 Task: Look for space in Yashan, China from 2nd June, 2023 to 15th June, 2023 for 2 adults and 1 pet in price range Rs.10000 to Rs.15000. Place can be entire place with 1  bedroom having 1 bed and 1 bathroom. Property type can be house, flat, guest house, hotel. Amenities needed are: washing machine. Booking option can be shelf check-in. Required host language is Chinese (Simplified).
Action: Mouse moved to (442, 181)
Screenshot: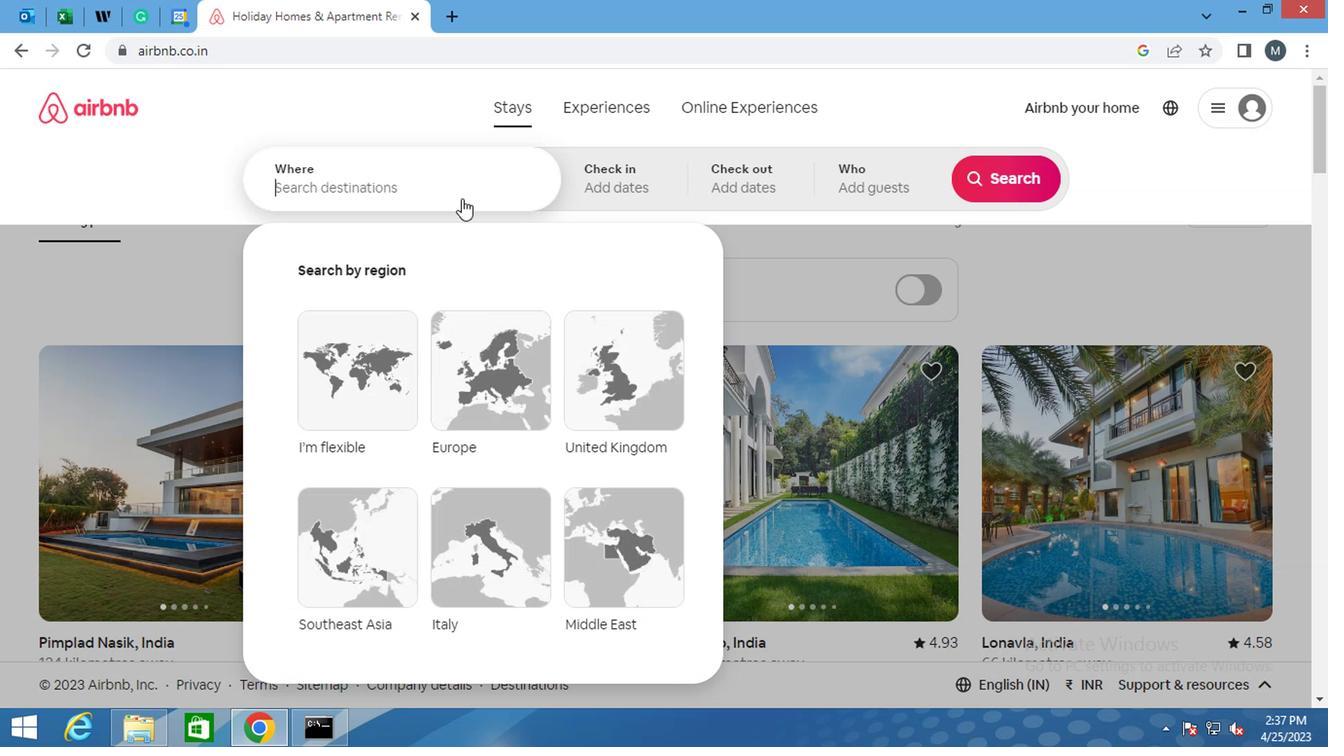 
Action: Mouse pressed left at (442, 181)
Screenshot: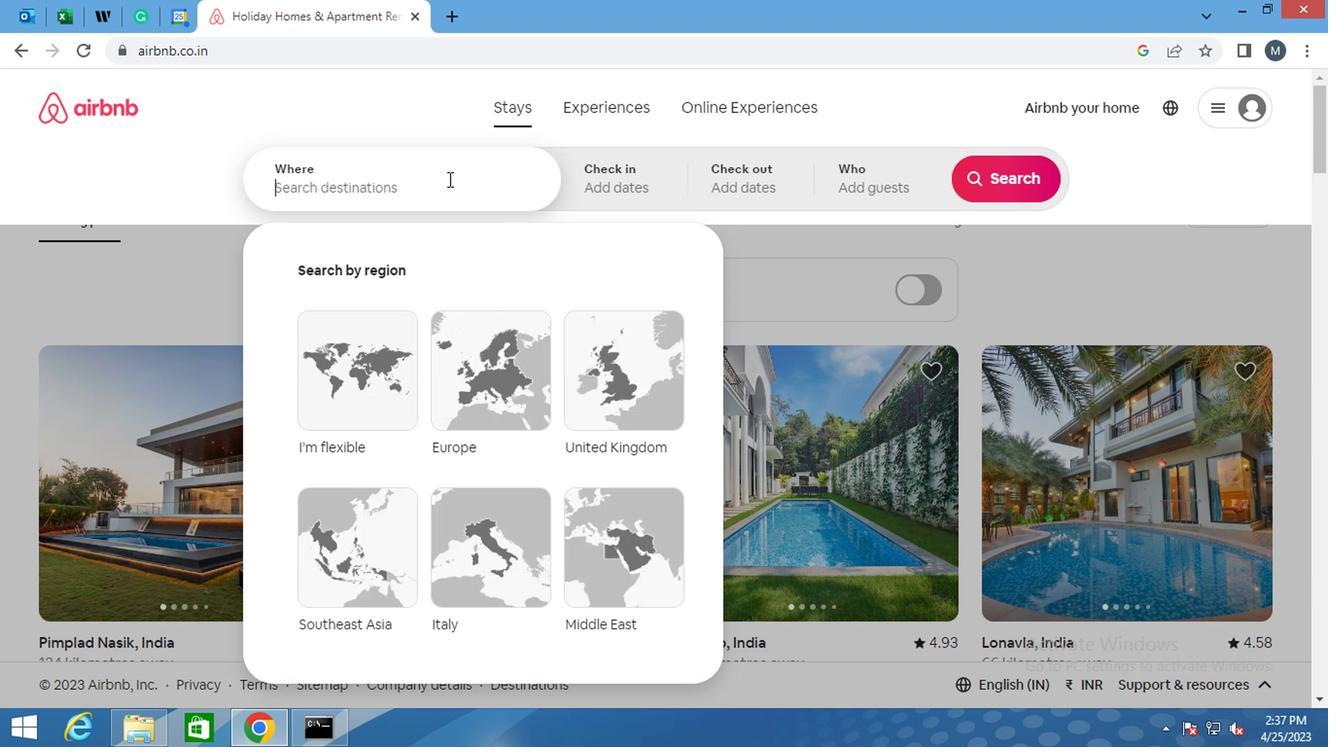 
Action: Mouse moved to (442, 191)
Screenshot: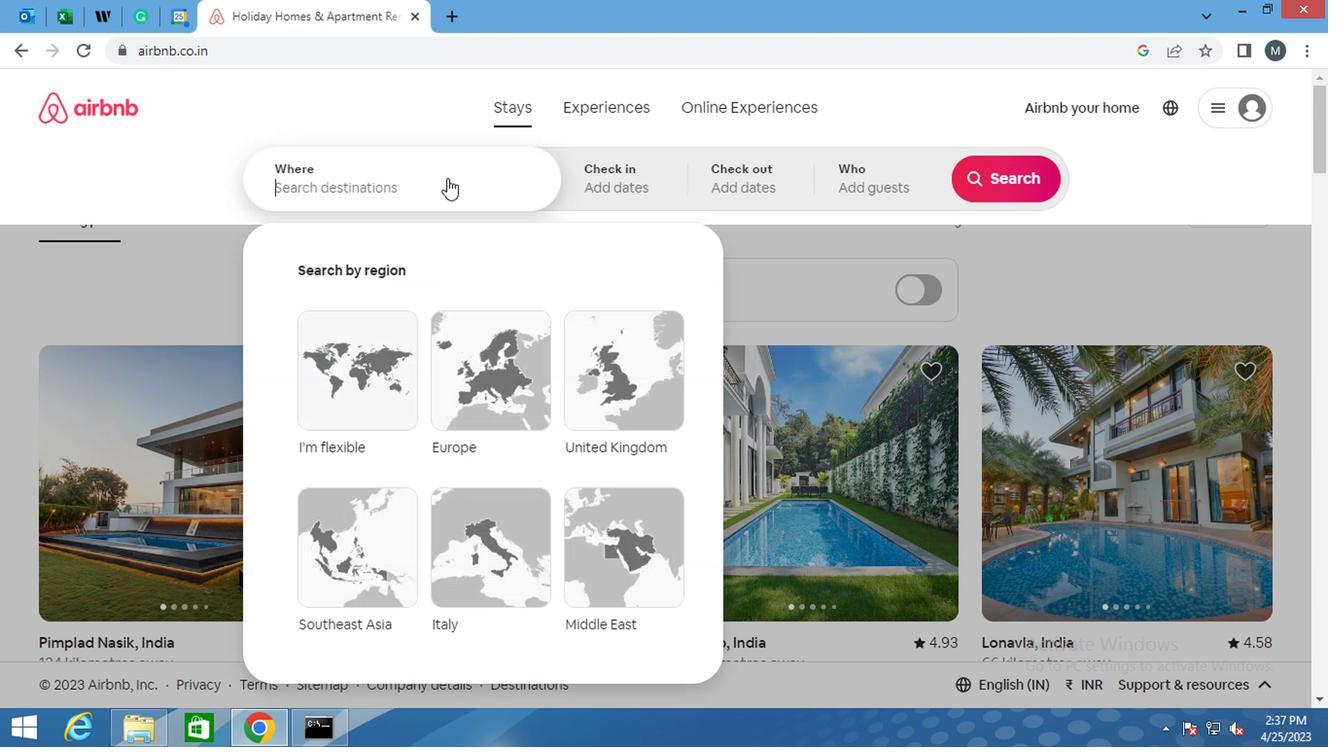 
Action: Key pressed <Key.shift>YASHAN,<Key.shift>CHINA
Screenshot: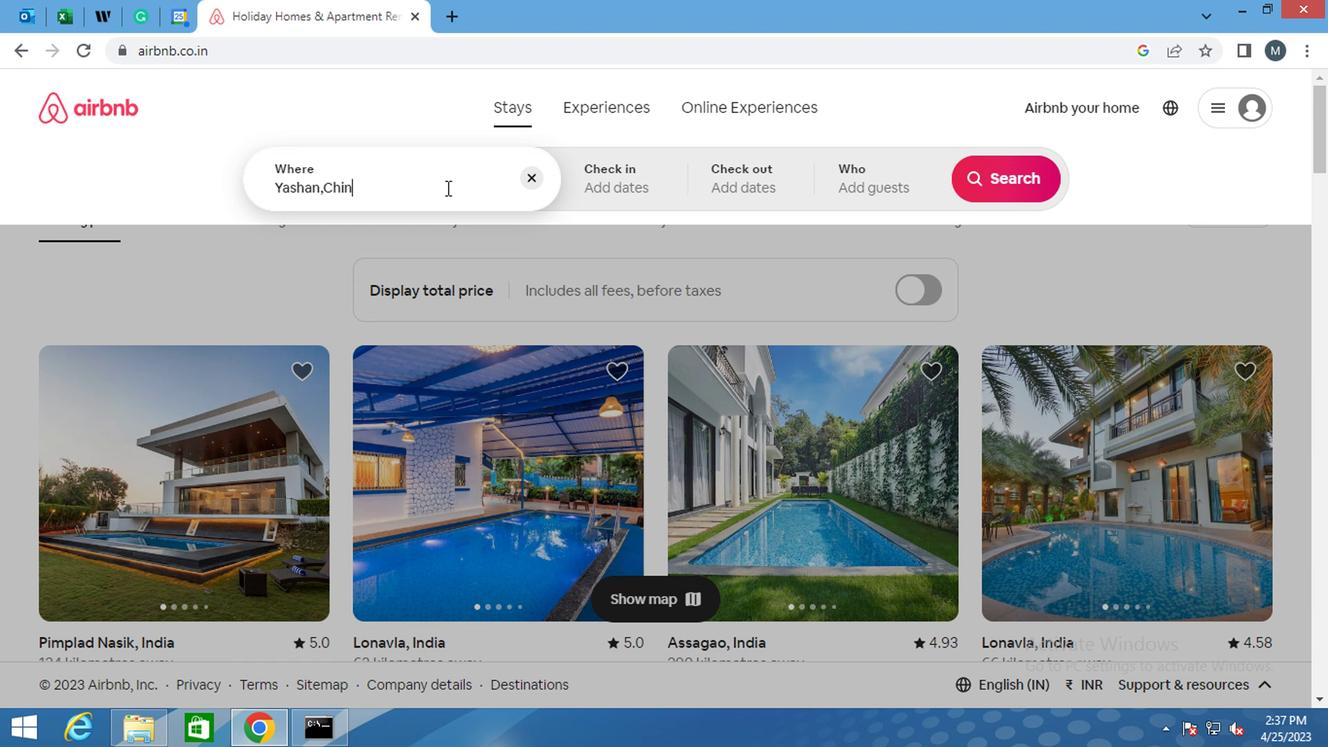 
Action: Mouse moved to (583, 190)
Screenshot: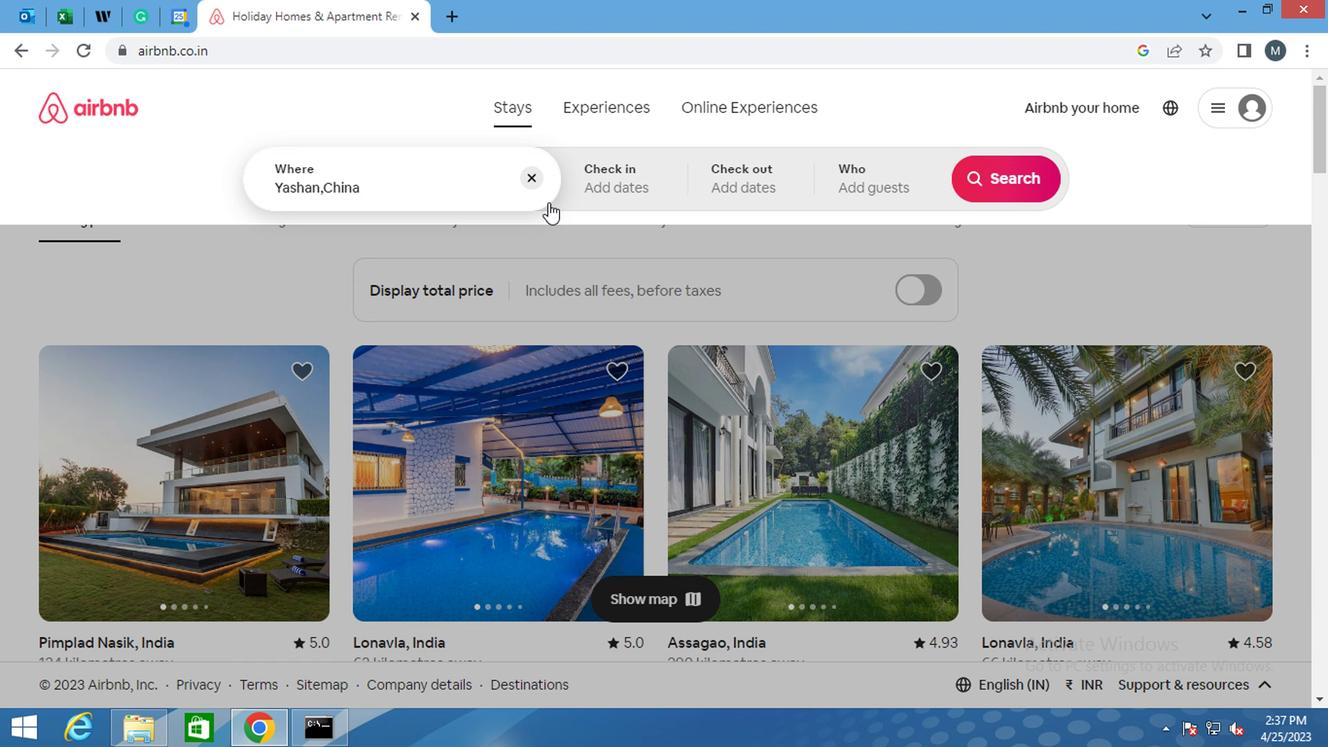 
Action: Mouse pressed left at (583, 190)
Screenshot: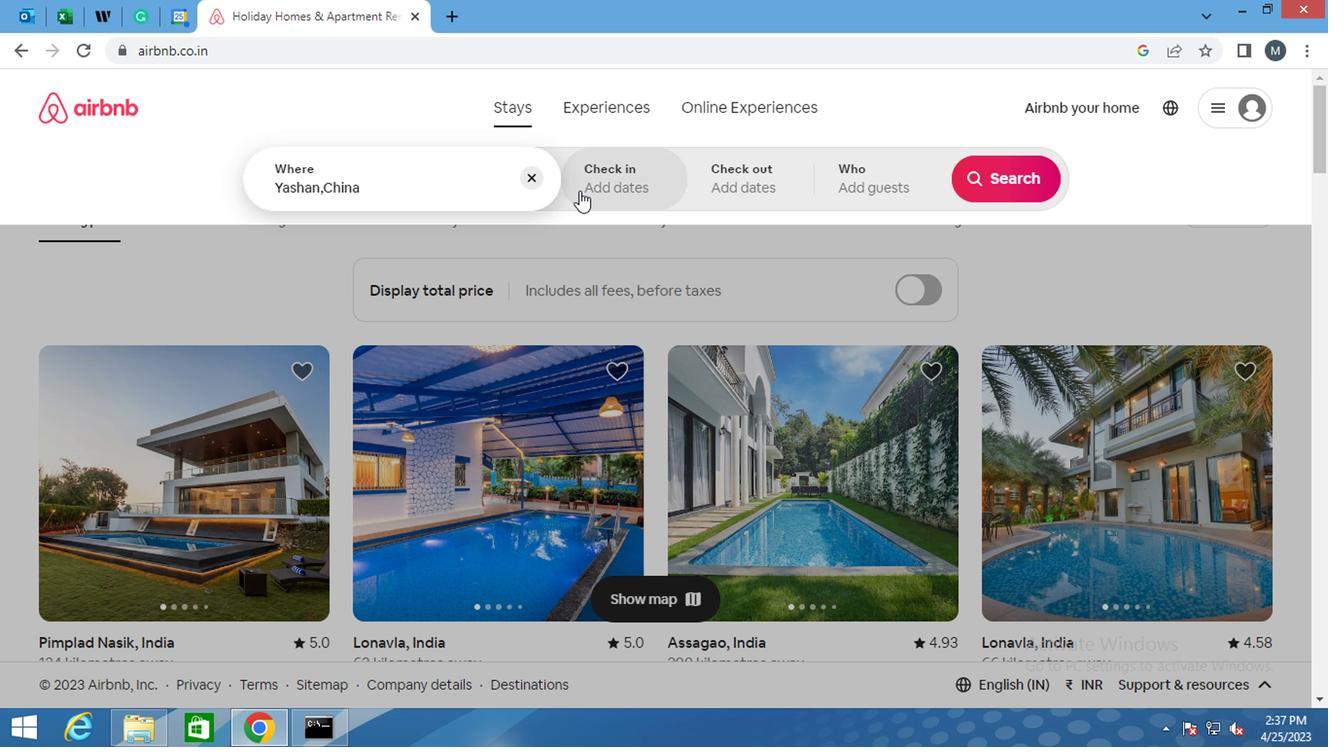
Action: Mouse moved to (979, 334)
Screenshot: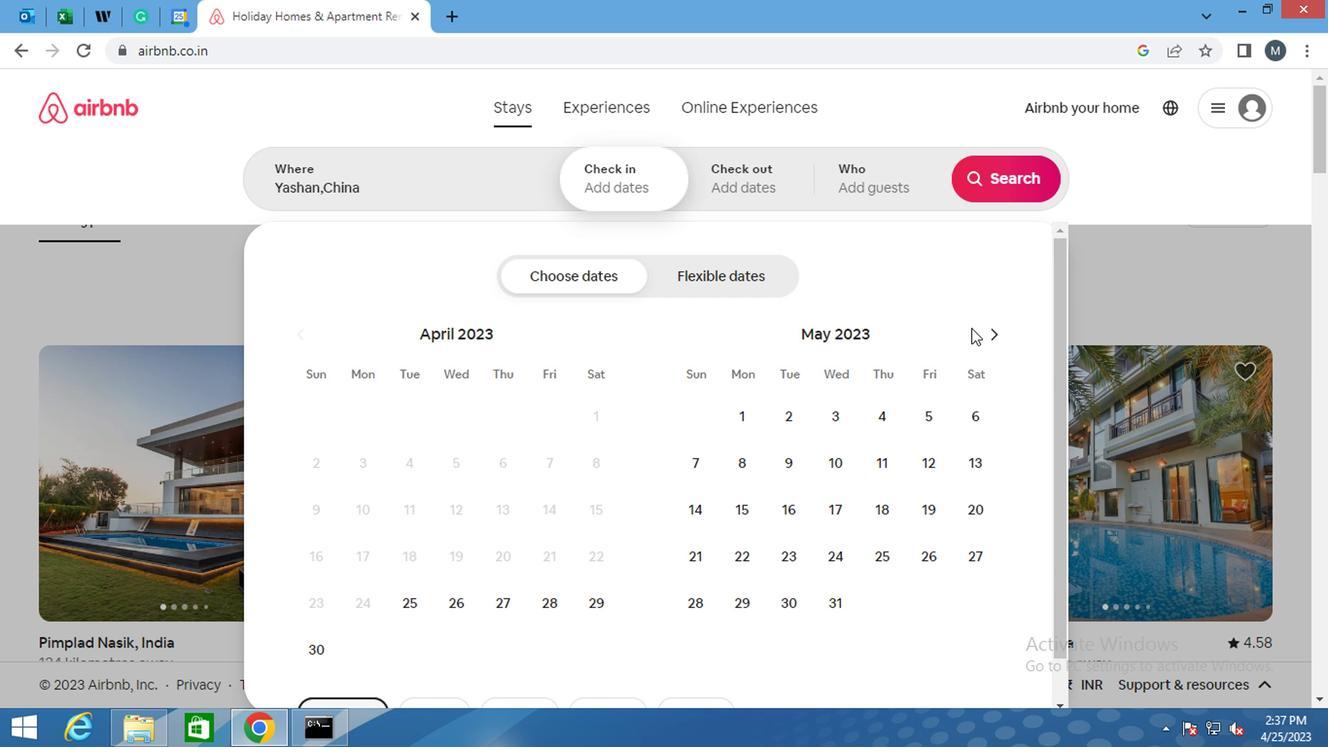 
Action: Mouse pressed left at (979, 334)
Screenshot: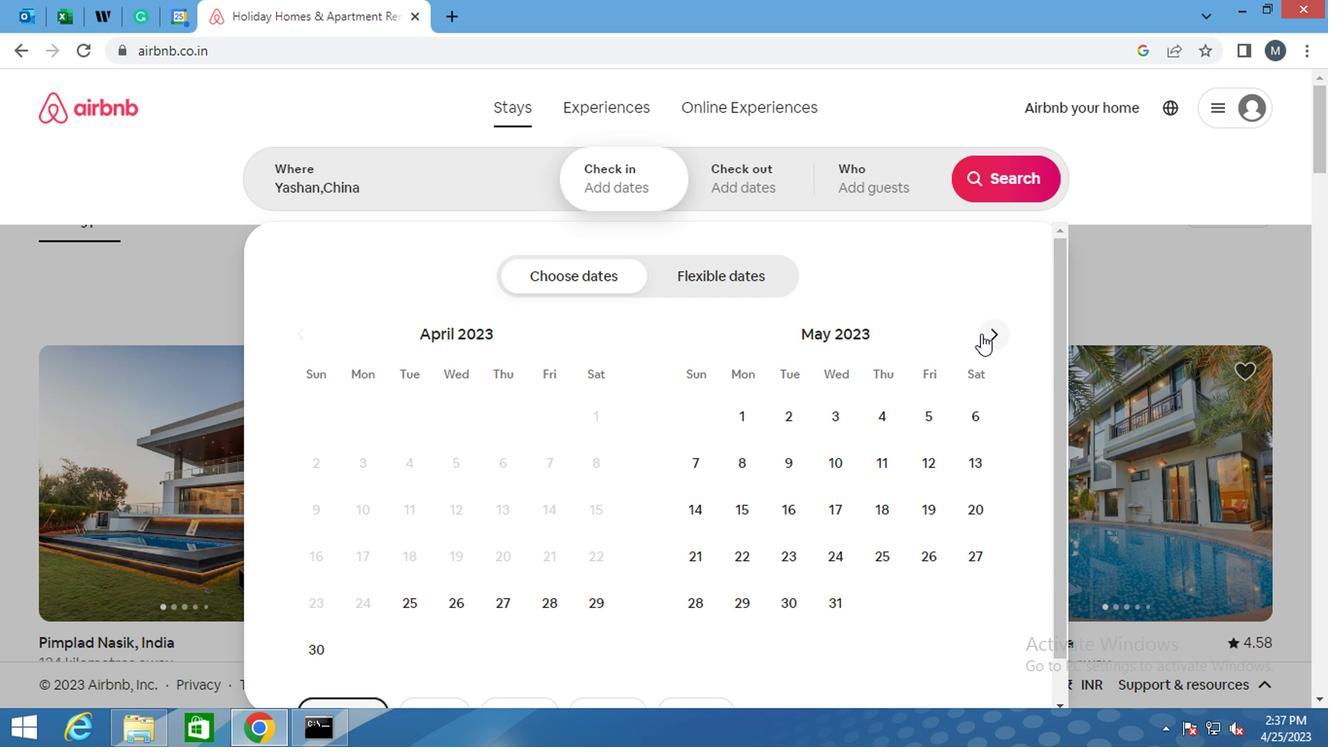 
Action: Mouse moved to (980, 334)
Screenshot: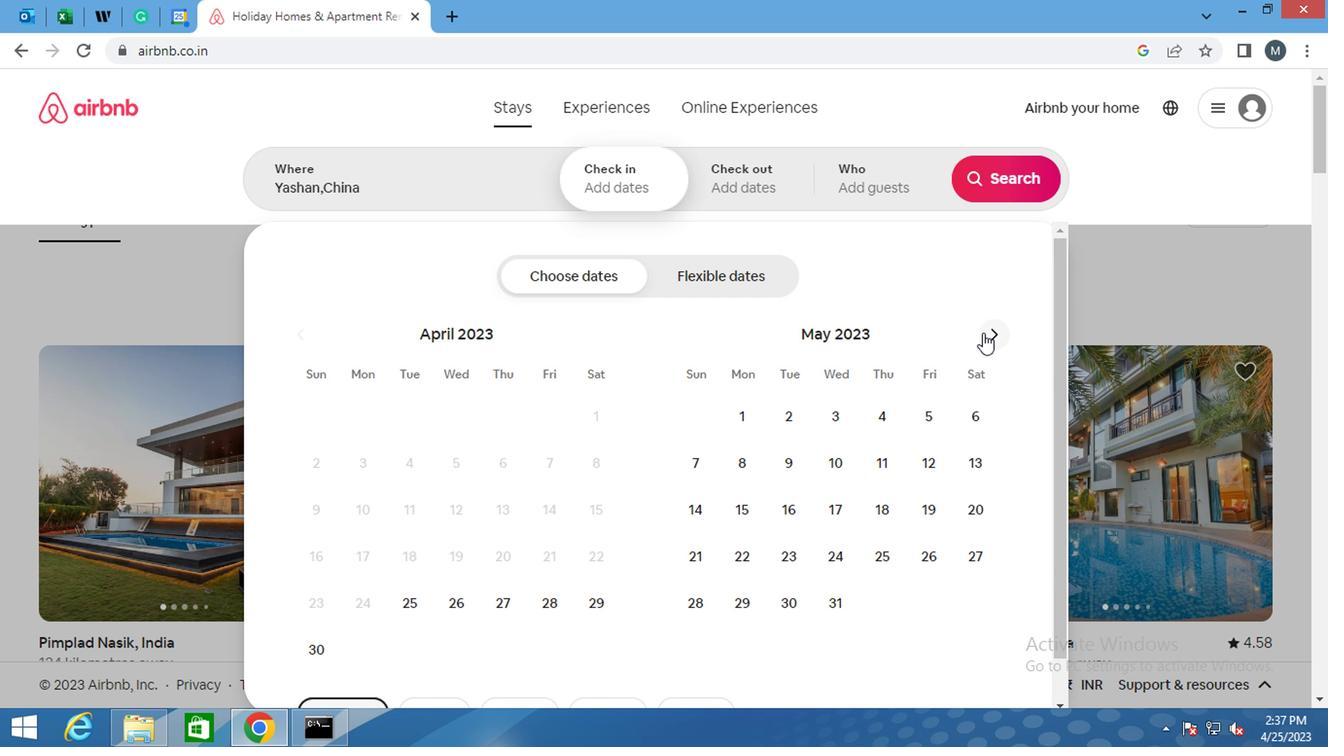 
Action: Mouse pressed left at (980, 334)
Screenshot: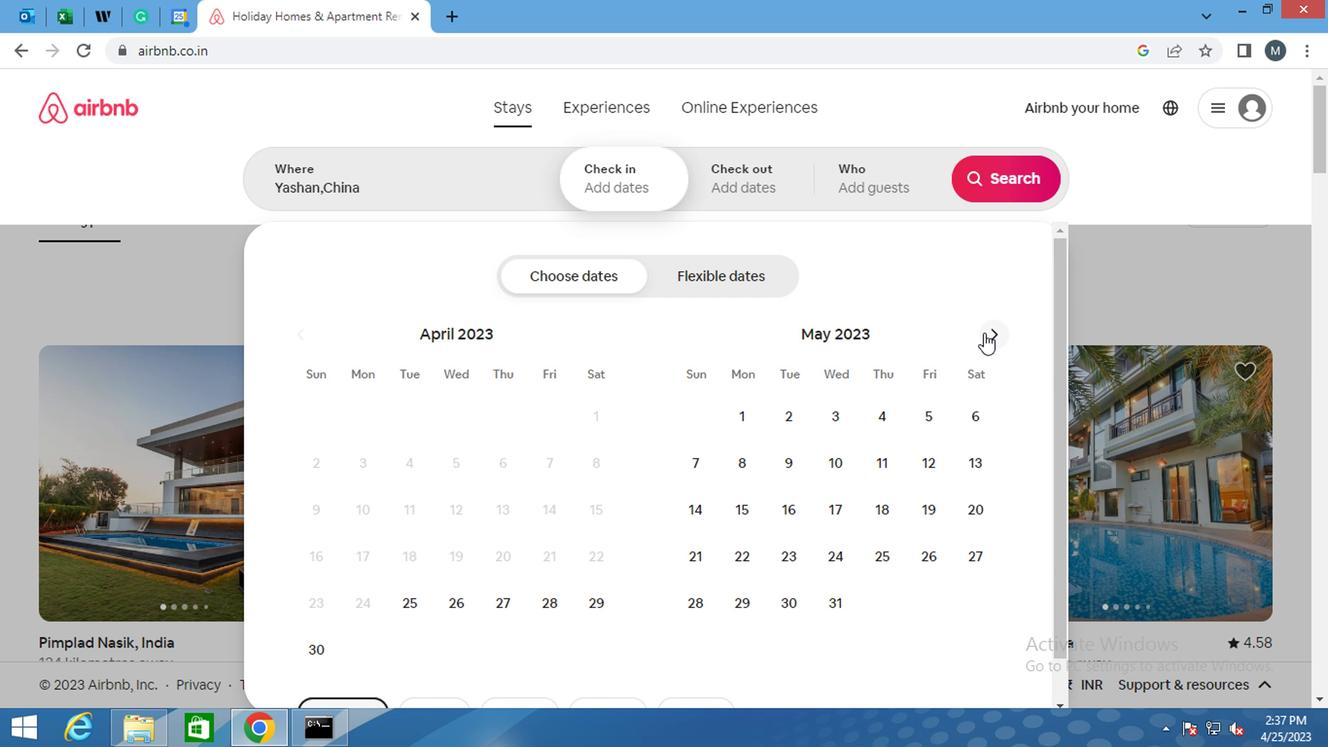 
Action: Mouse moved to (543, 410)
Screenshot: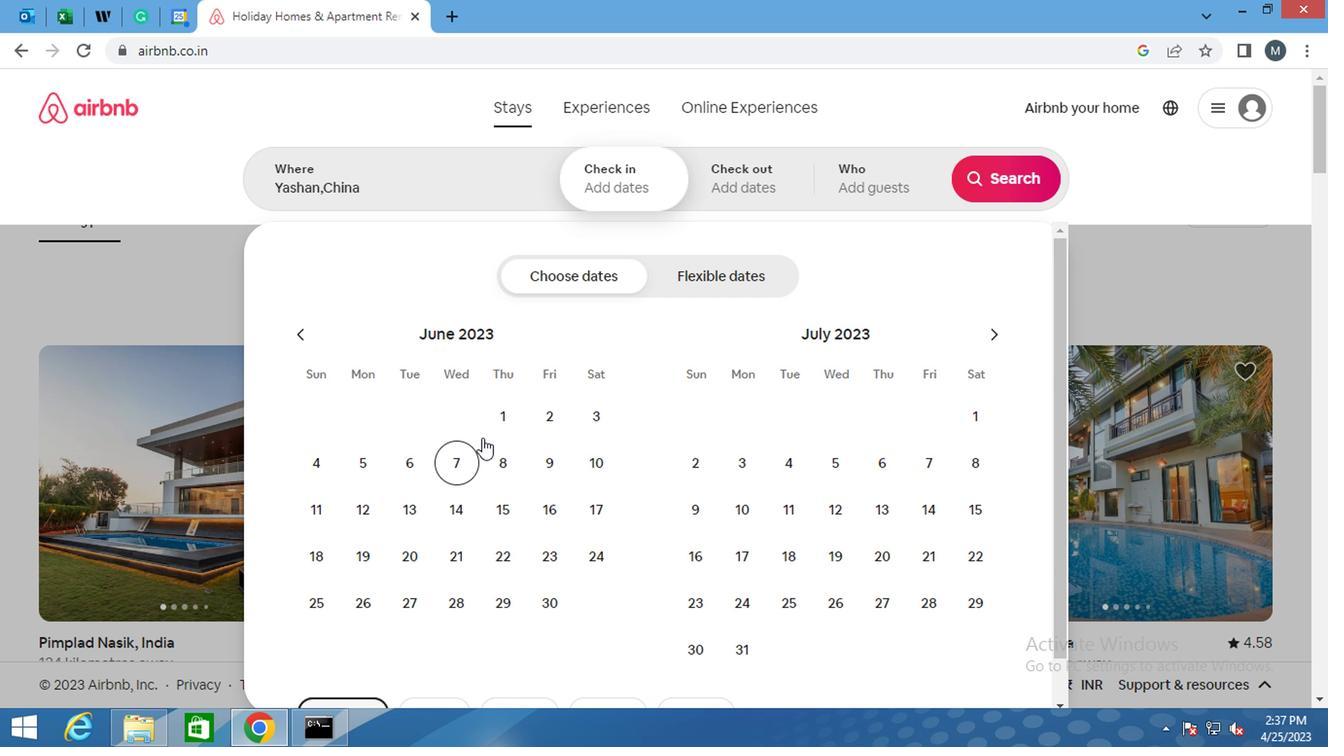 
Action: Mouse pressed left at (543, 410)
Screenshot: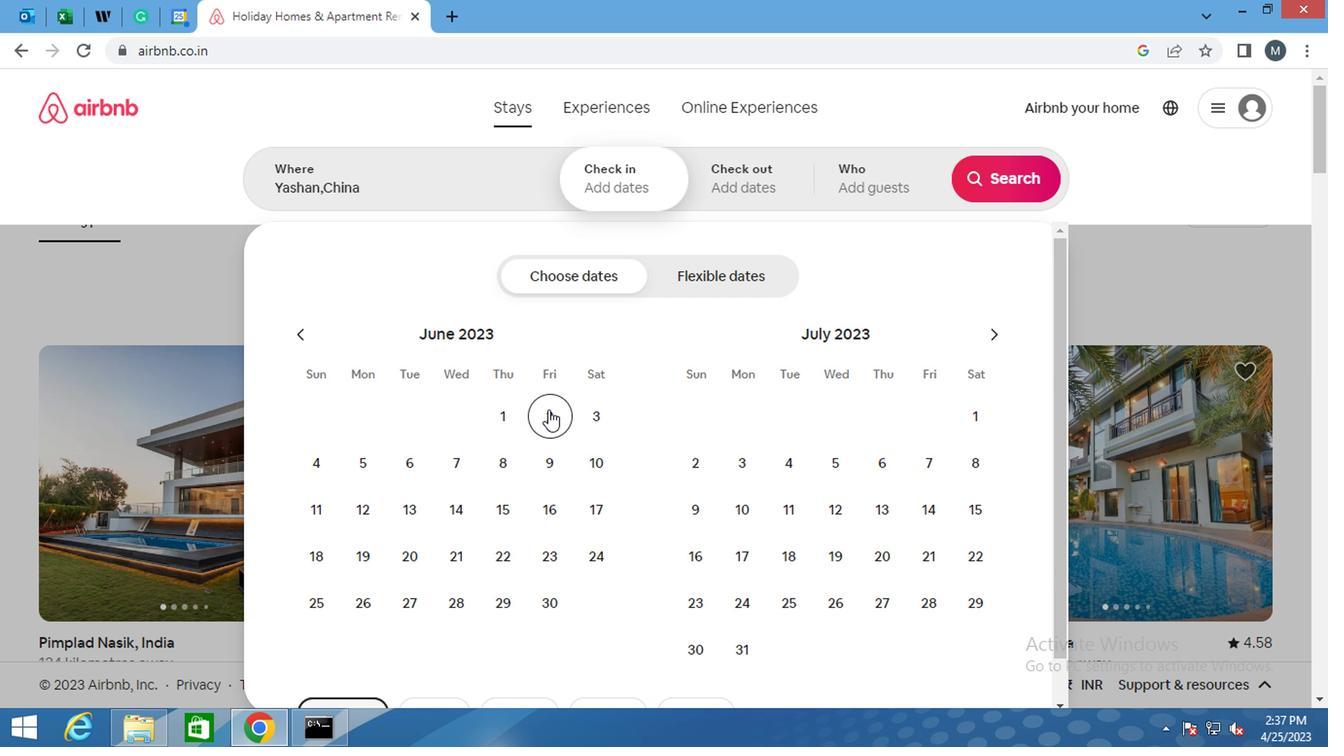 
Action: Mouse moved to (498, 509)
Screenshot: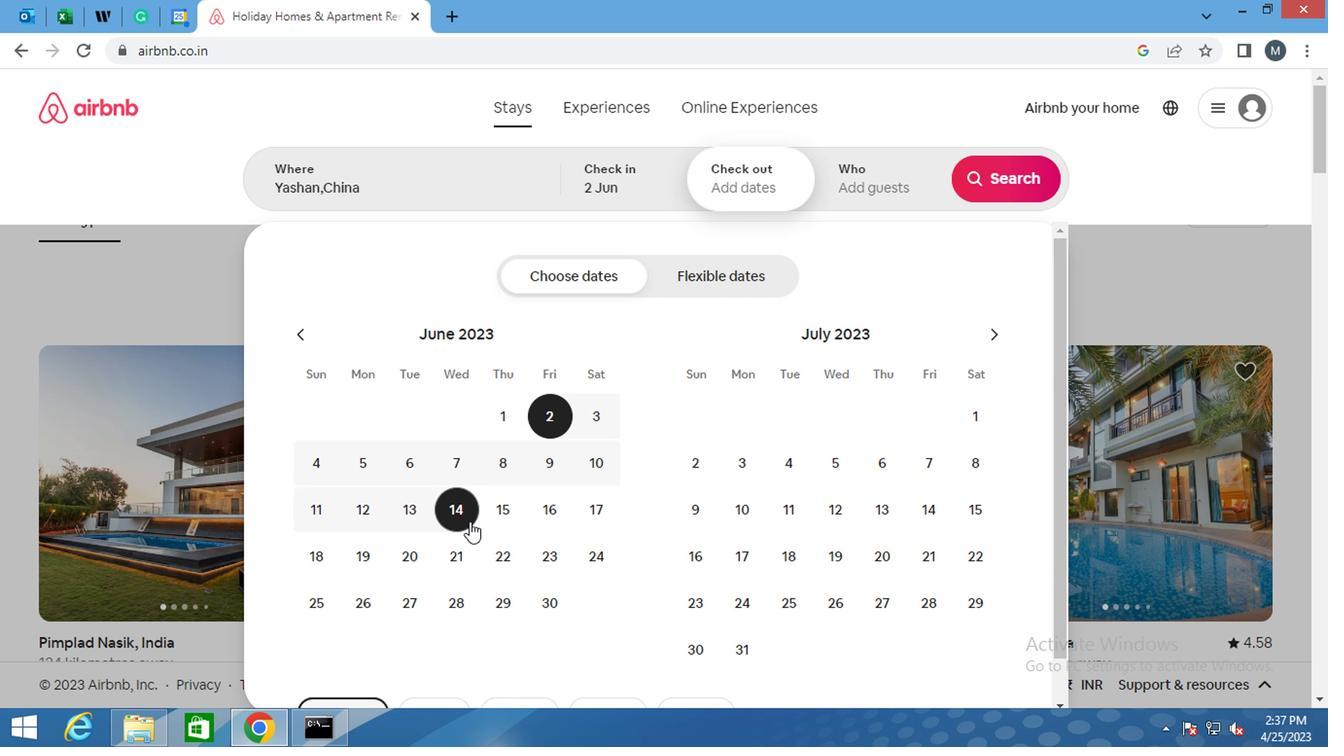 
Action: Mouse pressed left at (498, 509)
Screenshot: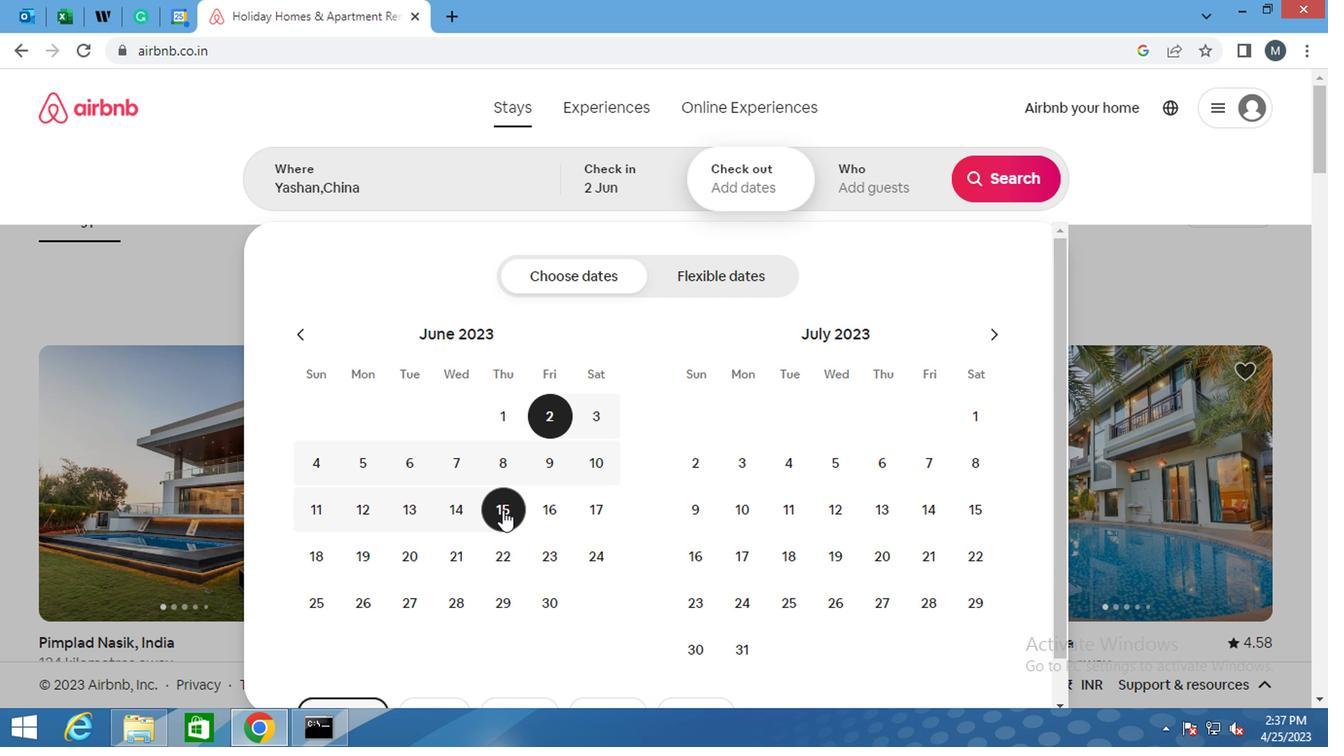 
Action: Mouse moved to (844, 189)
Screenshot: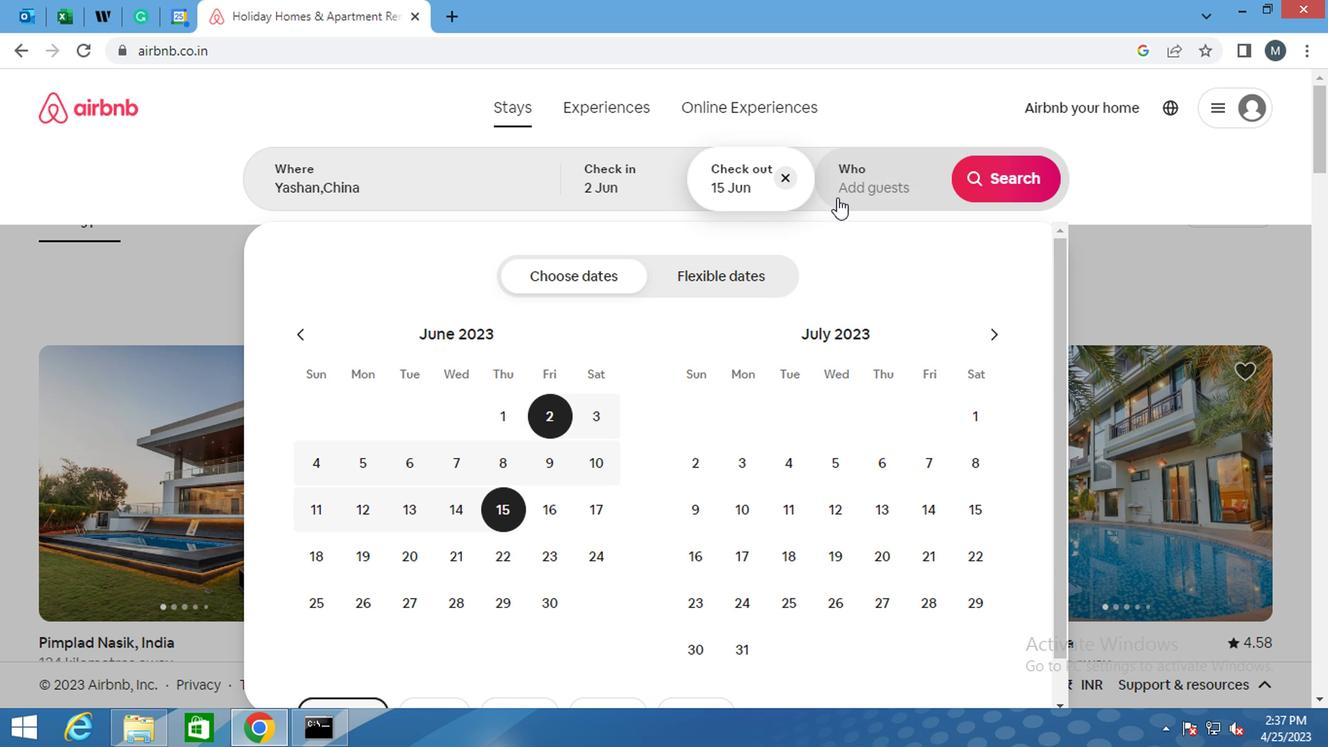 
Action: Mouse pressed left at (844, 189)
Screenshot: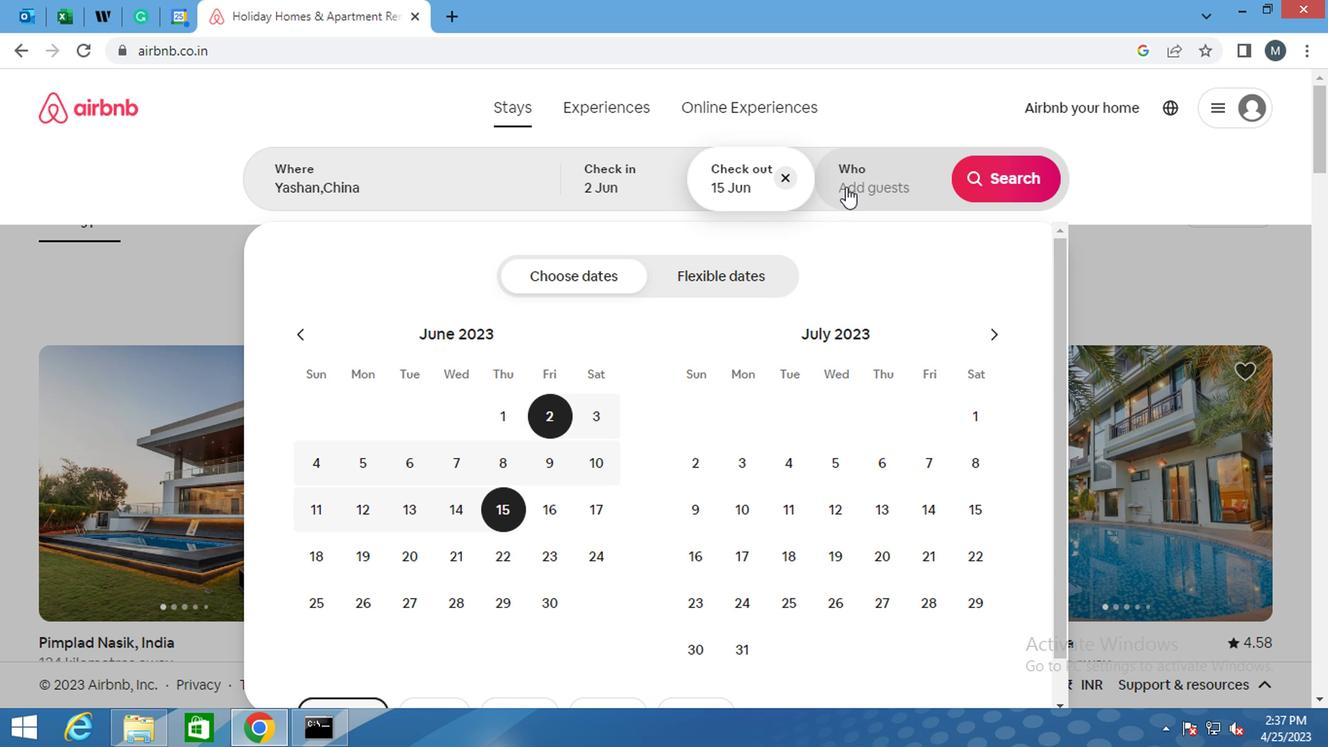 
Action: Mouse moved to (1001, 279)
Screenshot: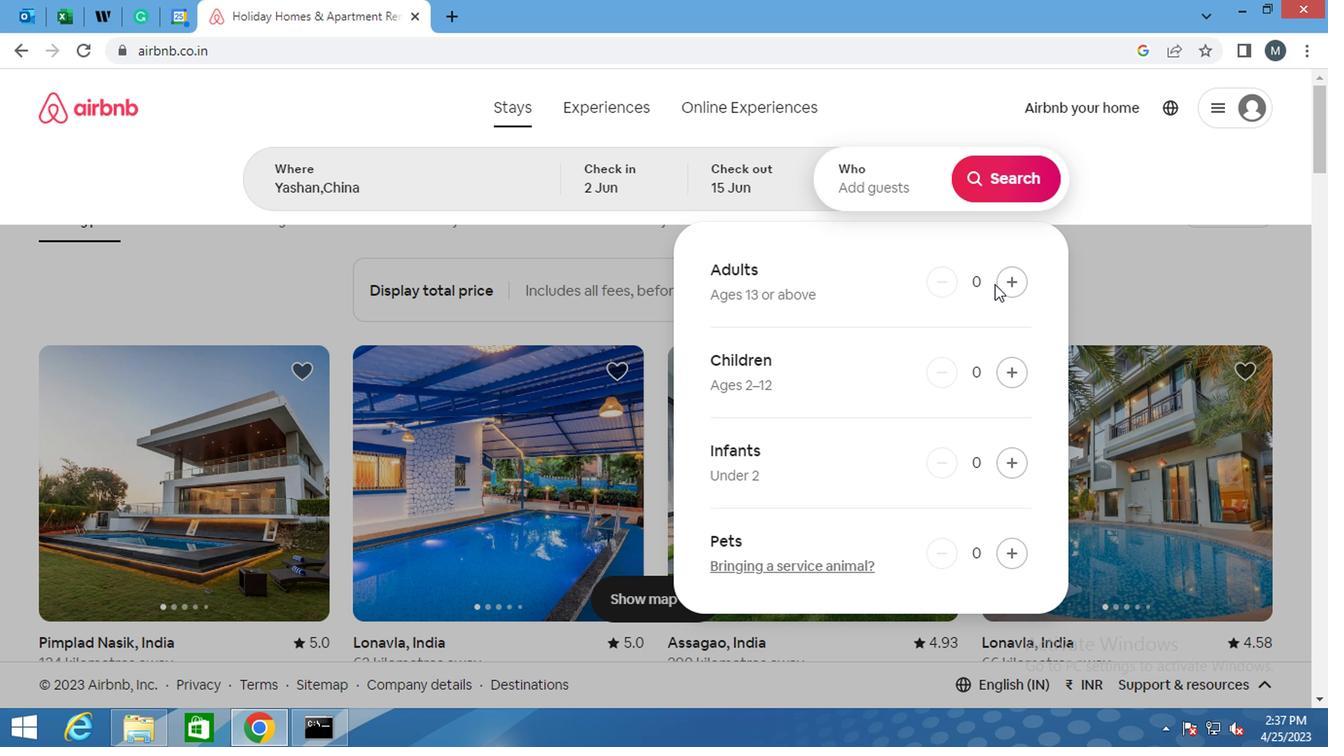 
Action: Mouse pressed left at (1001, 279)
Screenshot: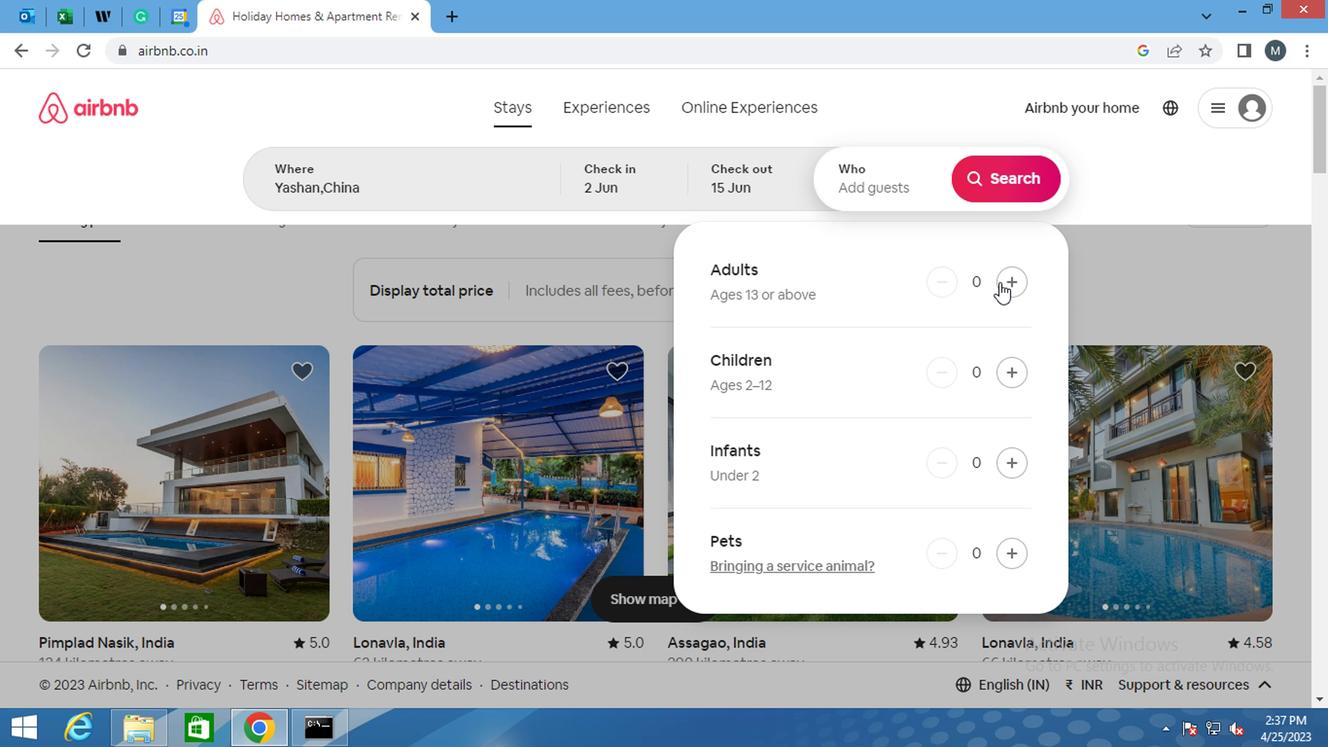 
Action: Mouse pressed left at (1001, 279)
Screenshot: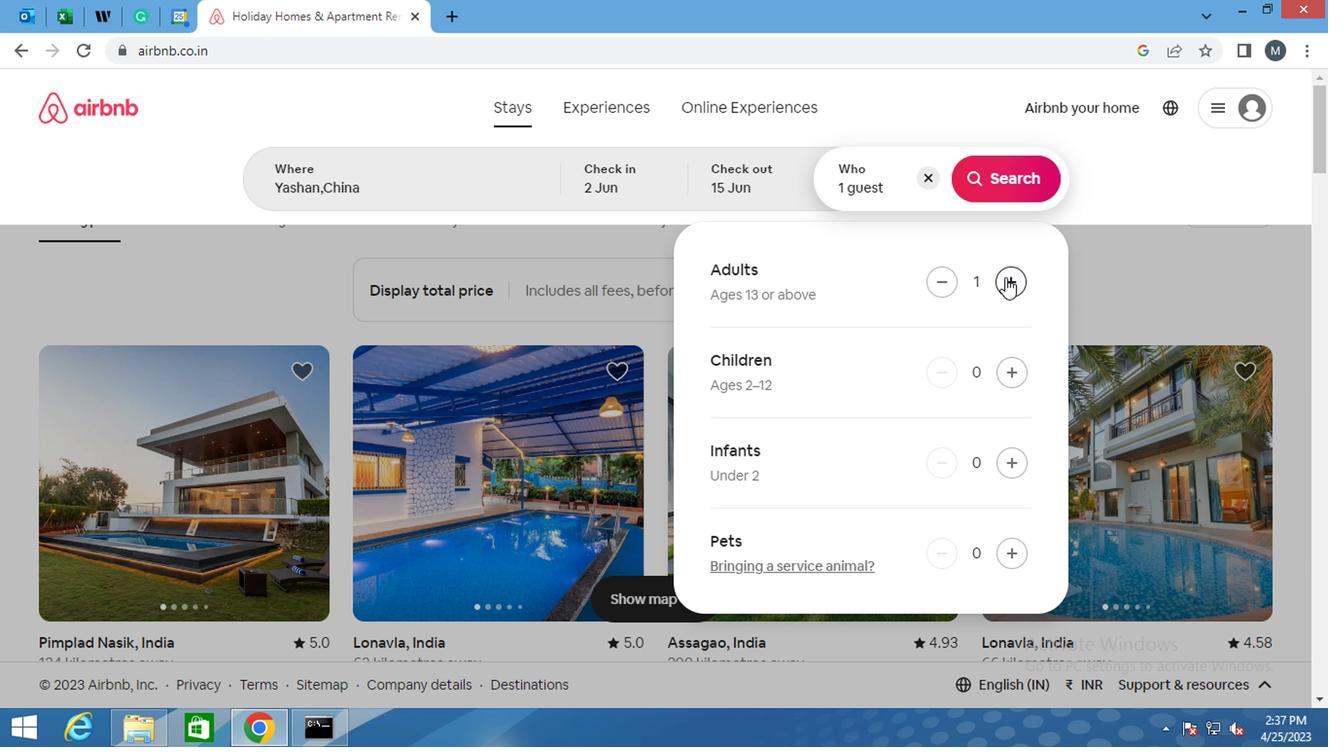 
Action: Mouse moved to (970, 296)
Screenshot: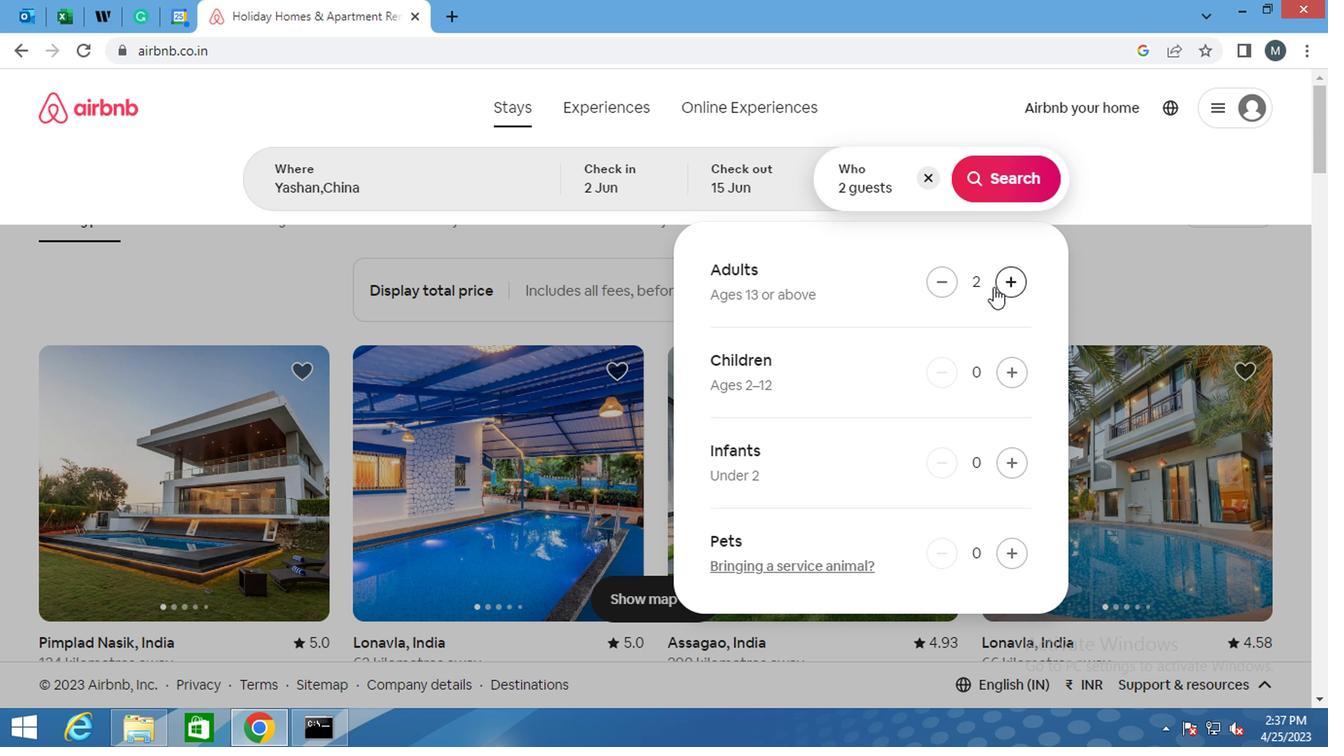 
Action: Mouse scrolled (970, 296) with delta (0, 0)
Screenshot: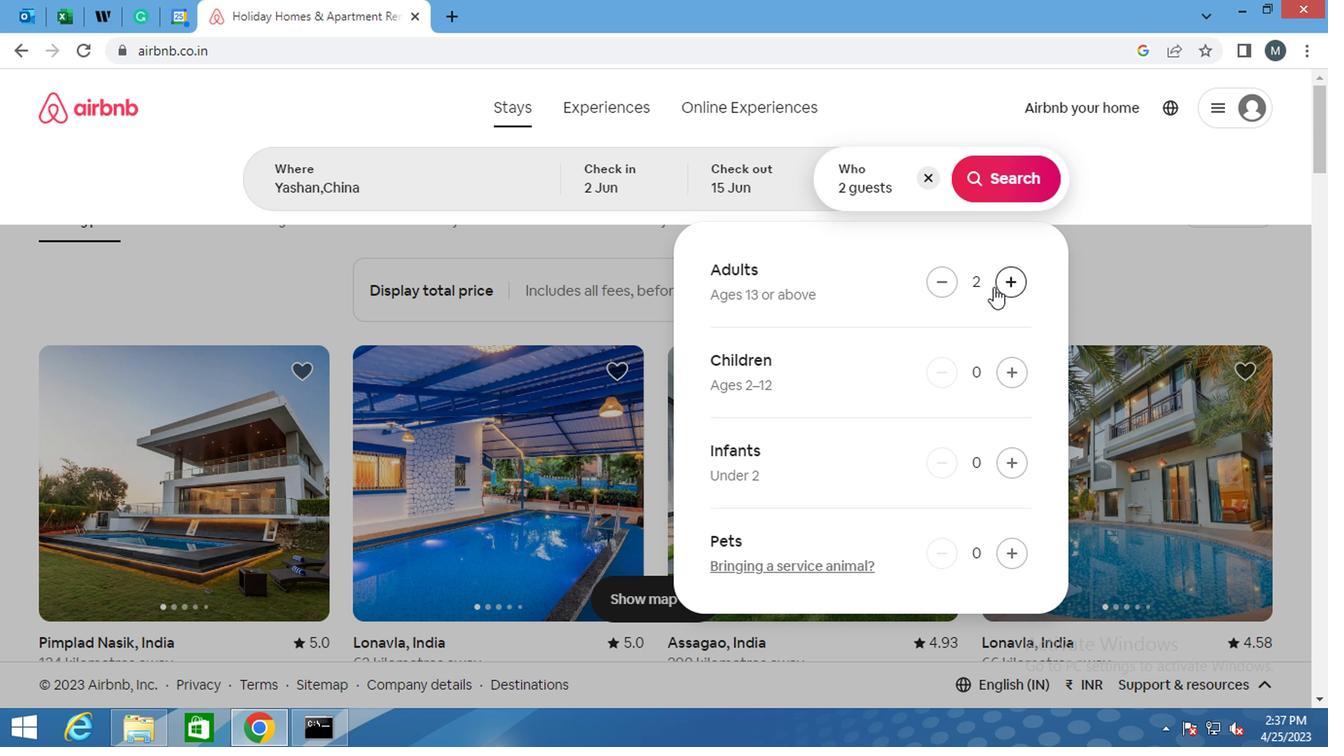 
Action: Mouse moved to (965, 301)
Screenshot: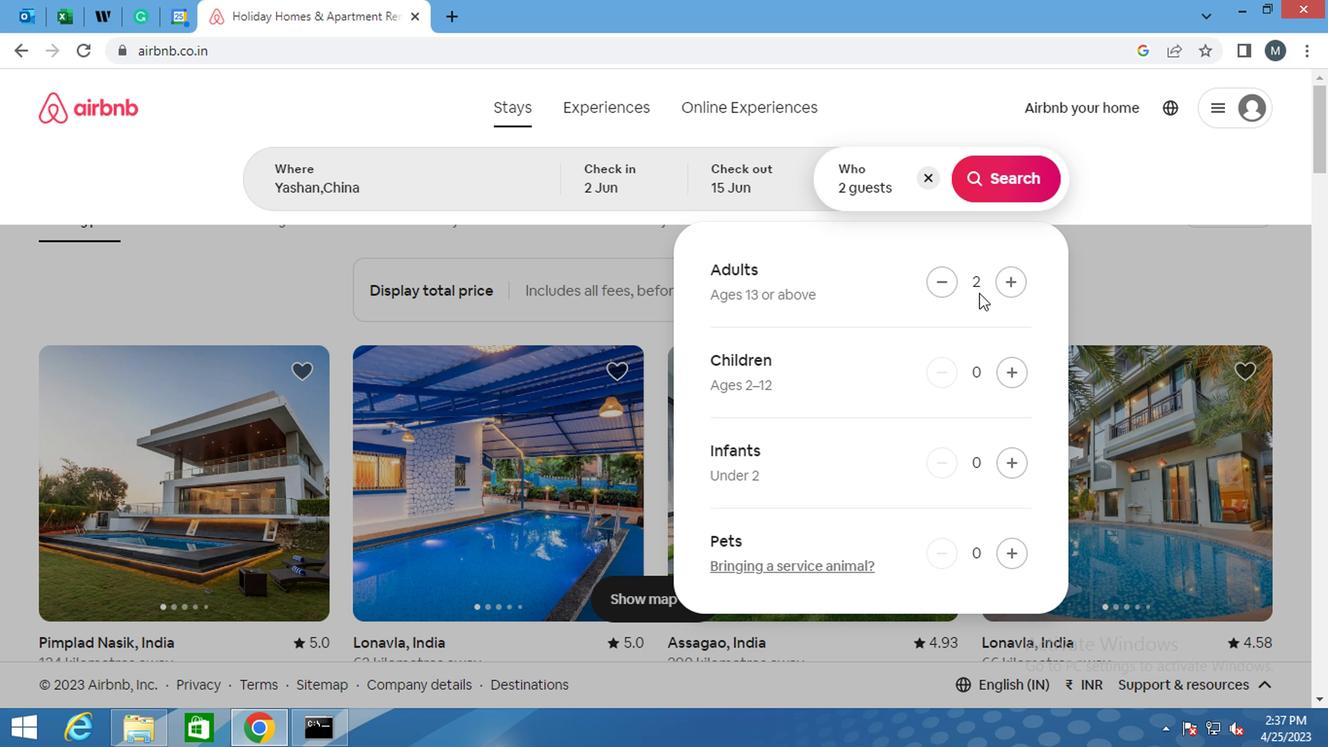 
Action: Mouse scrolled (965, 300) with delta (0, 0)
Screenshot: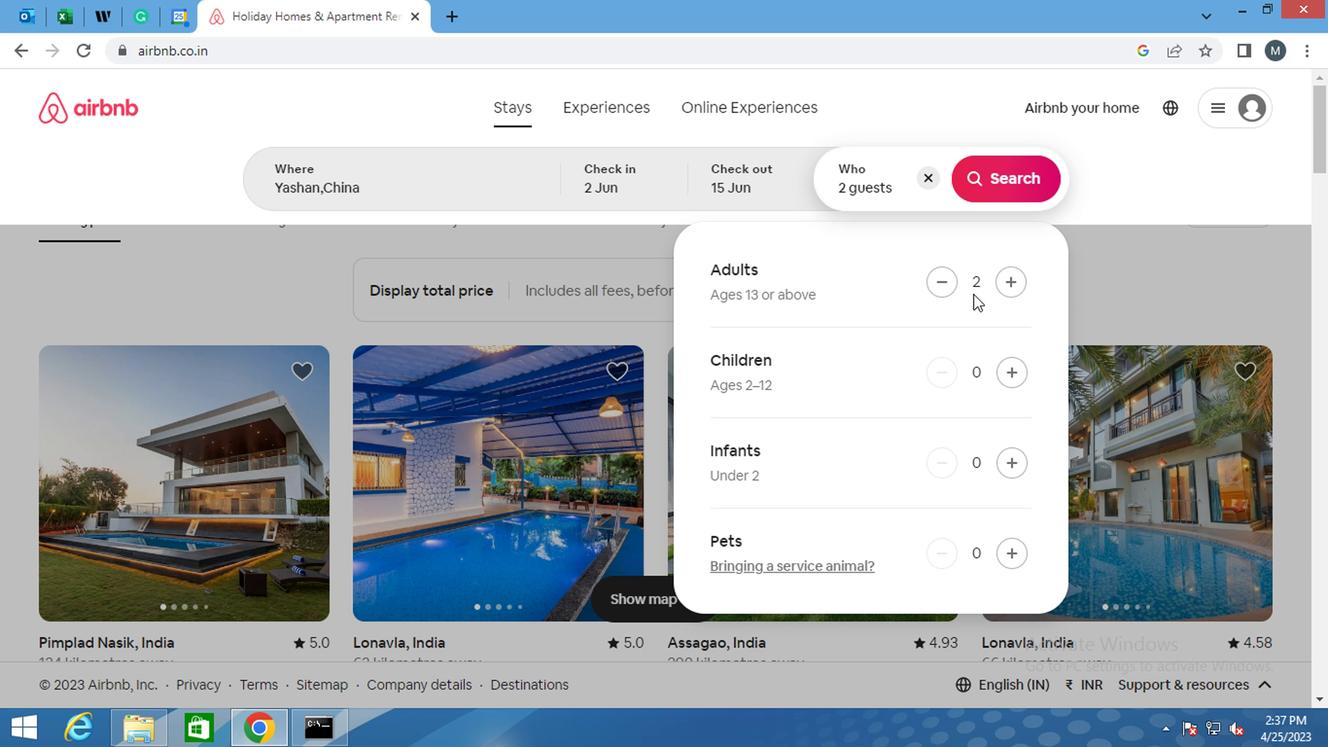 
Action: Mouse moved to (918, 376)
Screenshot: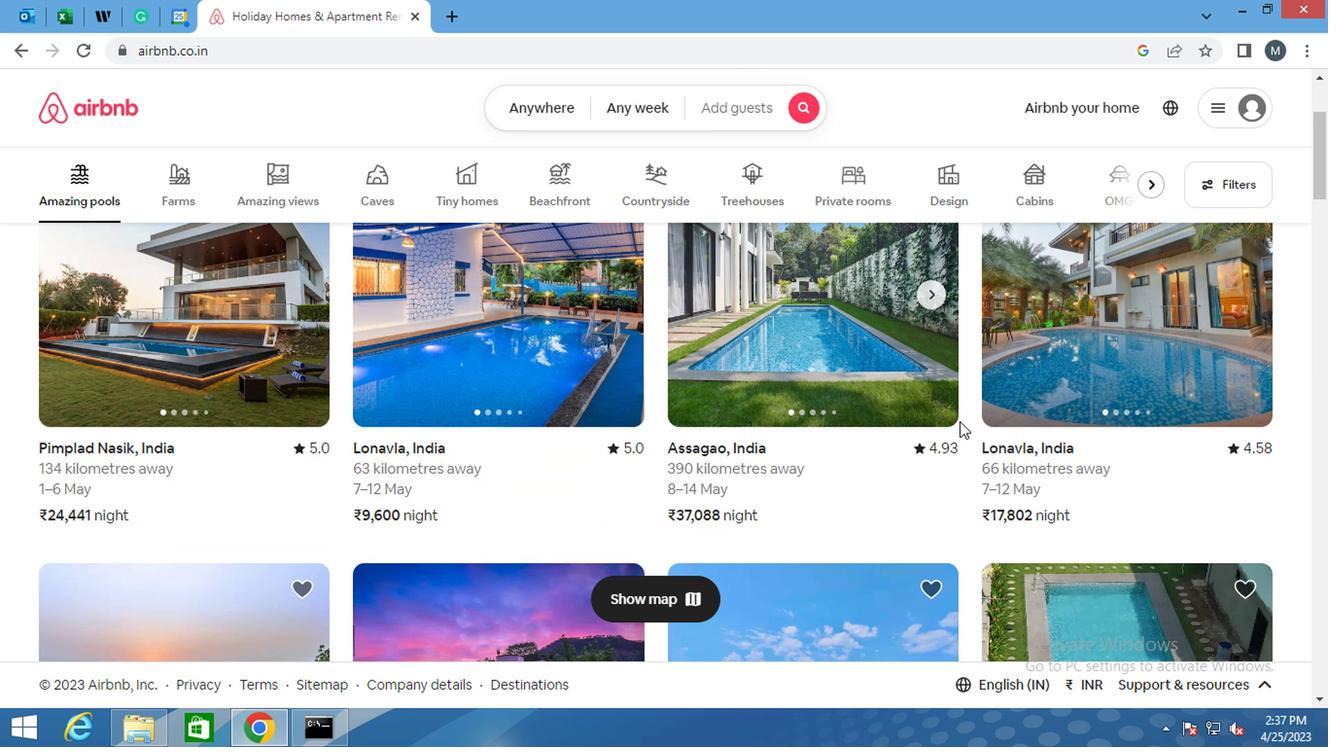 
Action: Mouse scrolled (918, 377) with delta (0, 1)
Screenshot: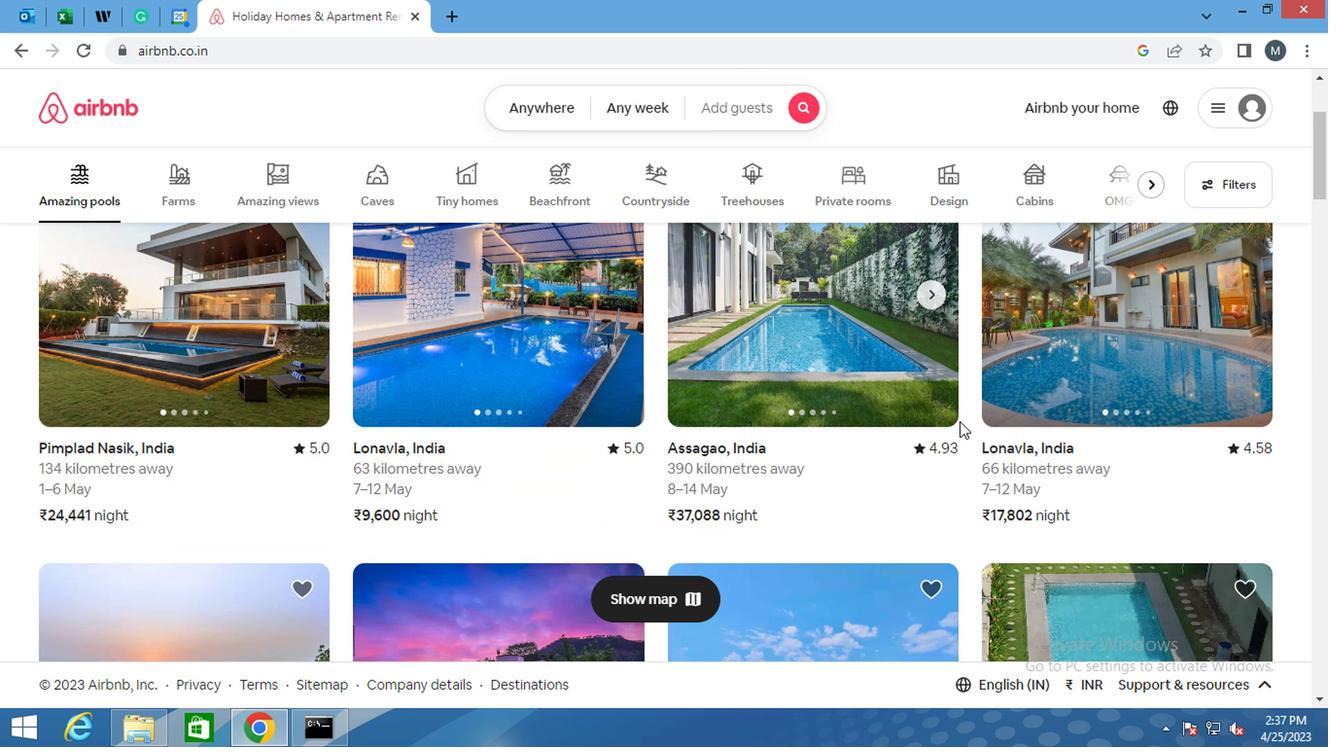 
Action: Mouse scrolled (918, 377) with delta (0, 1)
Screenshot: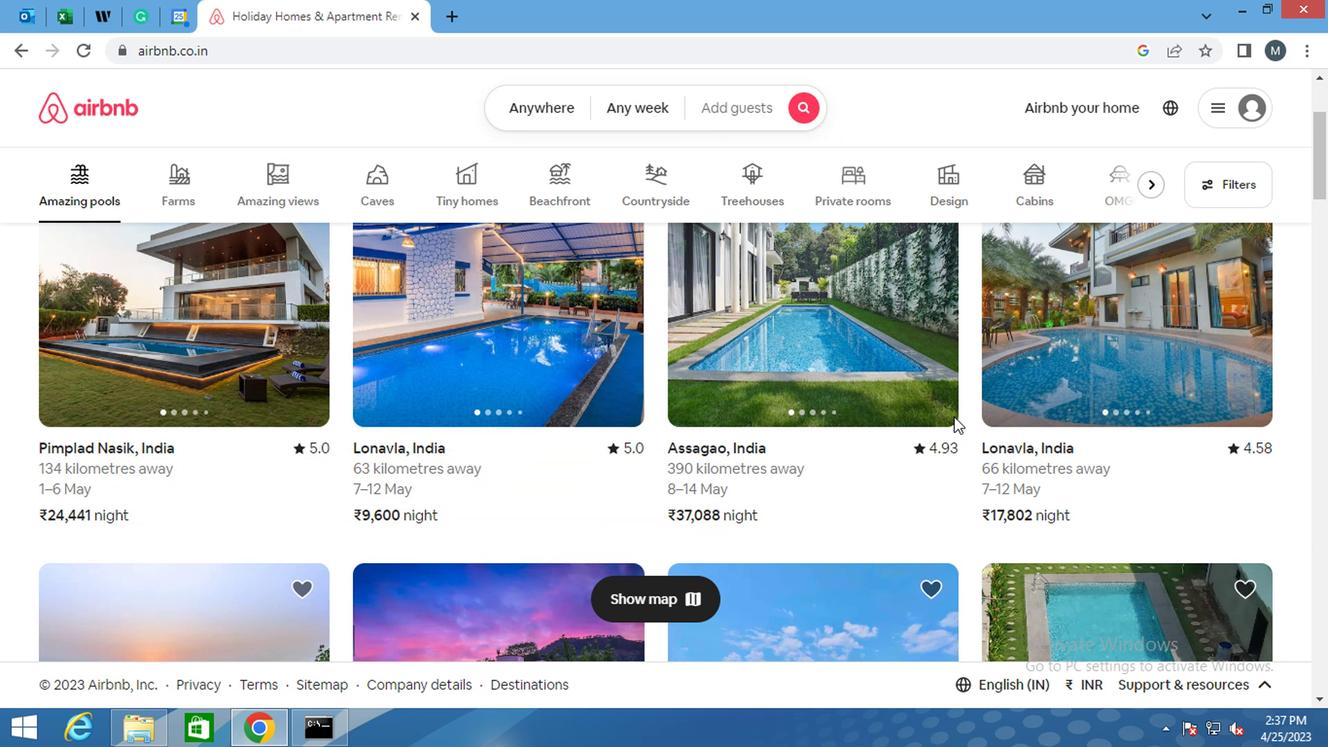 
Action: Mouse moved to (899, 329)
Screenshot: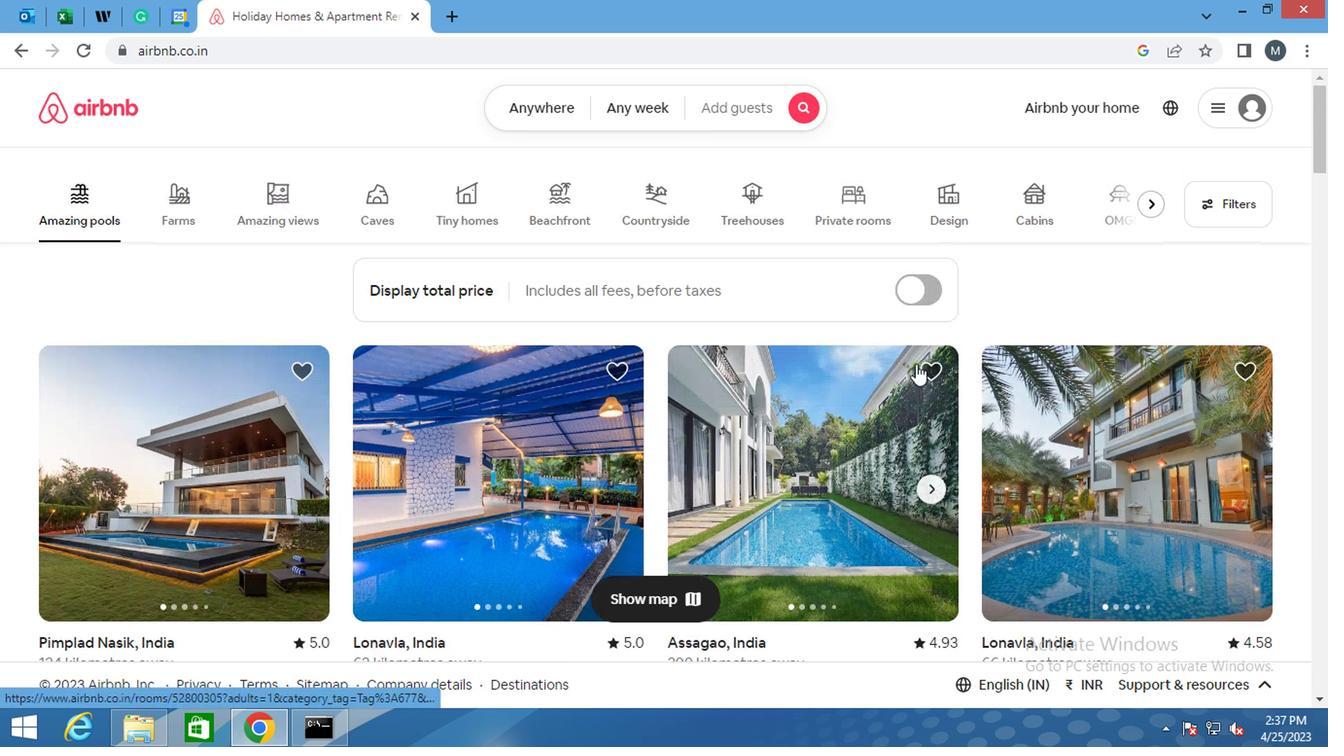 
Action: Mouse scrolled (899, 330) with delta (0, 1)
Screenshot: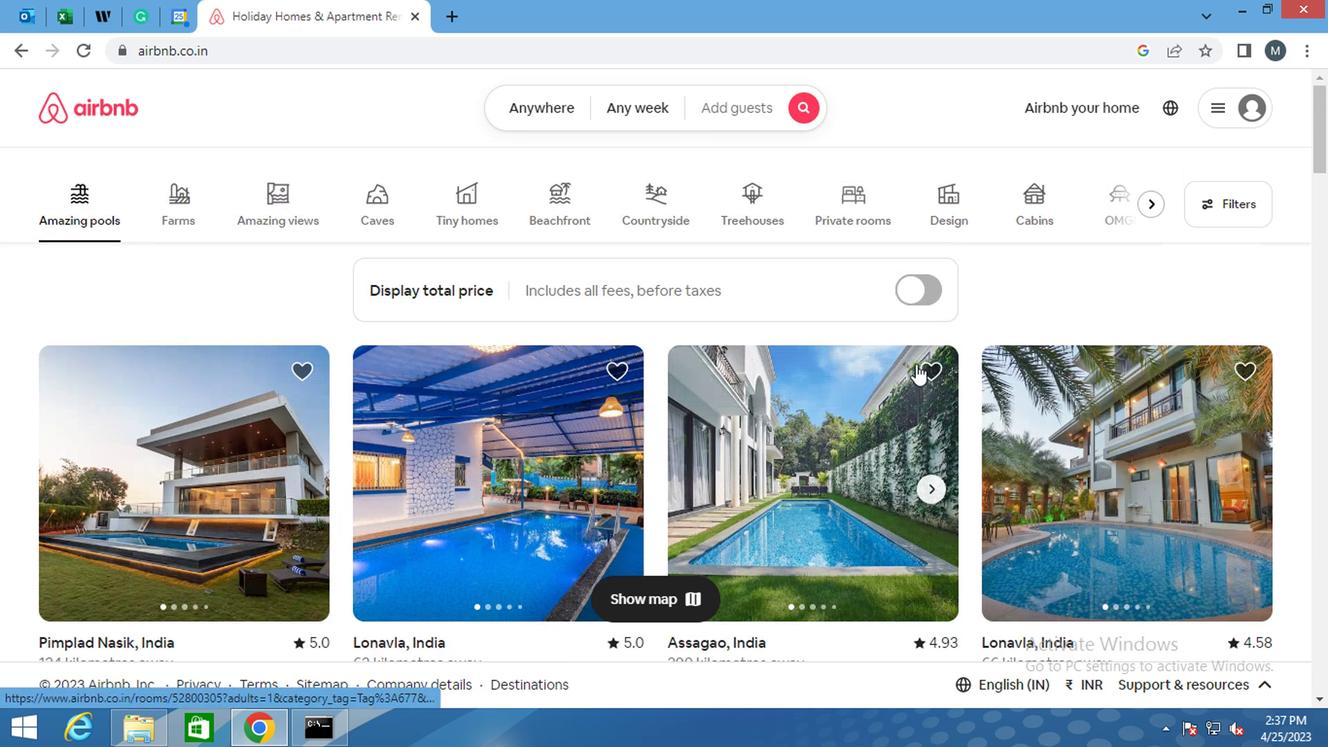 
Action: Mouse moved to (898, 328)
Screenshot: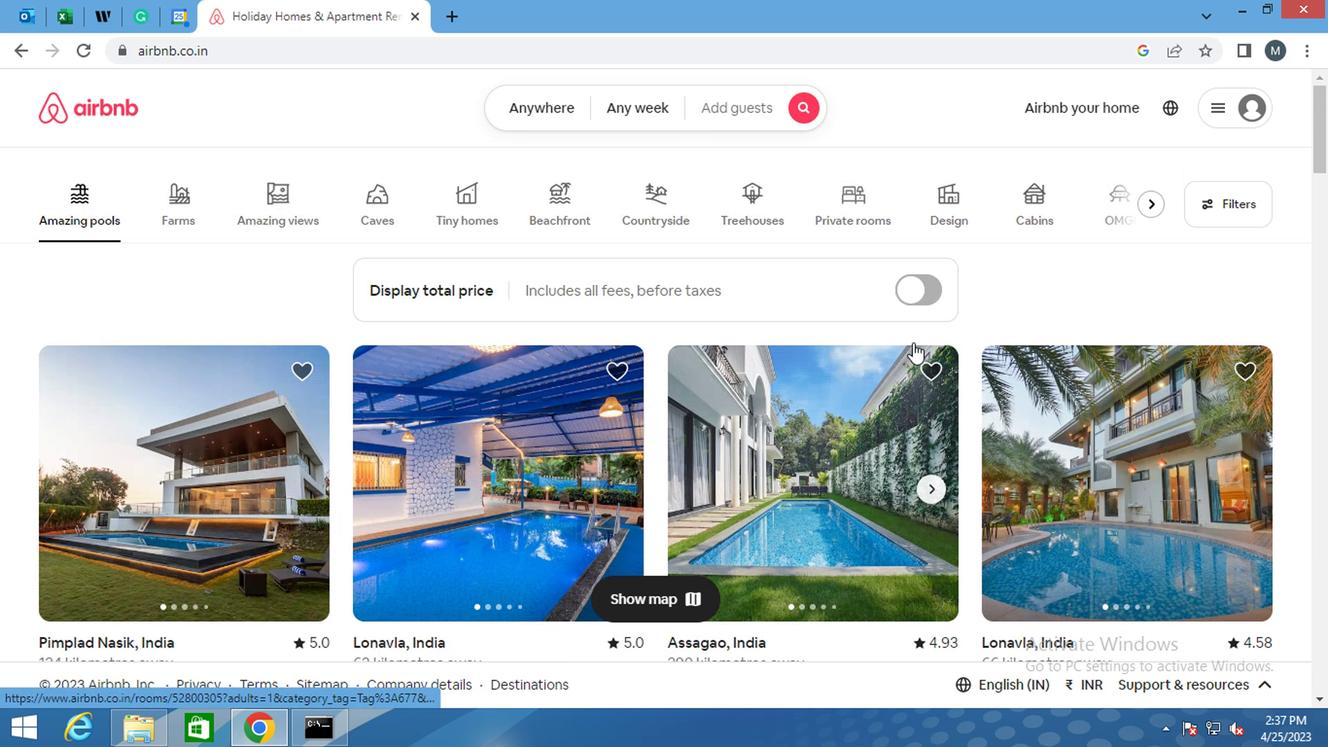 
Action: Mouse scrolled (898, 329) with delta (0, 0)
Screenshot: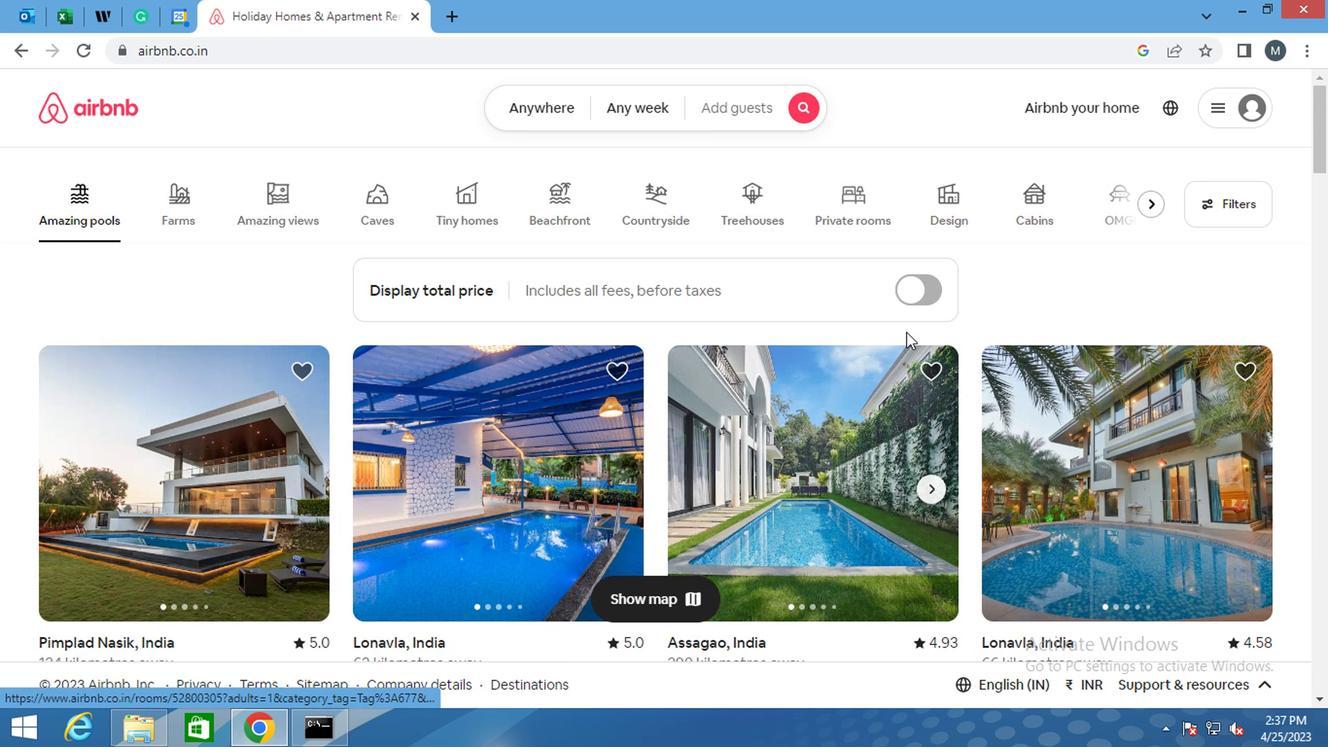 
Action: Mouse moved to (721, 123)
Screenshot: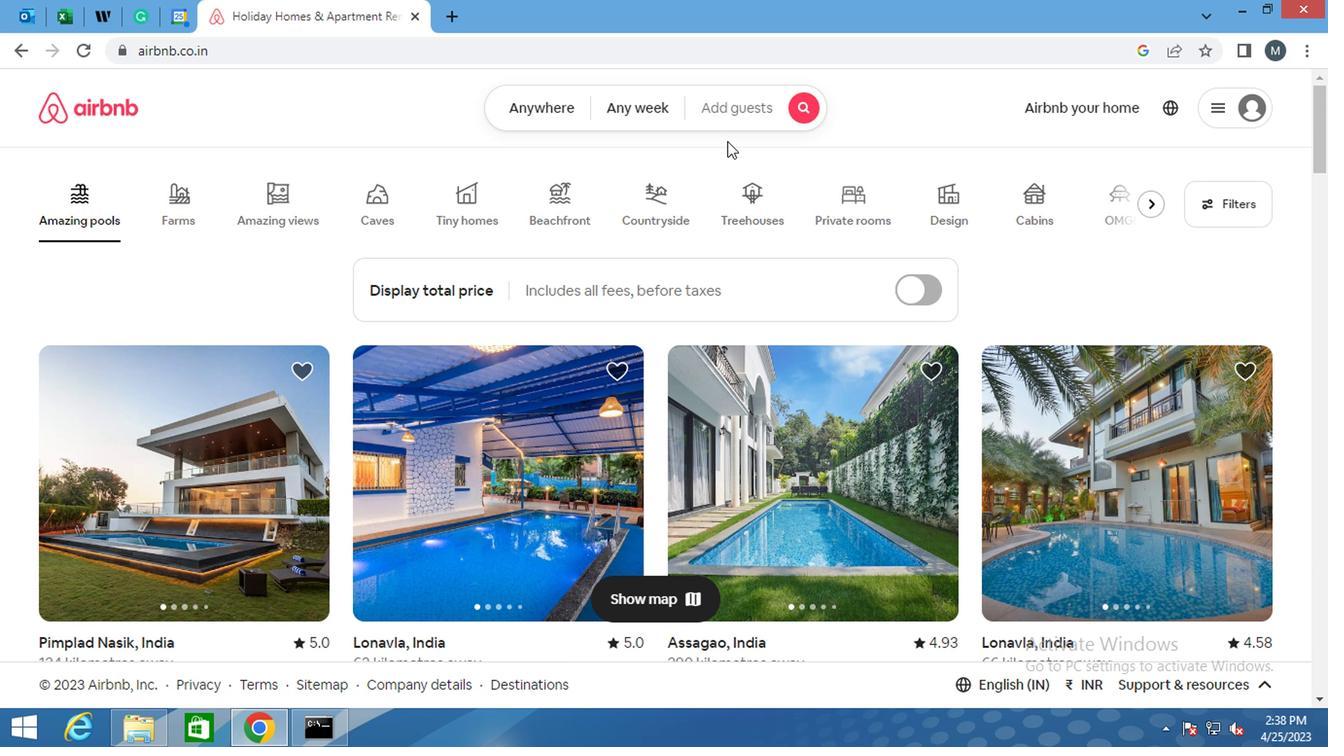 
Action: Mouse pressed left at (721, 123)
Screenshot: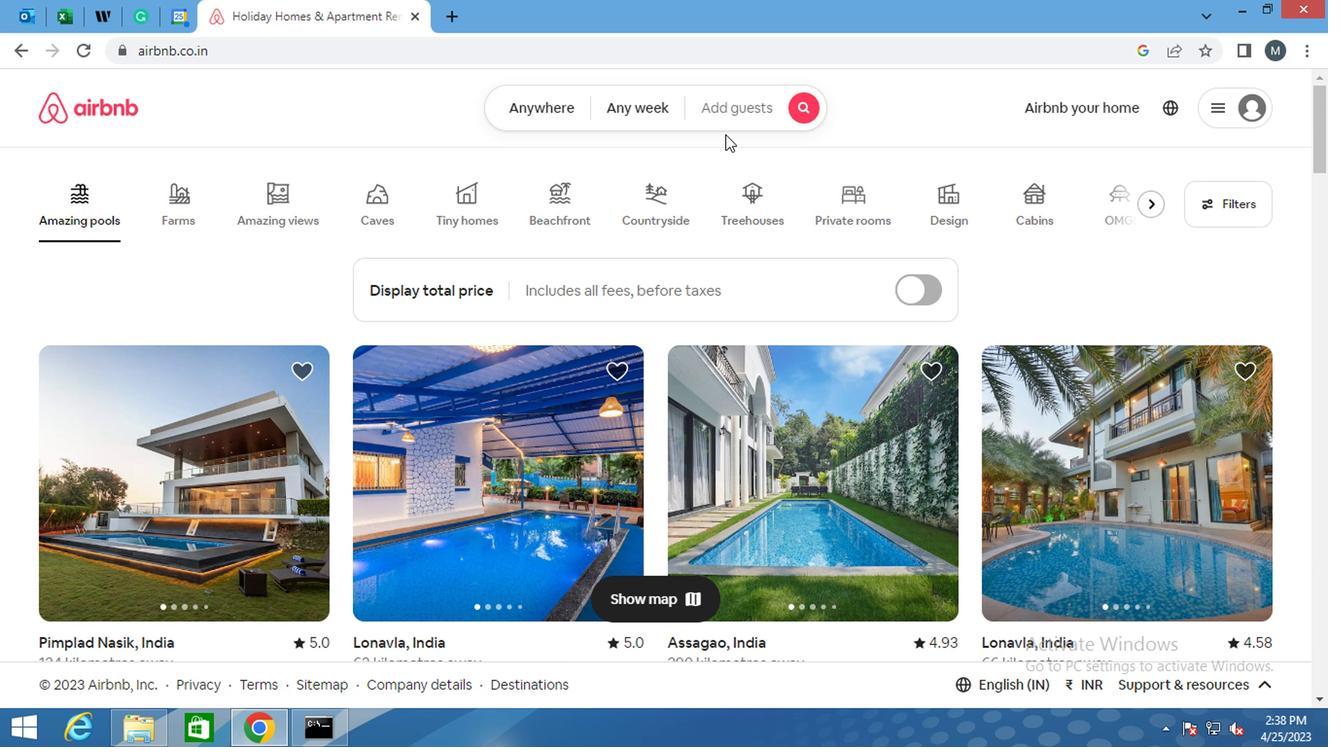 
Action: Mouse moved to (997, 552)
Screenshot: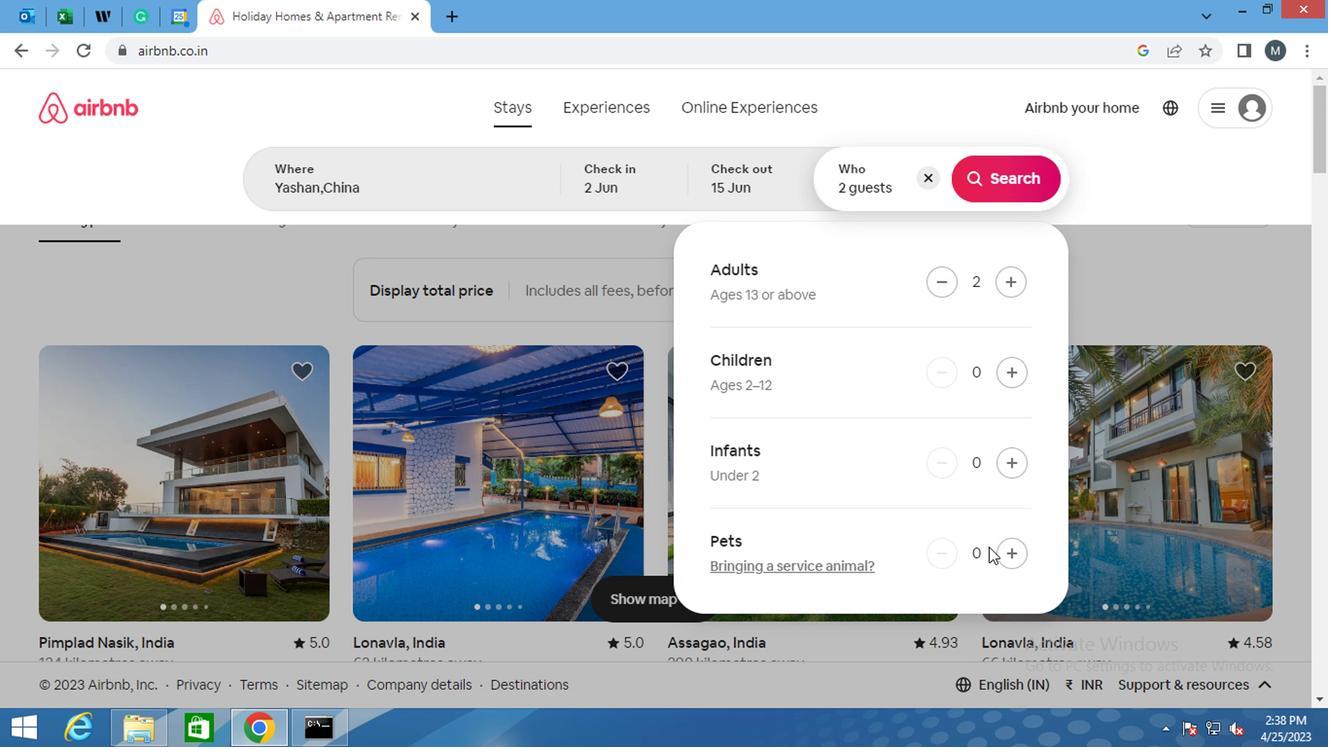 
Action: Mouse pressed left at (997, 552)
Screenshot: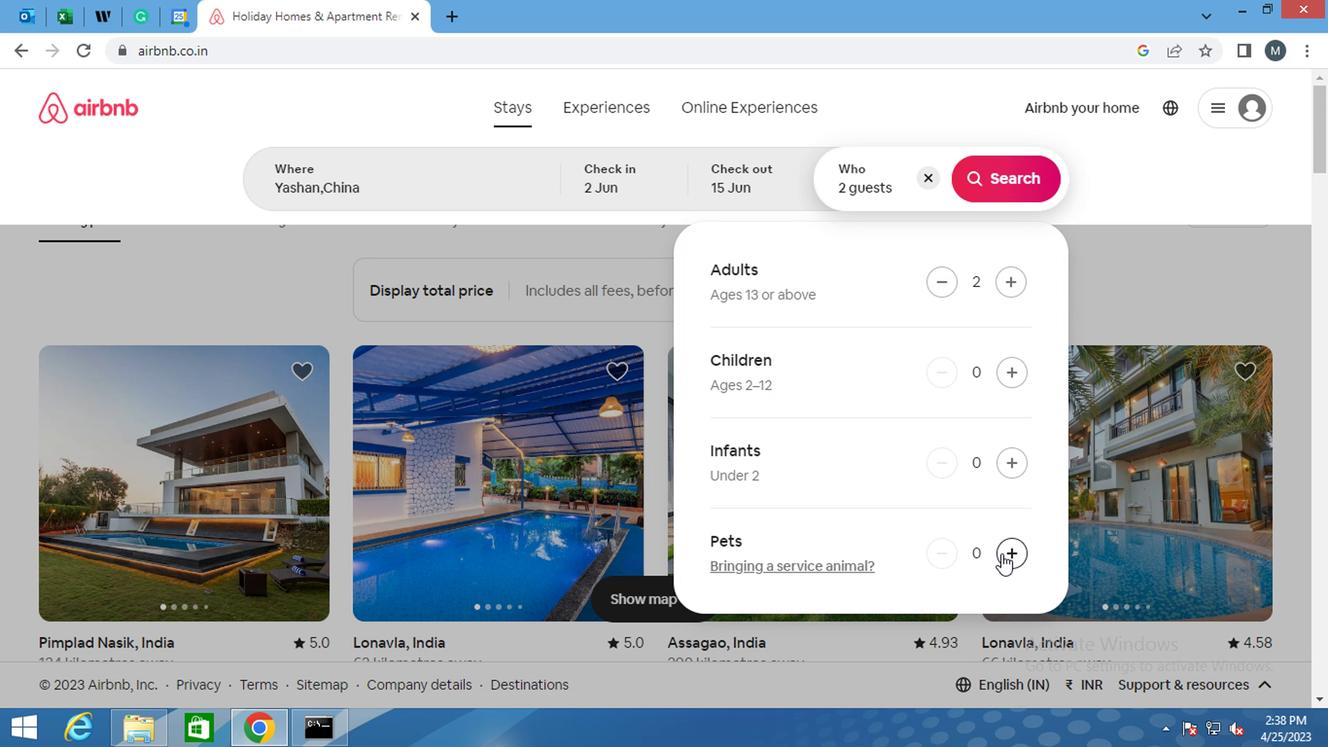 
Action: Mouse moved to (975, 179)
Screenshot: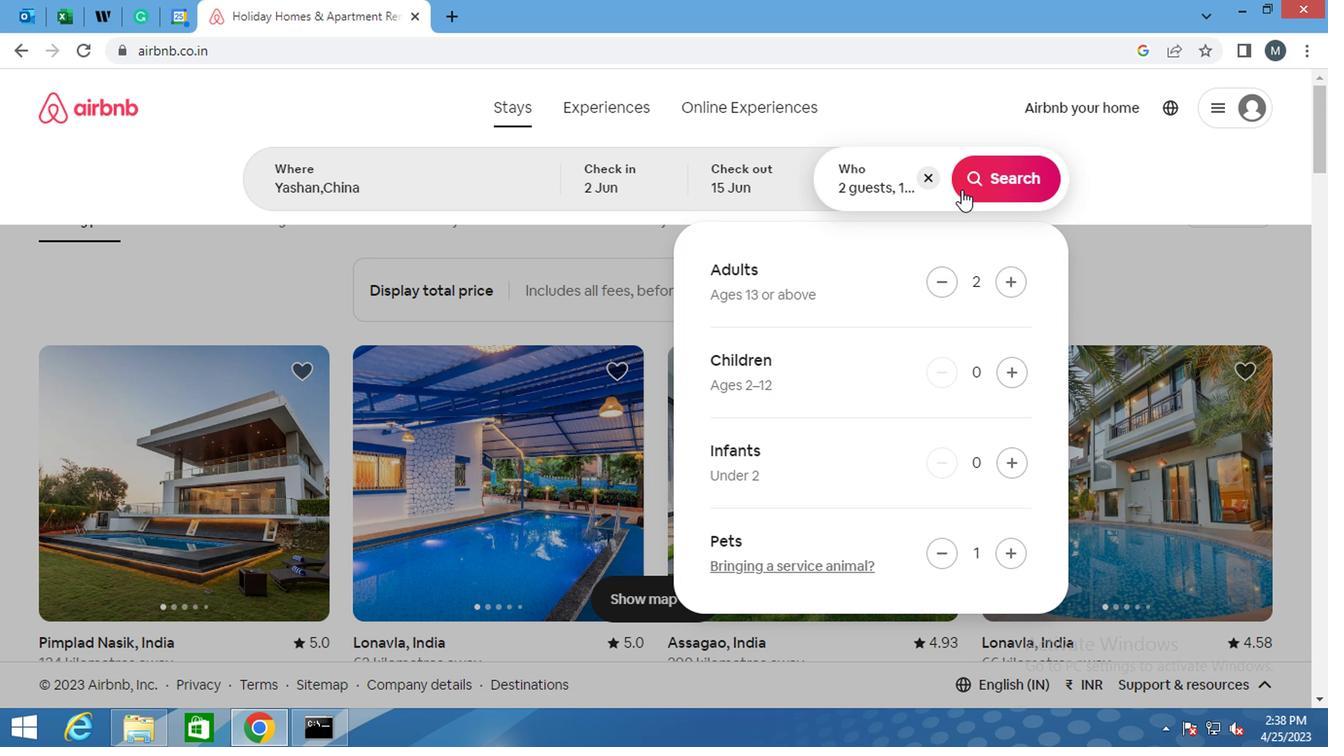 
Action: Mouse pressed left at (975, 179)
Screenshot: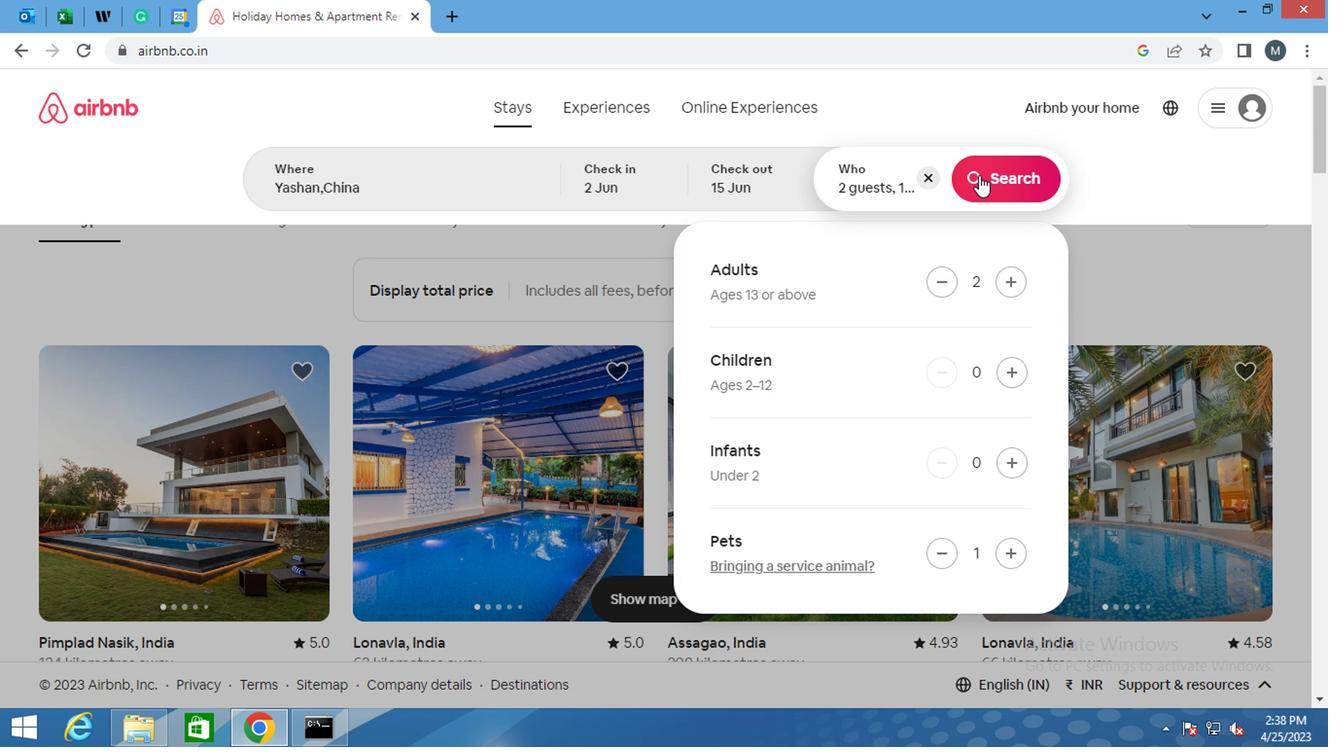 
Action: Mouse moved to (1228, 199)
Screenshot: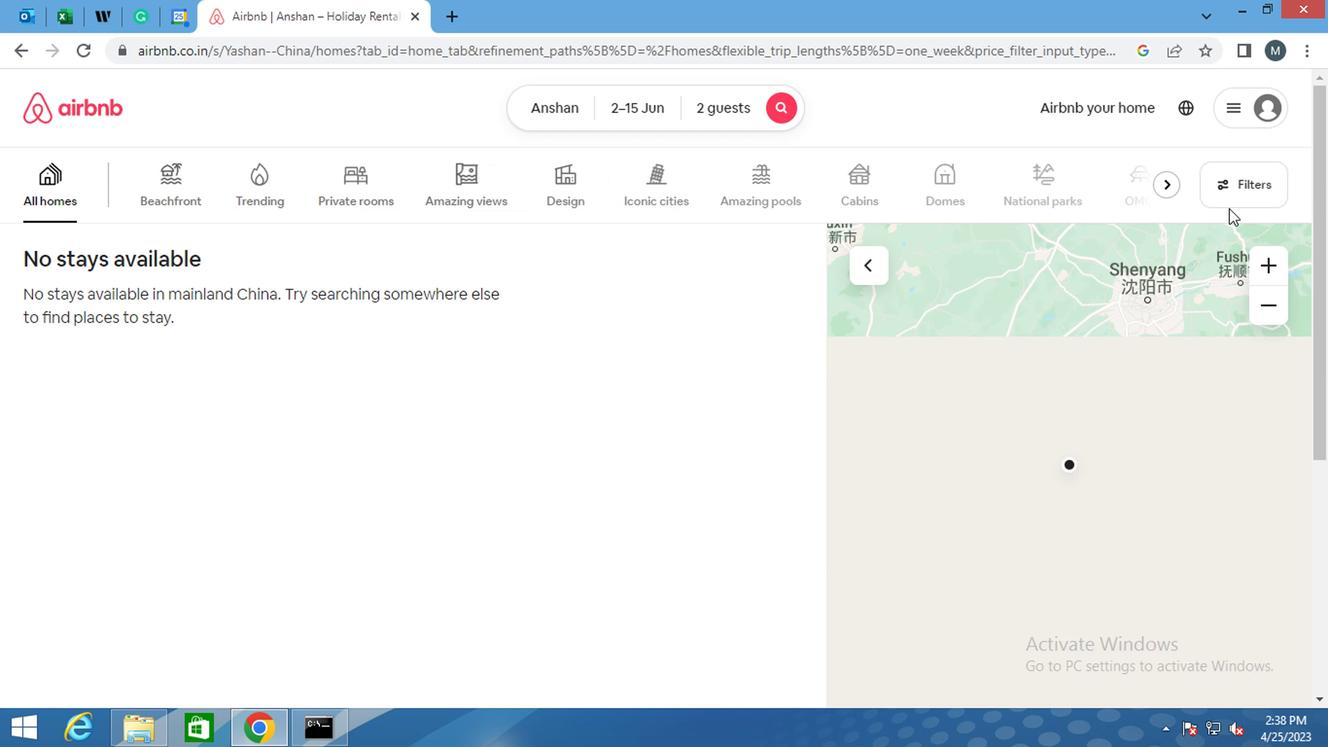 
Action: Mouse pressed left at (1228, 199)
Screenshot: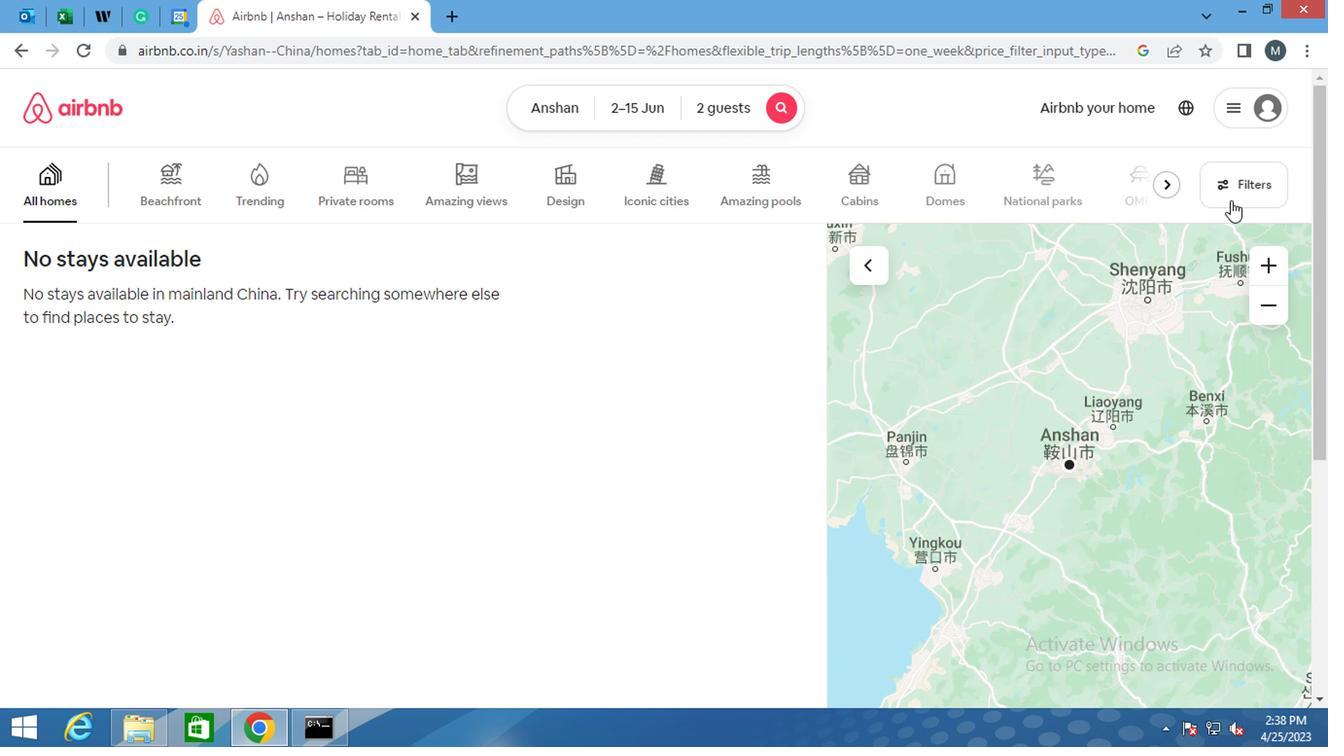 
Action: Mouse moved to (433, 303)
Screenshot: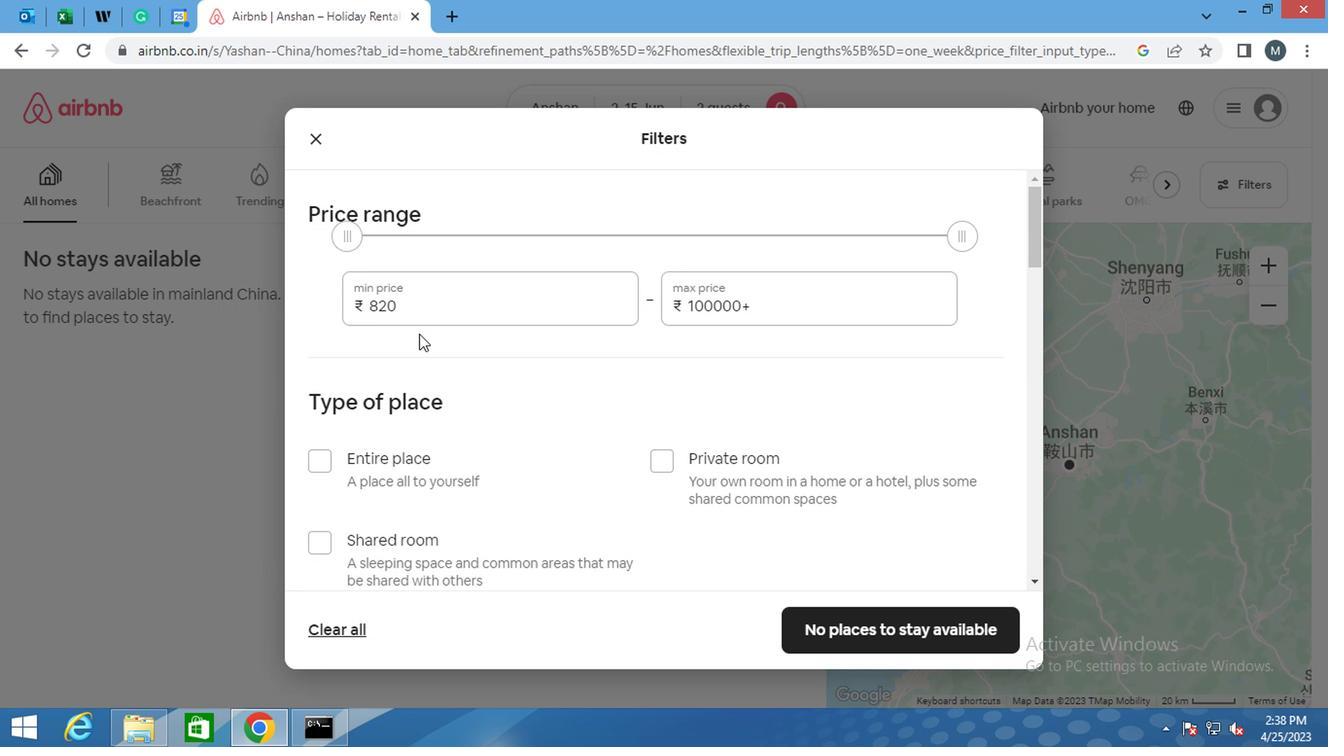 
Action: Mouse pressed left at (433, 303)
Screenshot: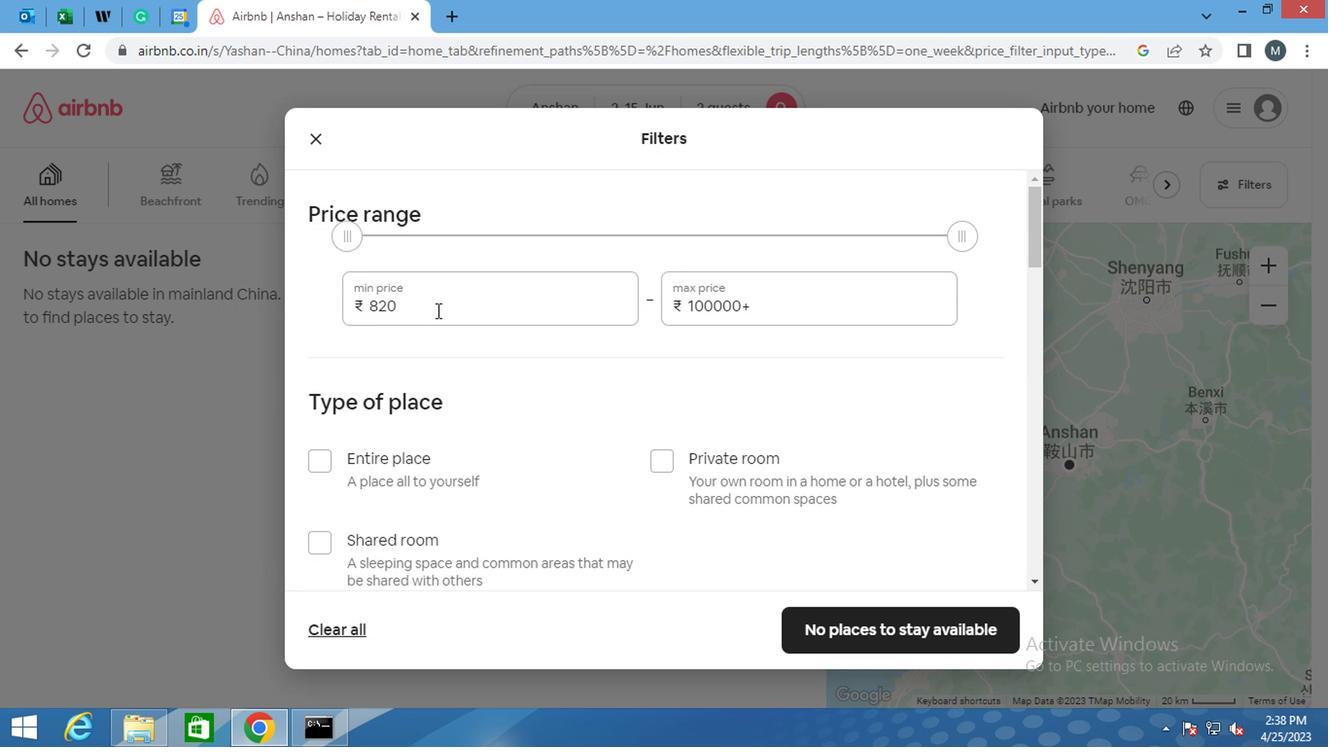 
Action: Mouse moved to (435, 303)
Screenshot: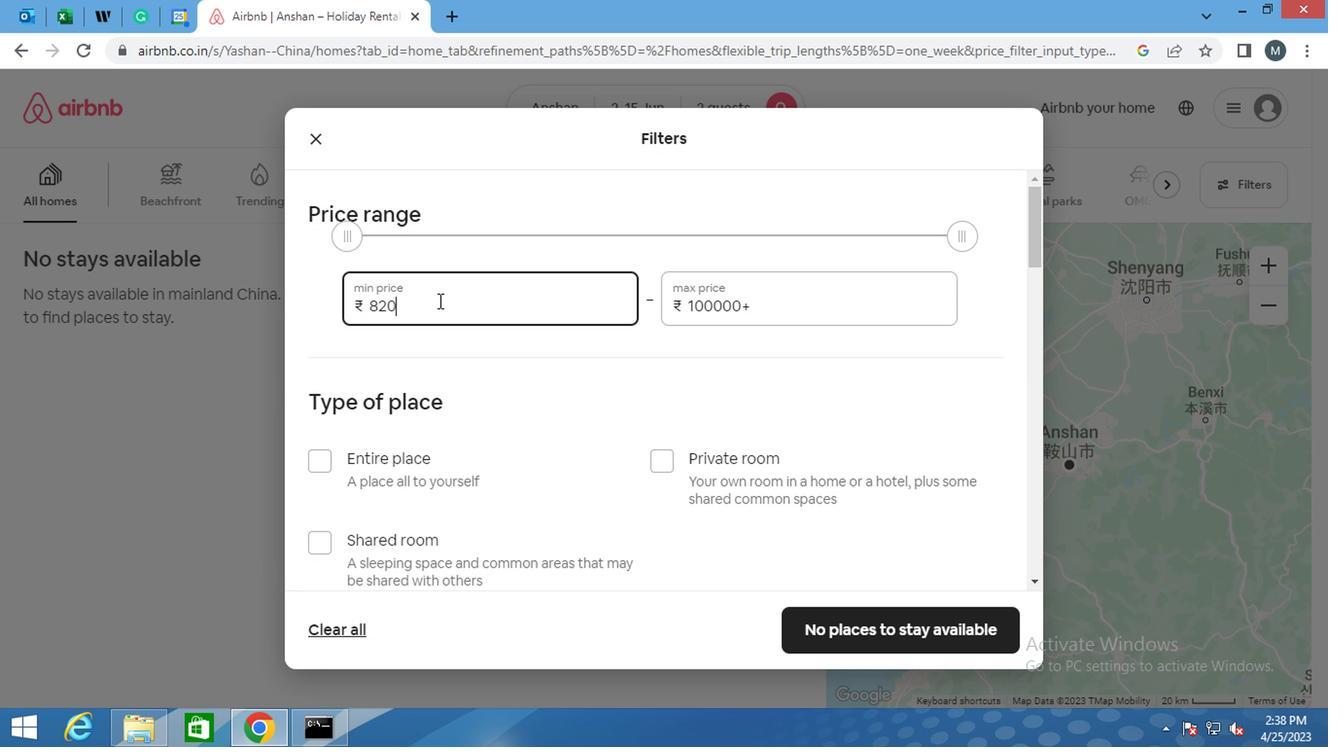 
Action: Key pressed <Key.backspace>
Screenshot: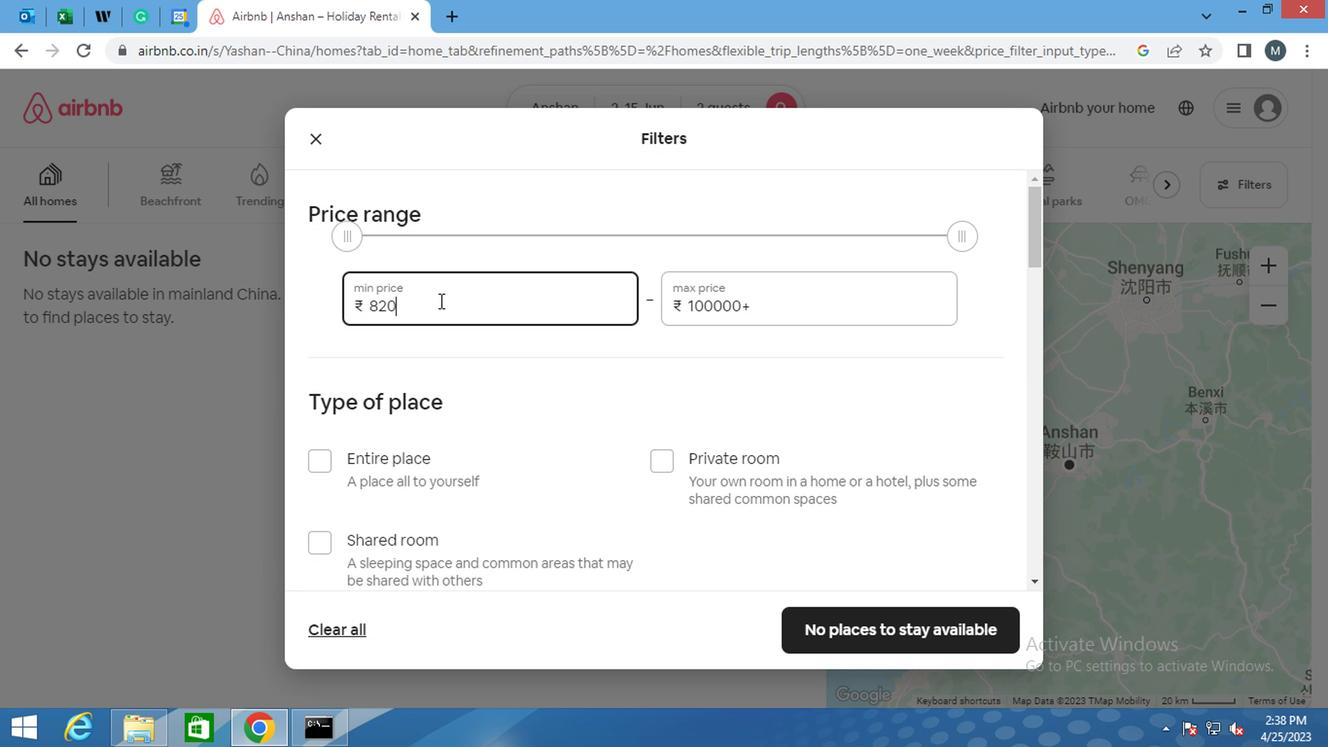 
Action: Mouse moved to (433, 303)
Screenshot: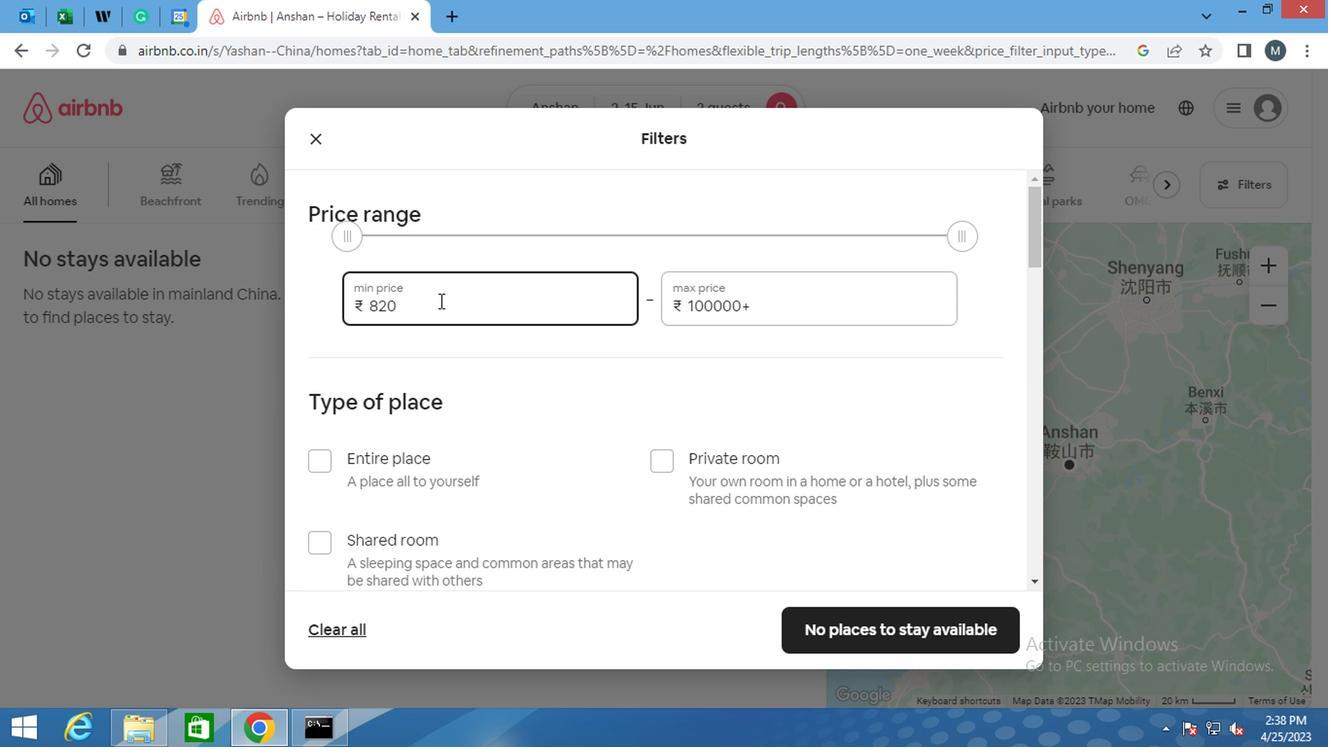 
Action: Key pressed <Key.backspace>
Screenshot: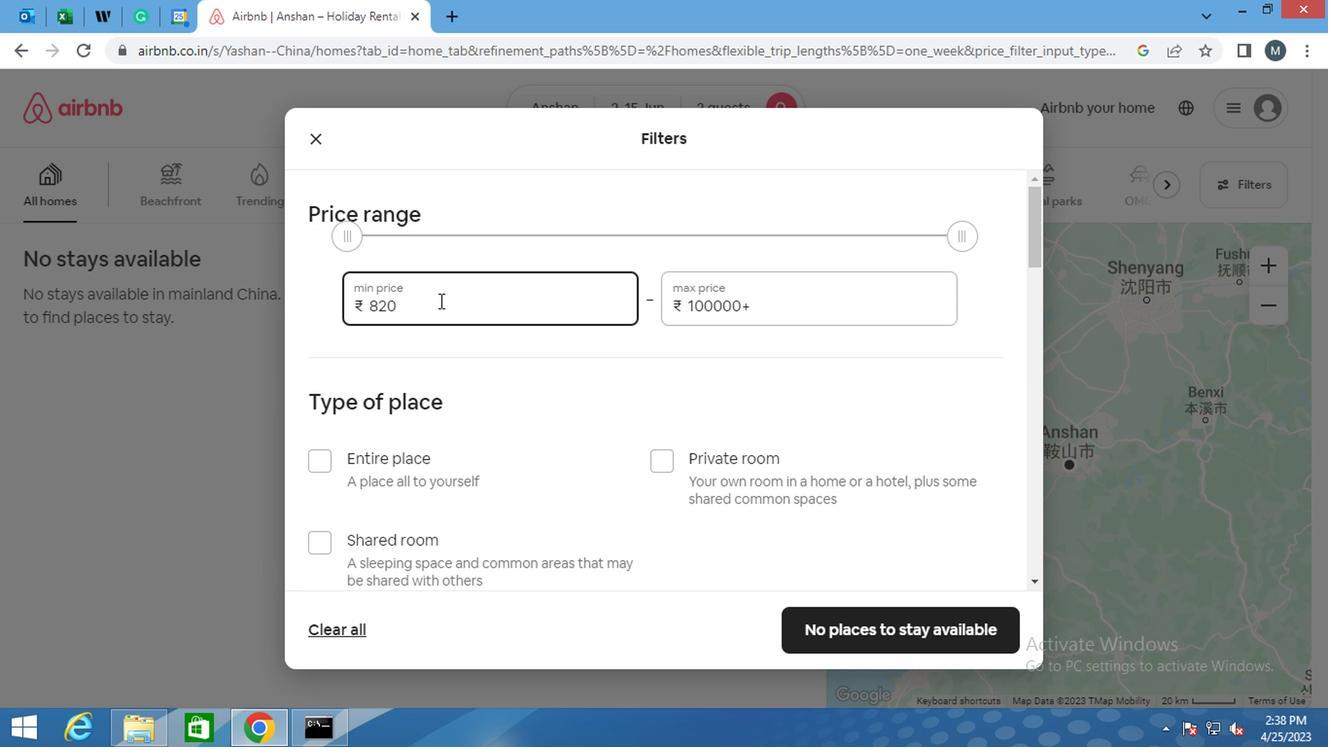
Action: Mouse moved to (432, 305)
Screenshot: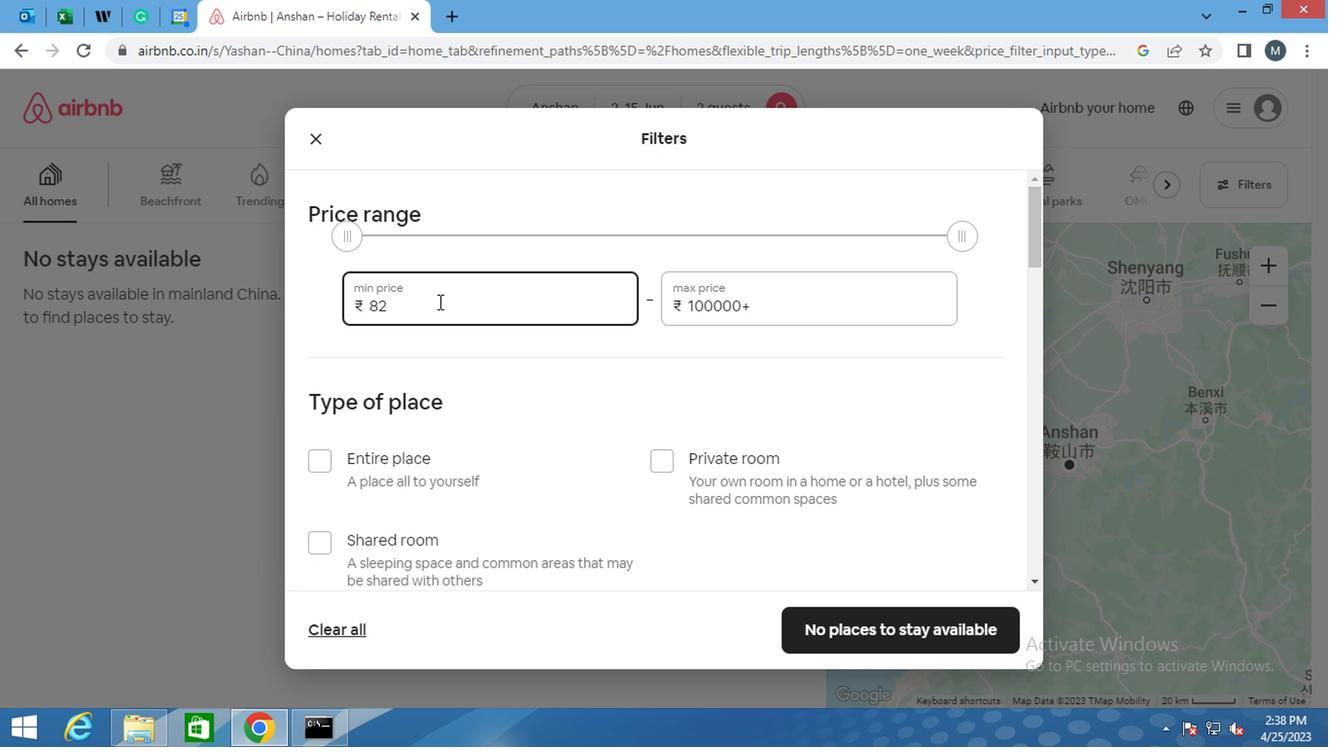 
Action: Key pressed <Key.backspace>
Screenshot: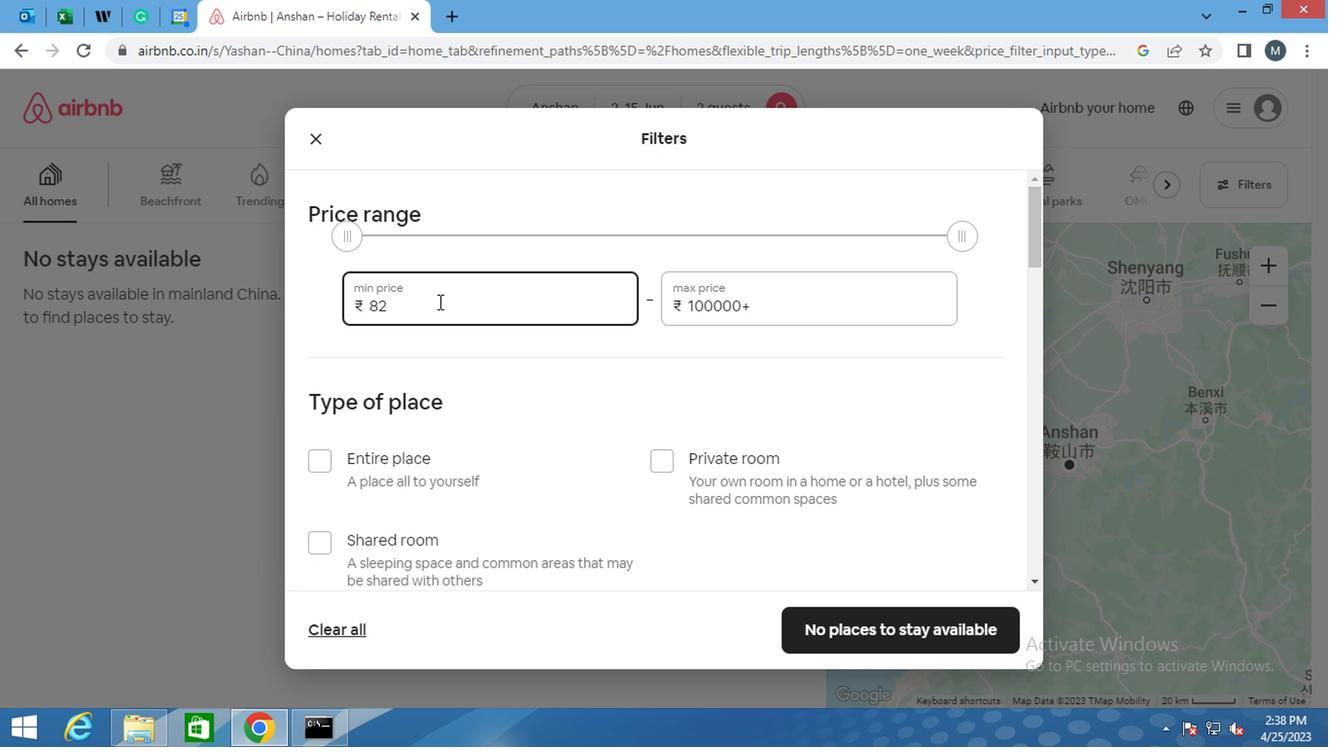 
Action: Mouse moved to (424, 312)
Screenshot: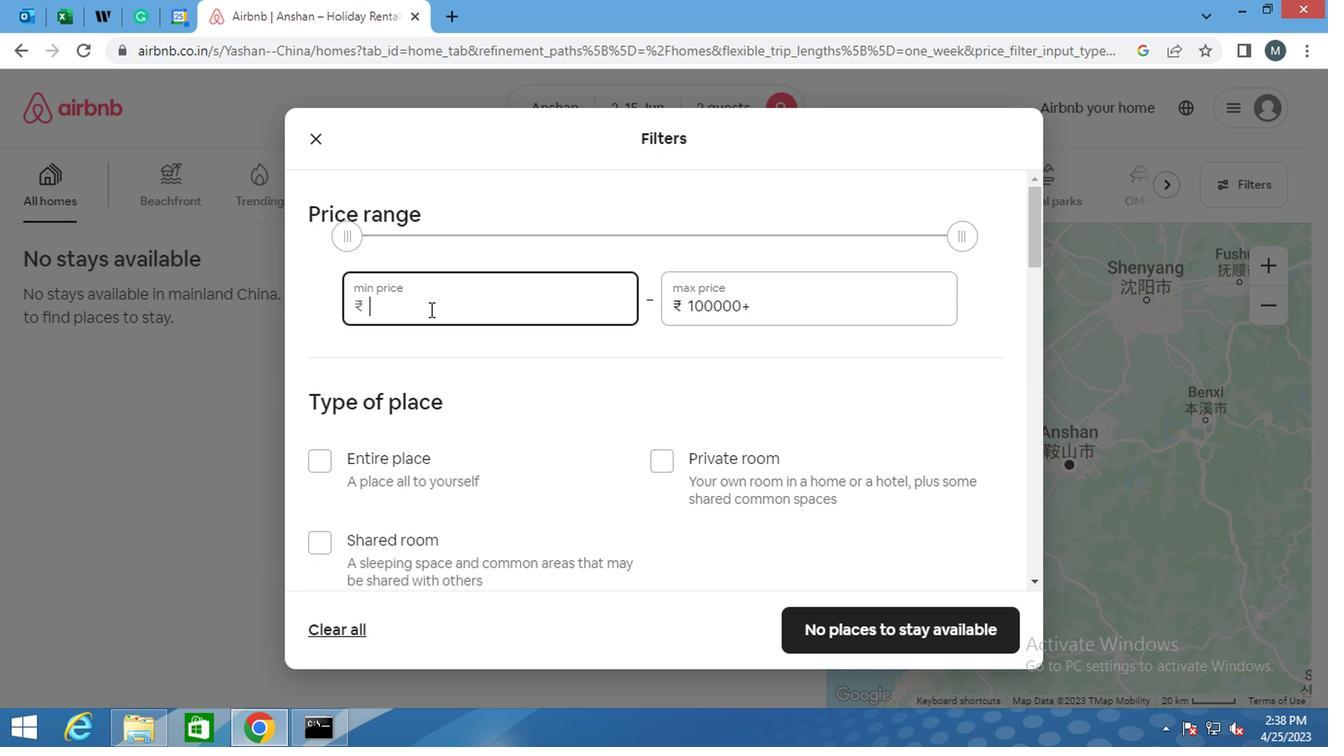 
Action: Key pressed 1
Screenshot: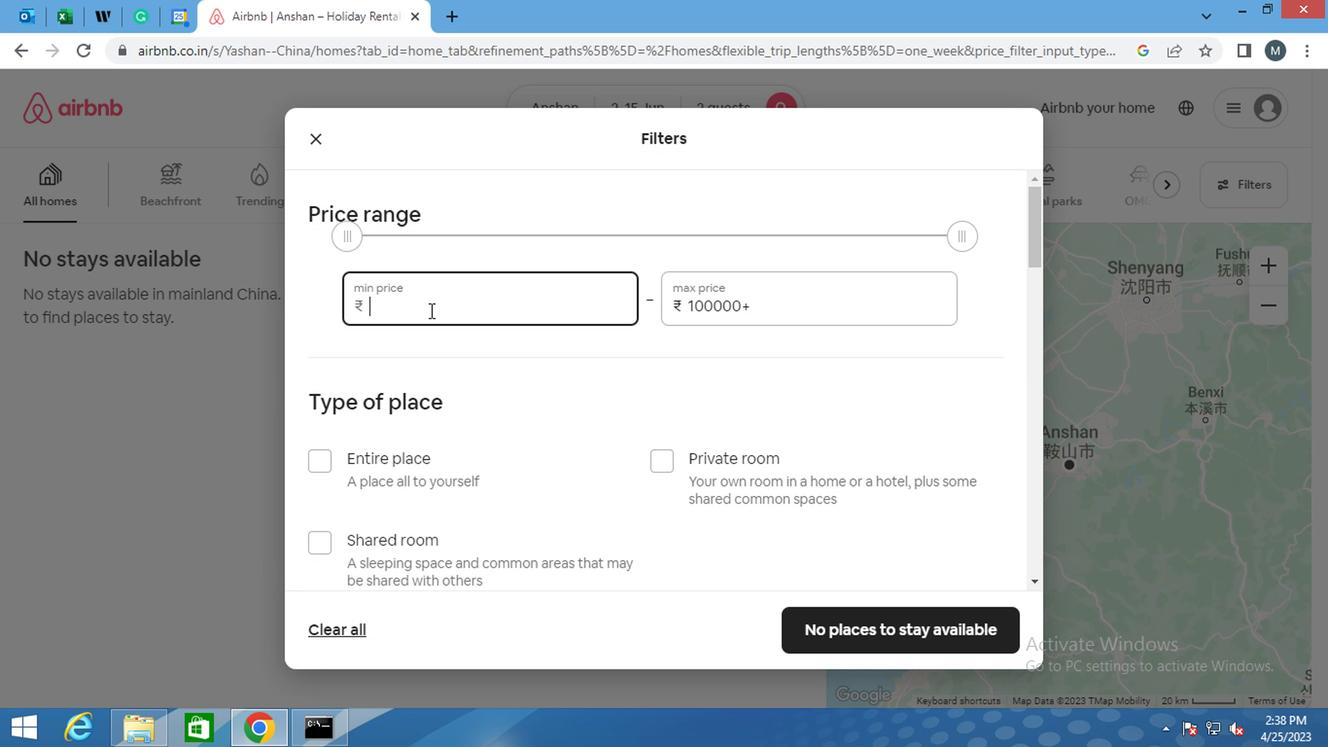 
Action: Mouse moved to (420, 316)
Screenshot: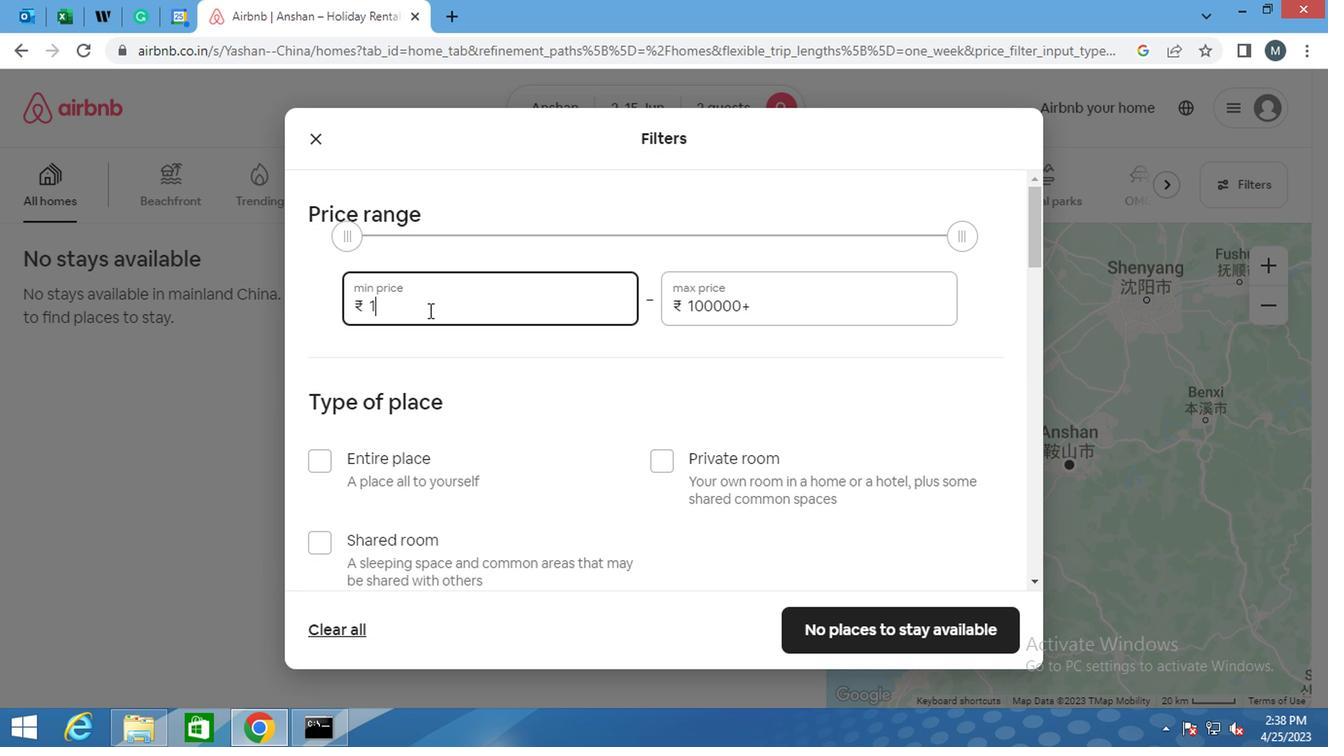 
Action: Key pressed 0000
Screenshot: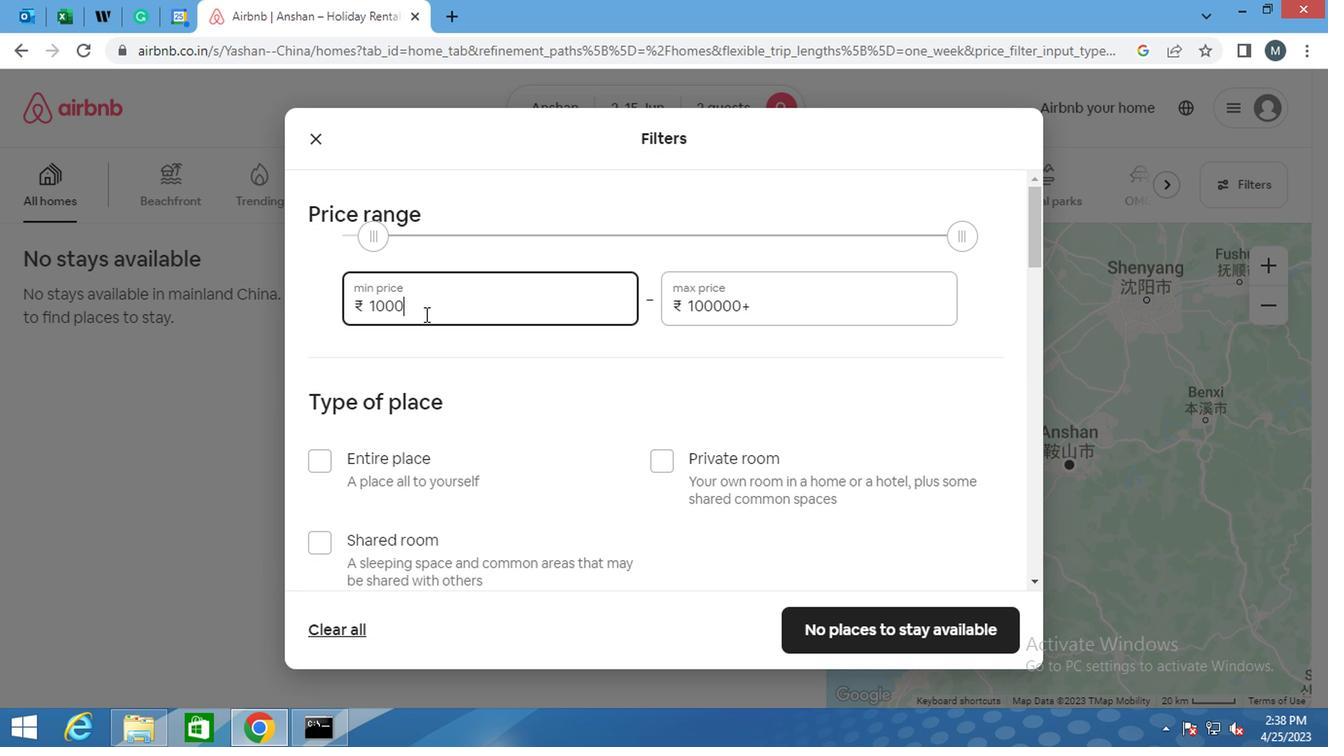 
Action: Mouse moved to (744, 313)
Screenshot: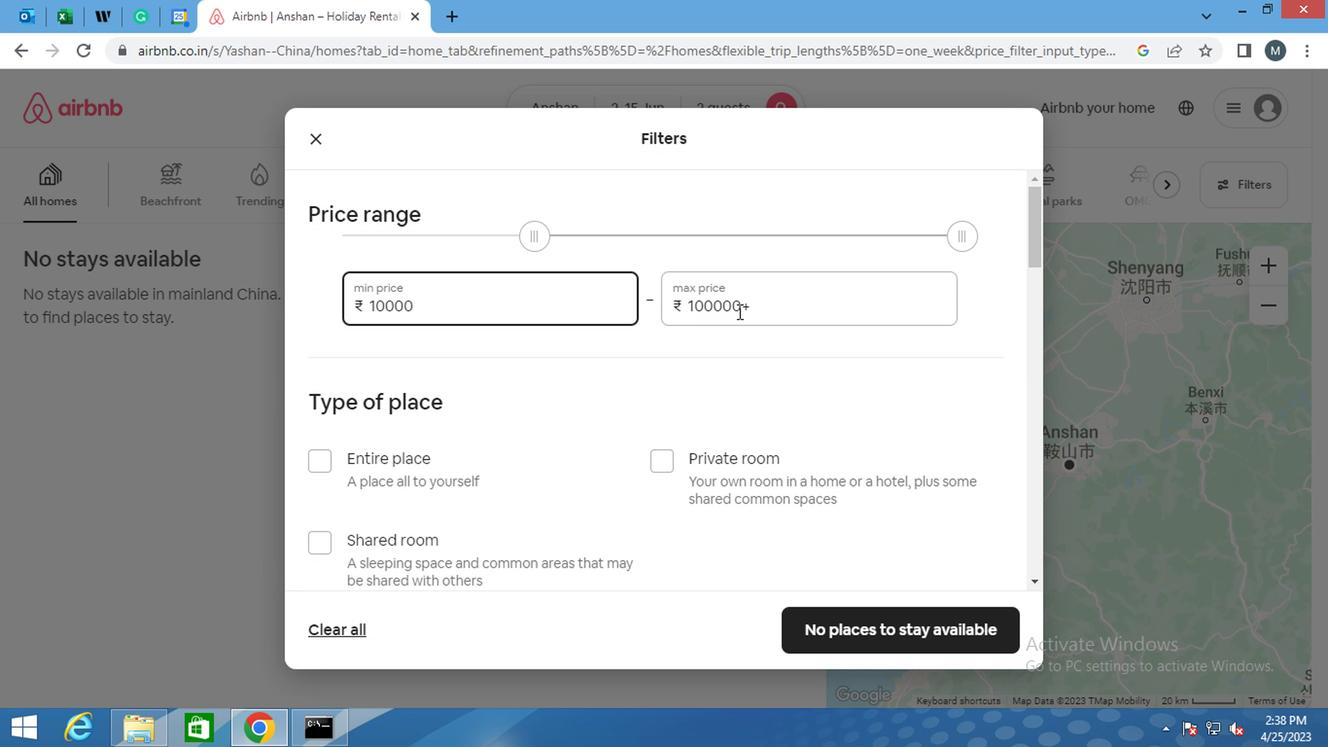 
Action: Mouse pressed left at (744, 313)
Screenshot: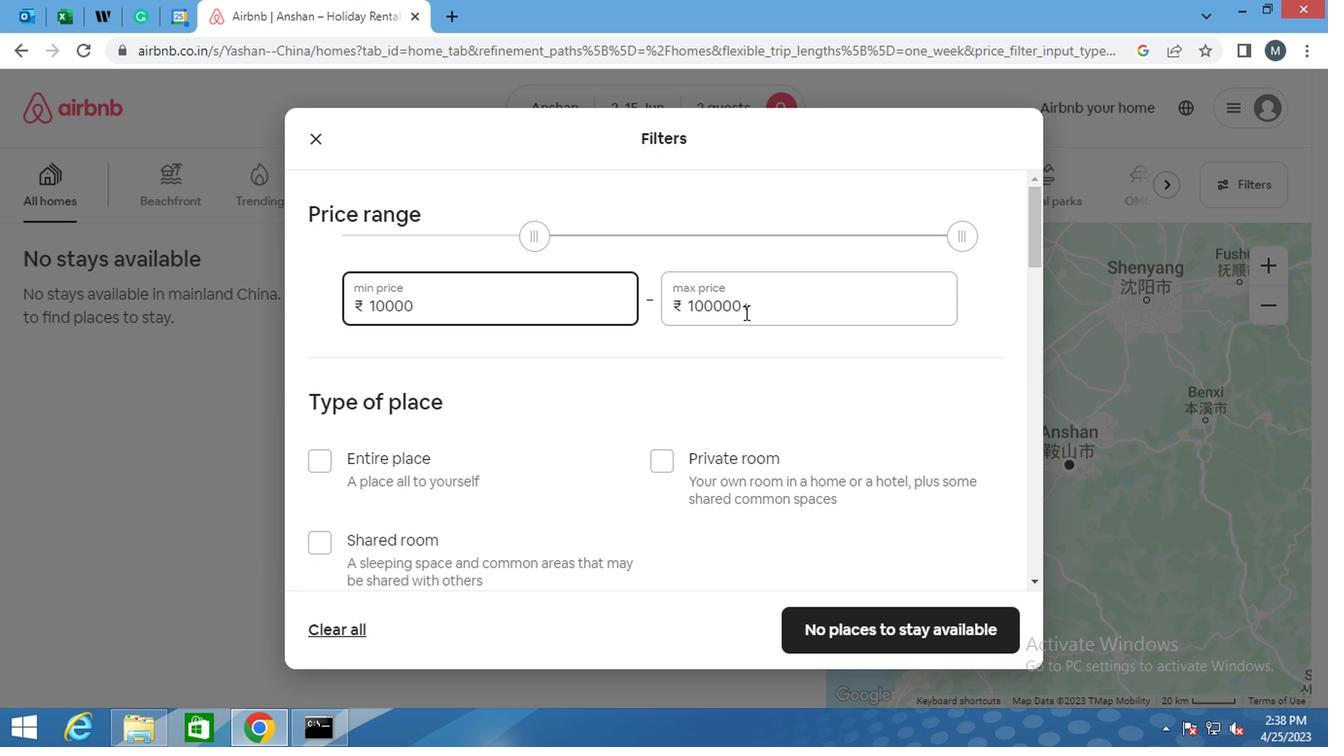 
Action: Mouse moved to (754, 314)
Screenshot: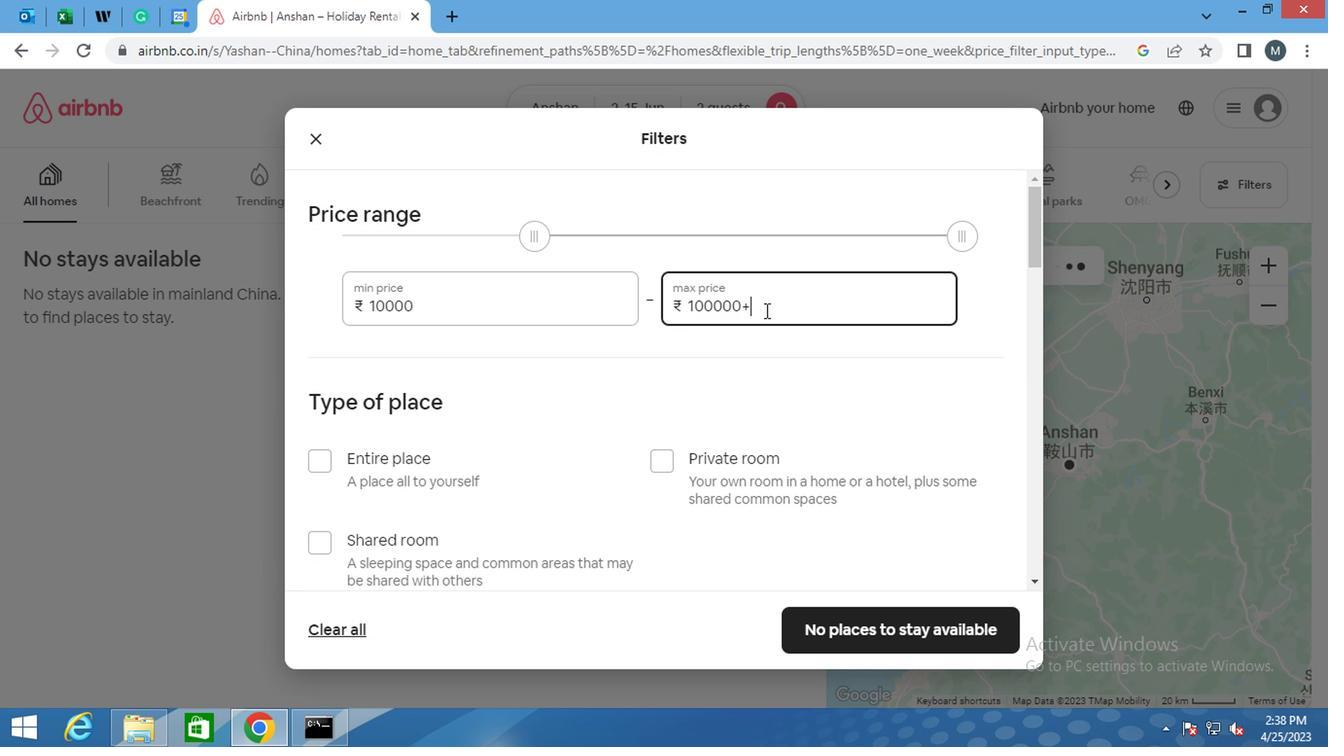 
Action: Key pressed <Key.backspace>
Screenshot: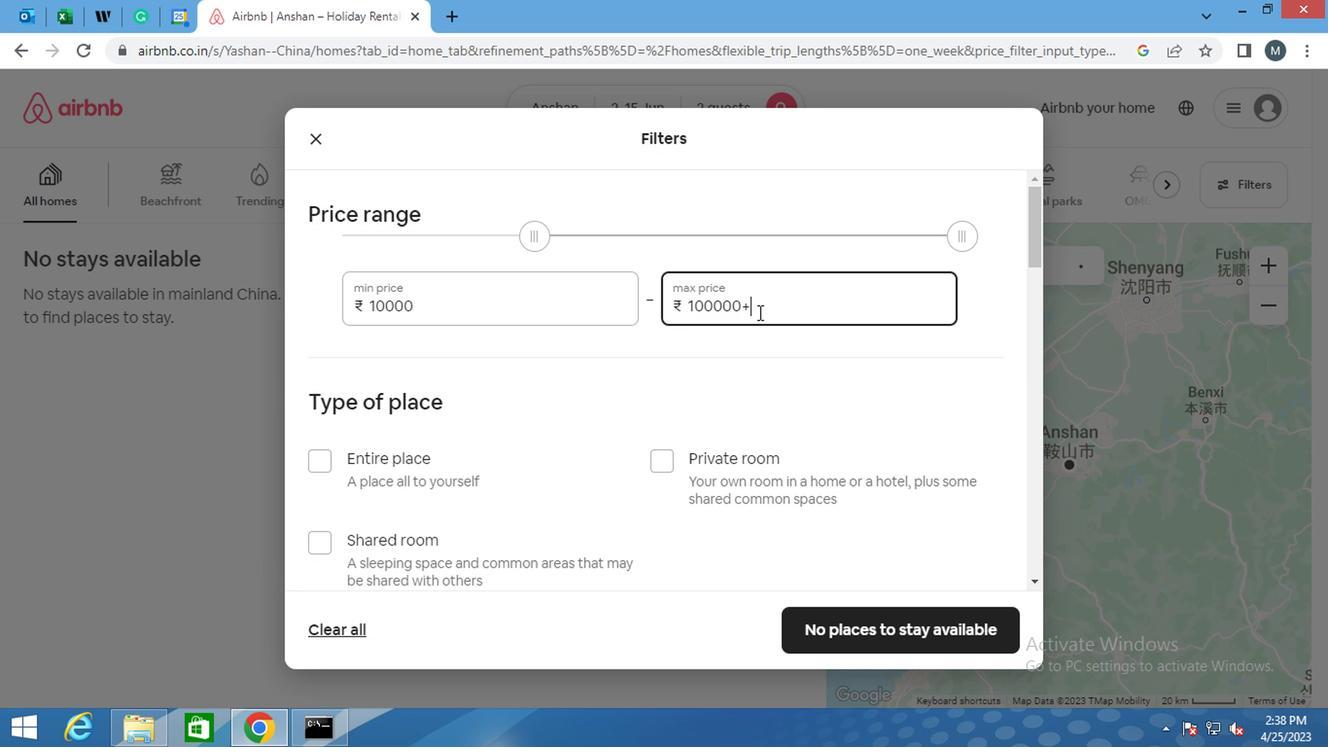 
Action: Mouse moved to (751, 314)
Screenshot: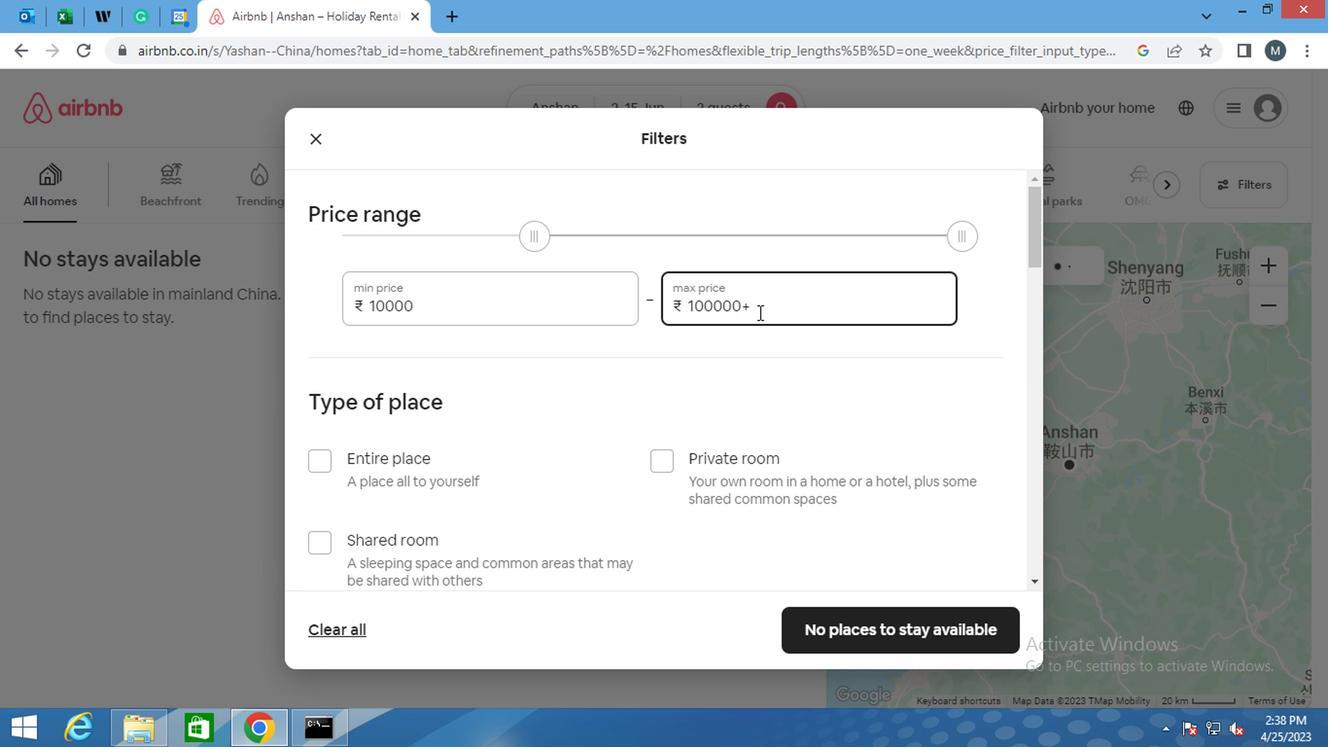 
Action: Key pressed <Key.backspace>
Screenshot: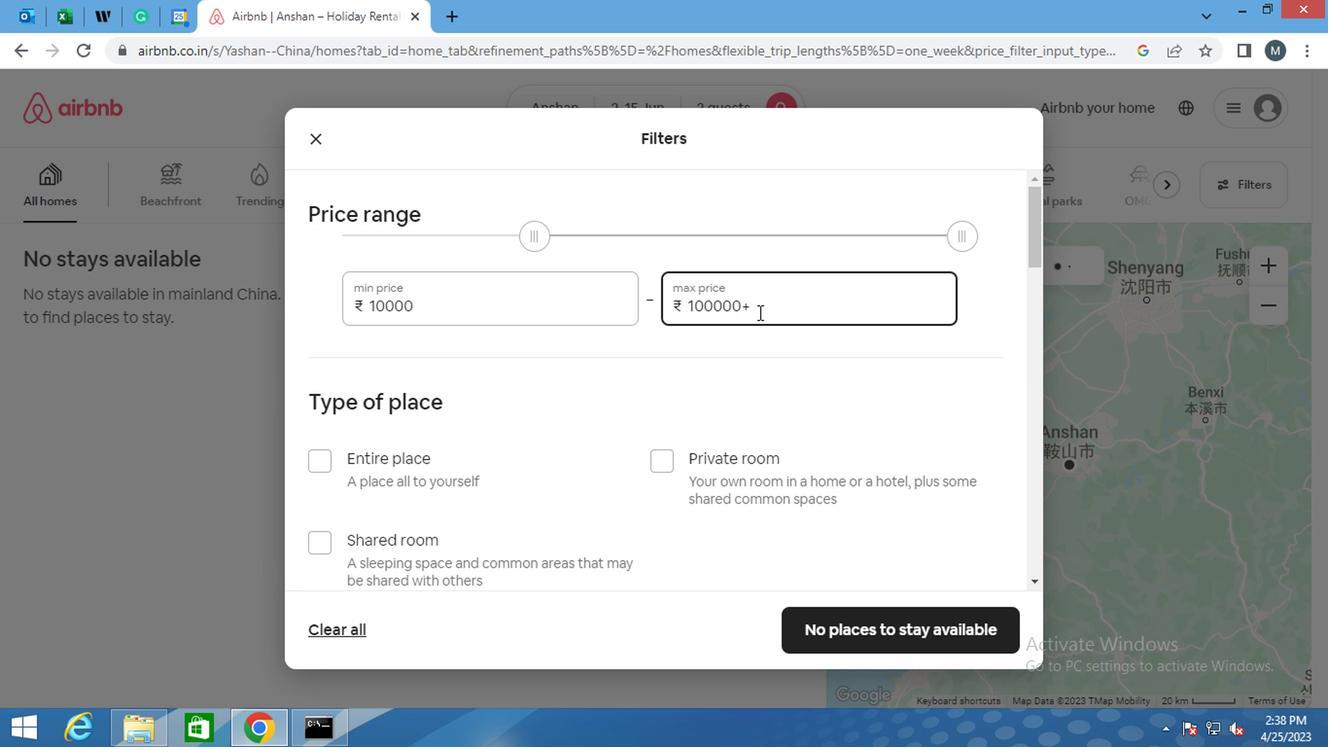 
Action: Mouse moved to (750, 314)
Screenshot: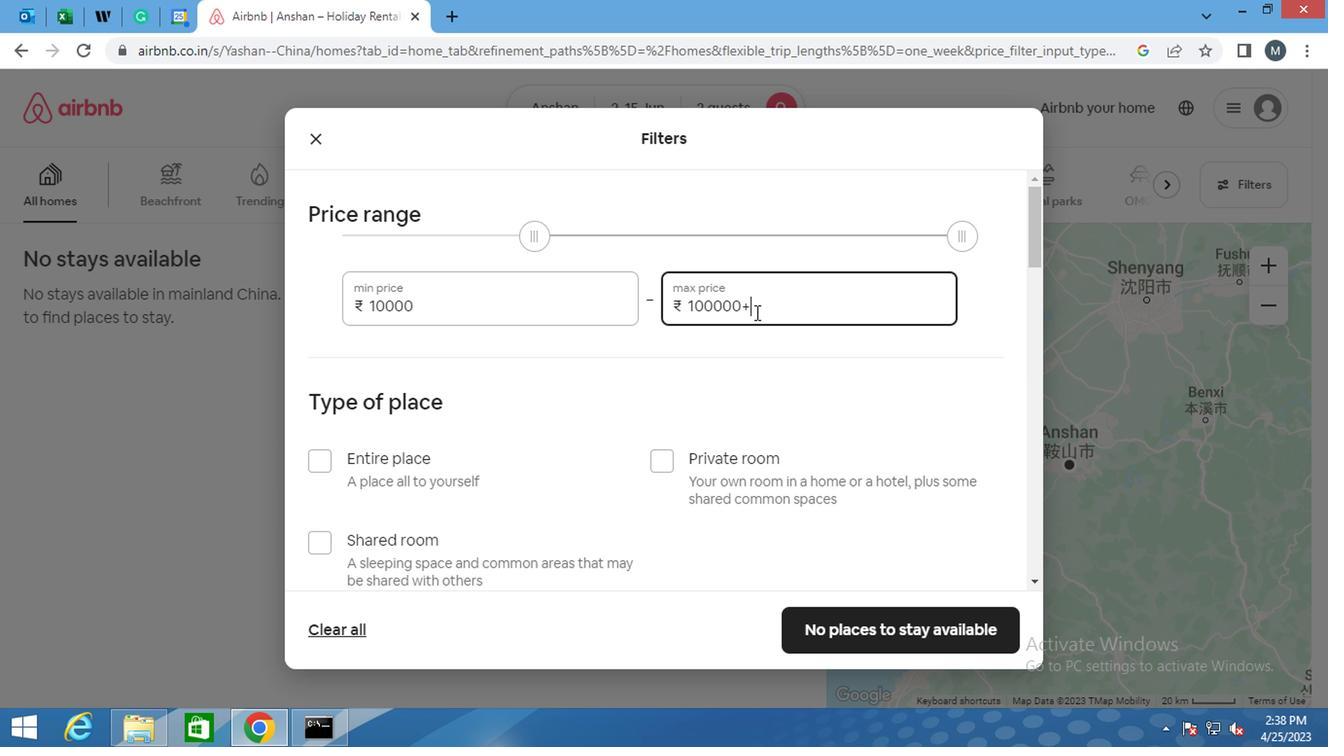 
Action: Key pressed <Key.backspace>
Screenshot: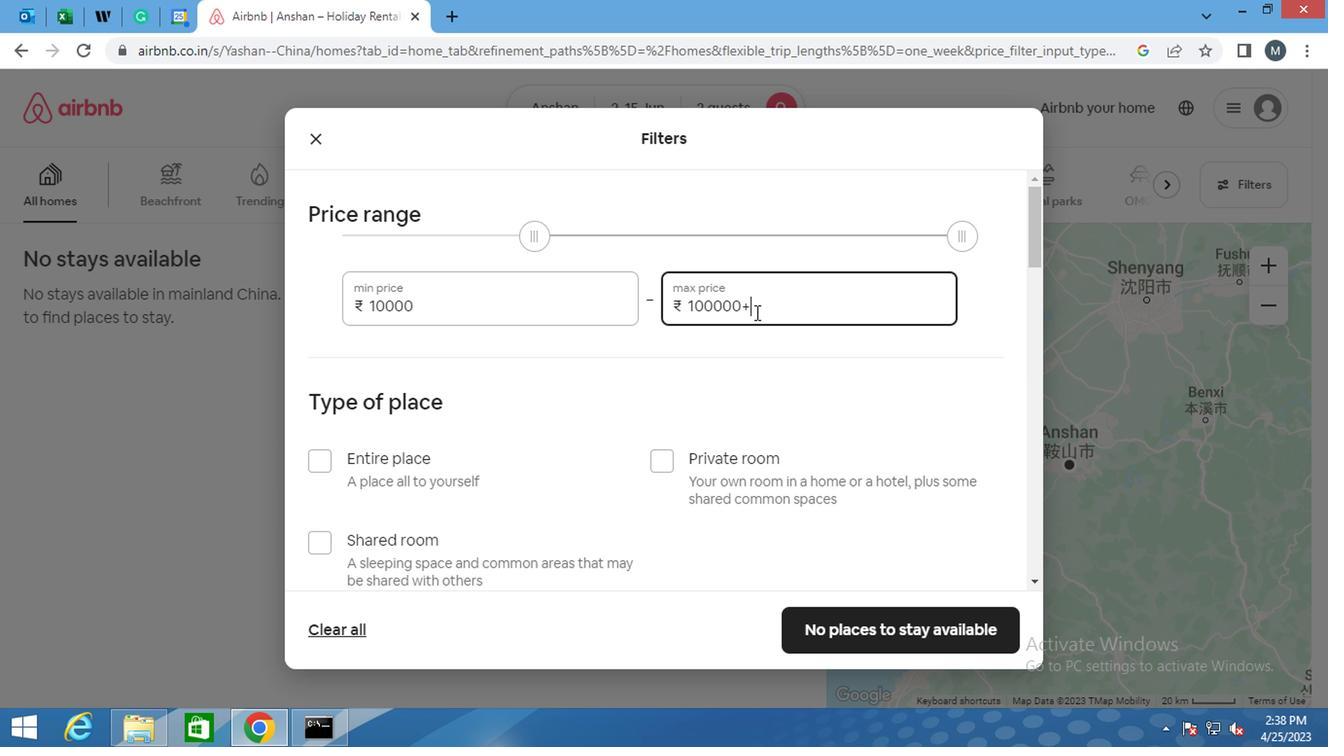 
Action: Mouse moved to (747, 315)
Screenshot: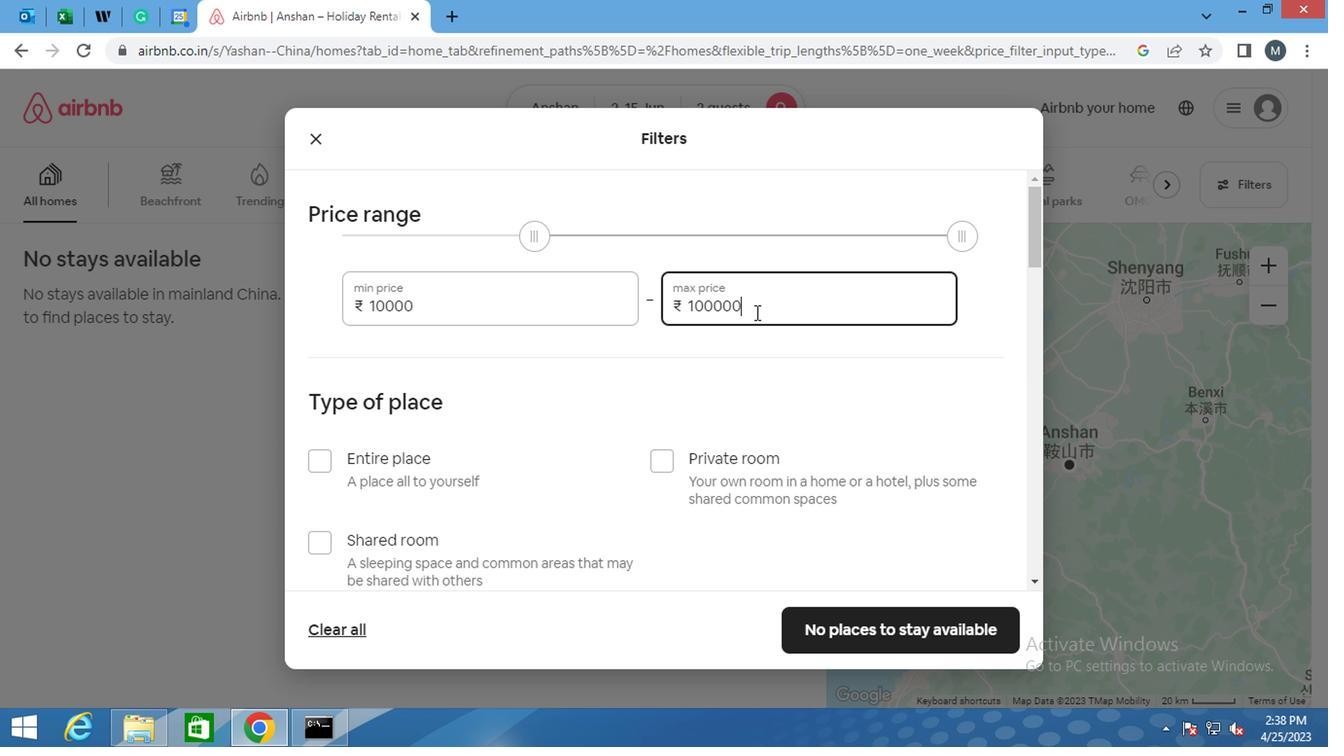 
Action: Key pressed <Key.backspace><Key.backspace><Key.backspace>
Screenshot: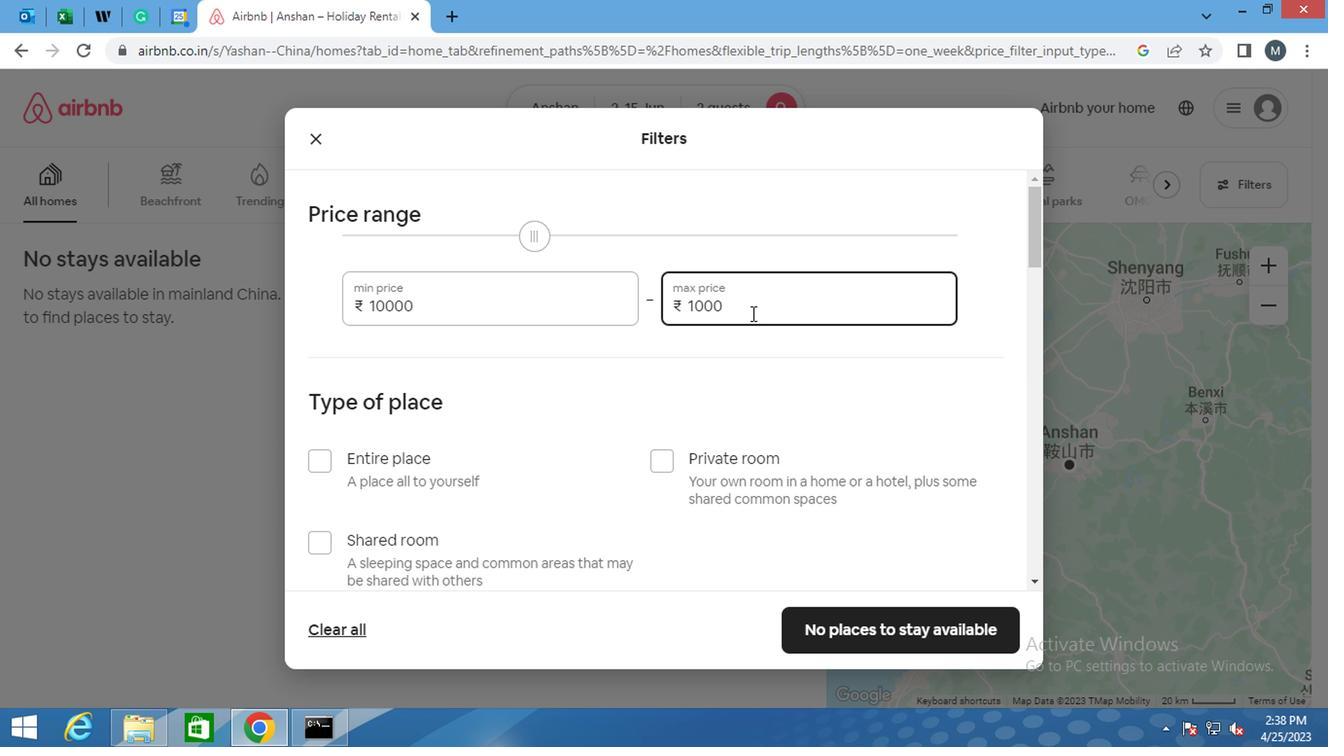 
Action: Mouse moved to (746, 316)
Screenshot: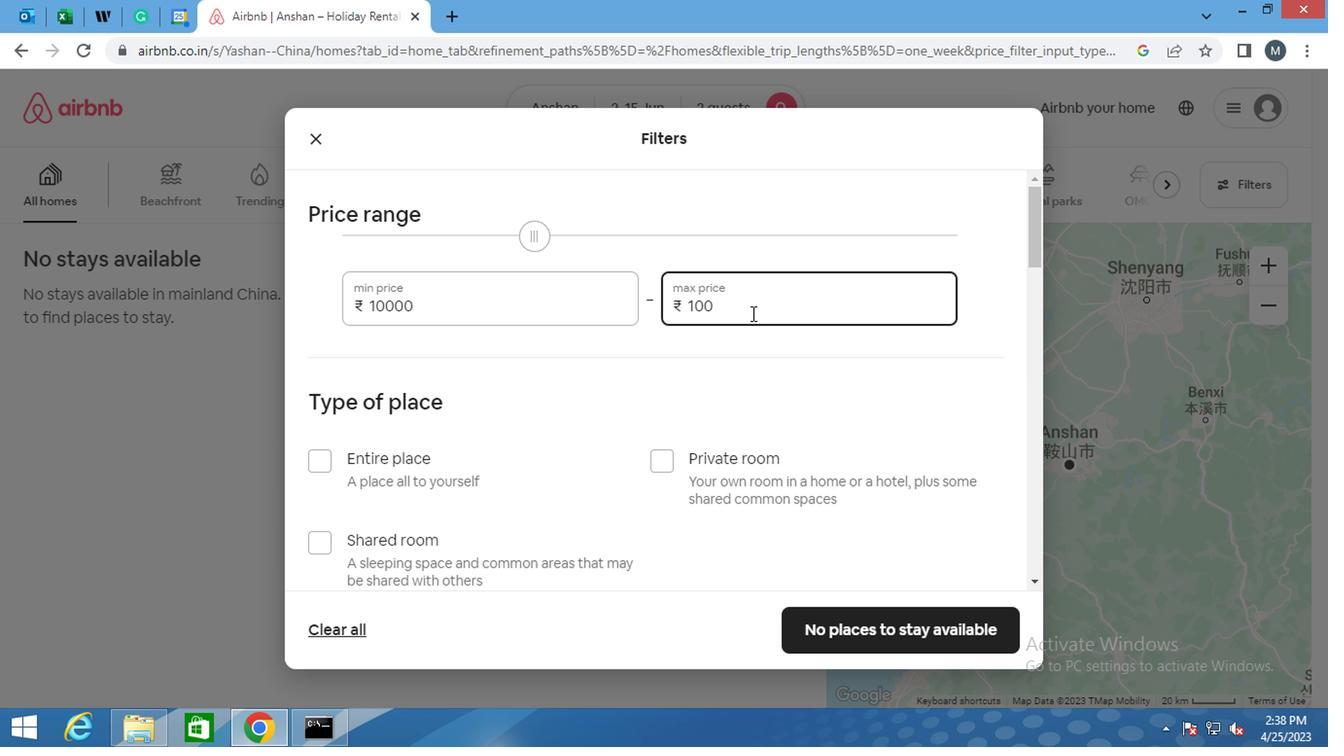 
Action: Key pressed <Key.backspace>
Screenshot: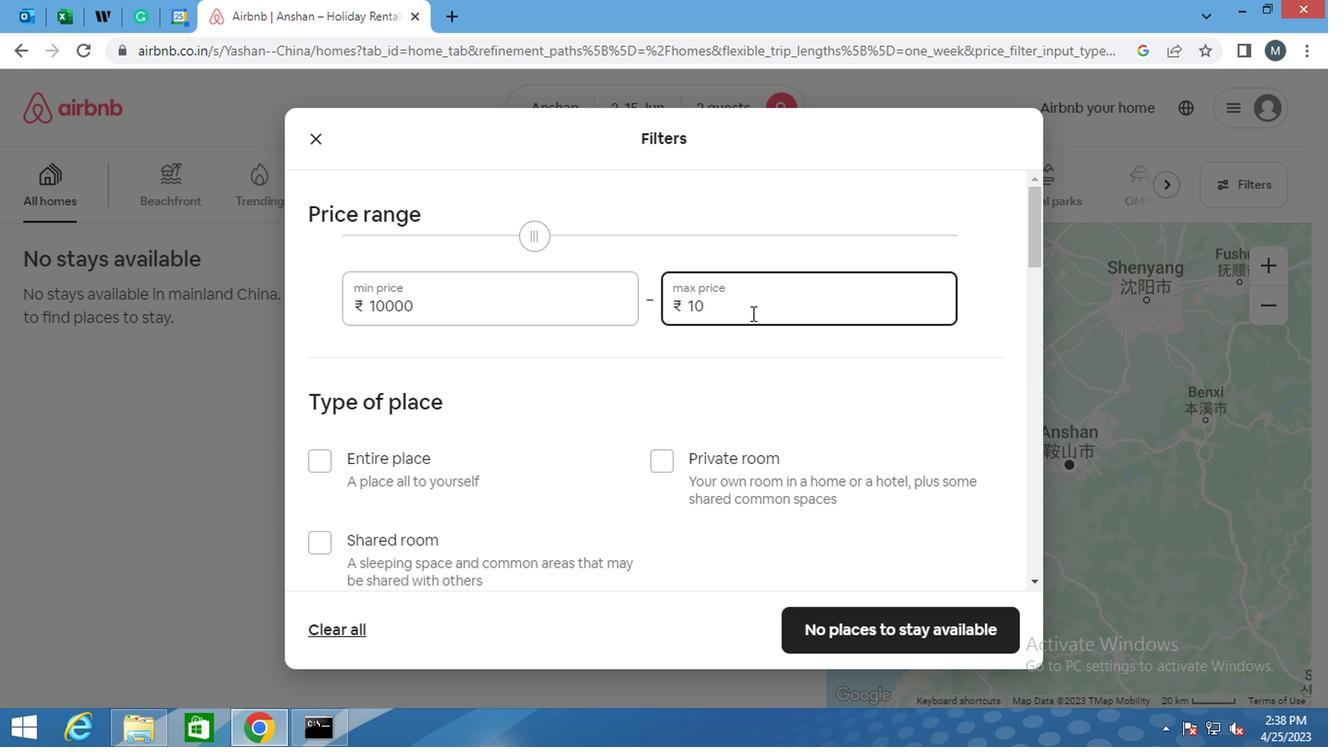 
Action: Mouse moved to (743, 320)
Screenshot: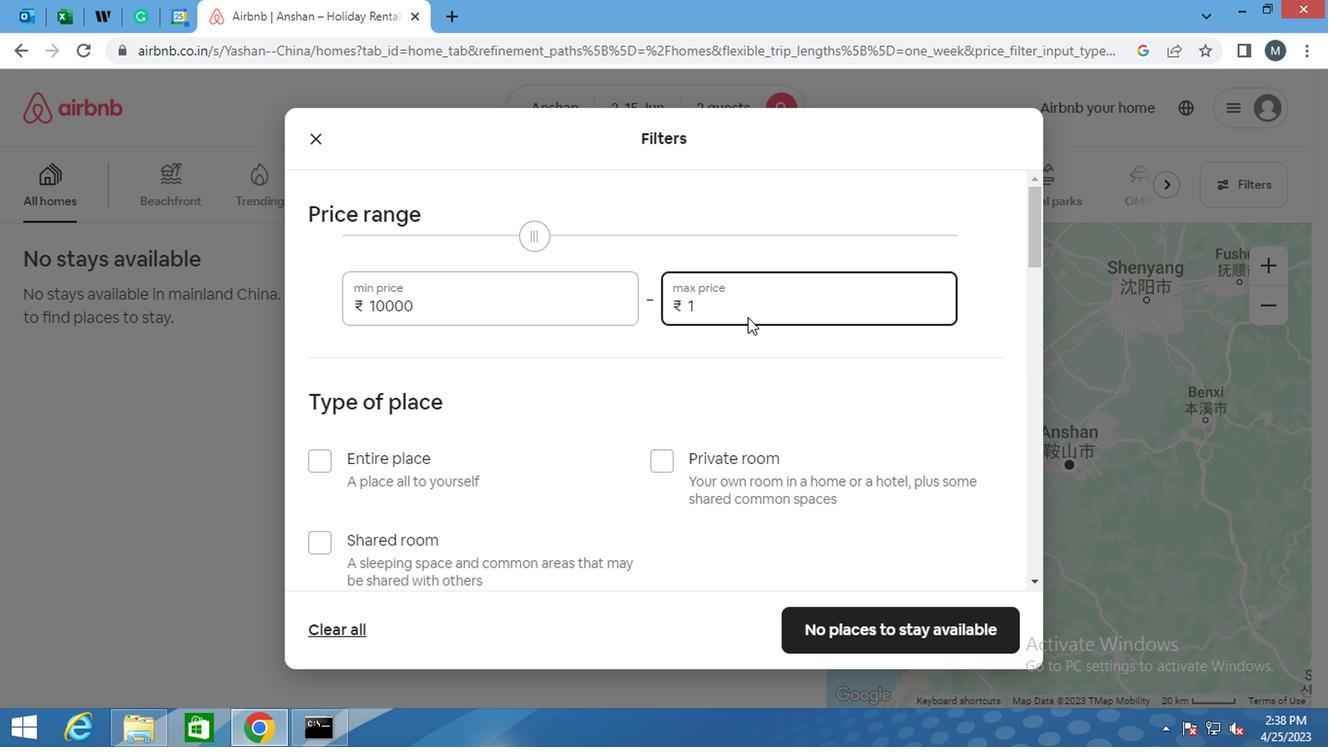 
Action: Key pressed 5
Screenshot: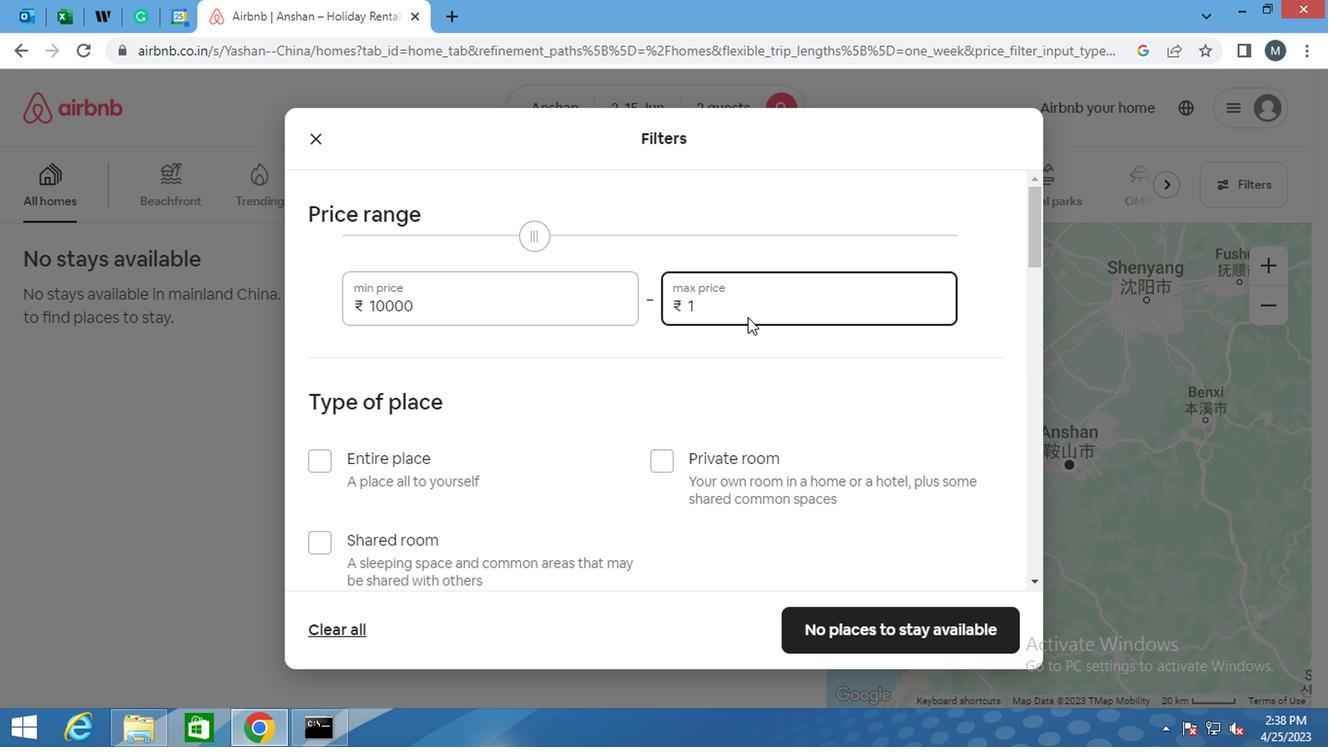 
Action: Mouse moved to (738, 321)
Screenshot: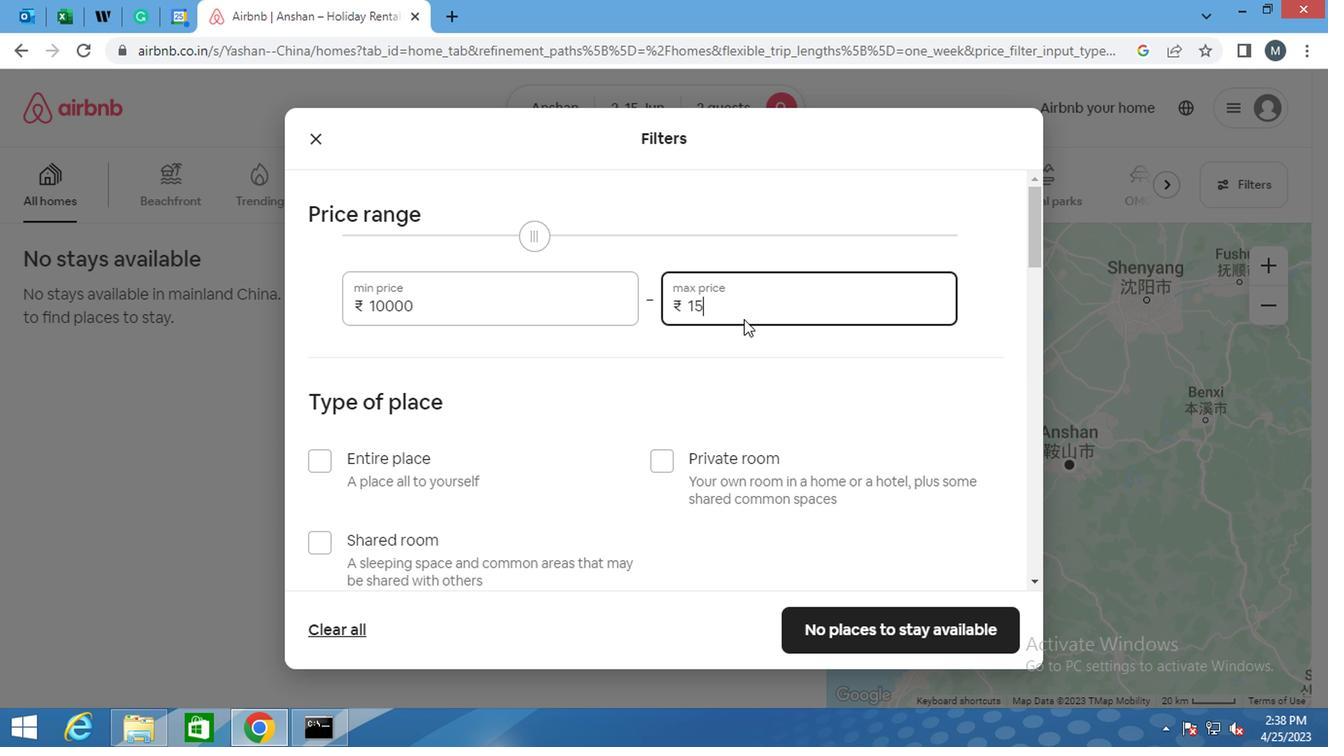 
Action: Key pressed 0
Screenshot: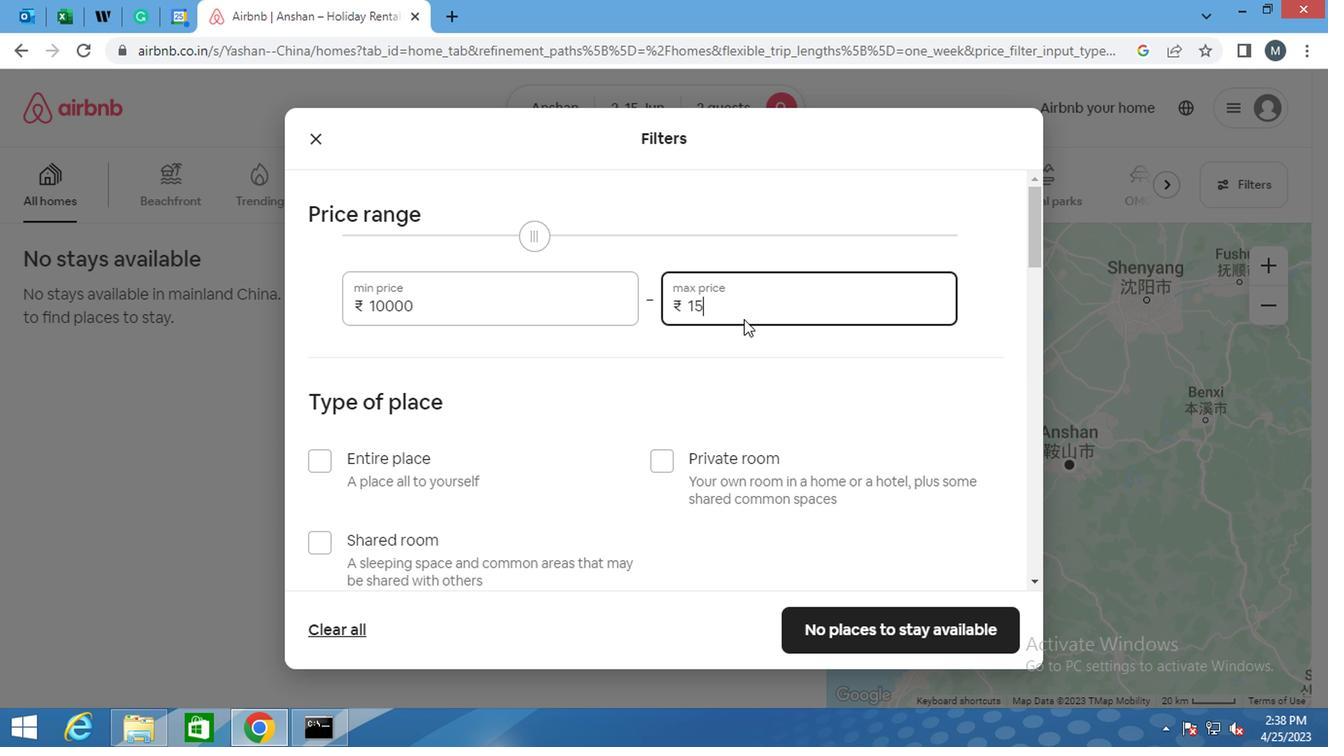 
Action: Mouse moved to (736, 323)
Screenshot: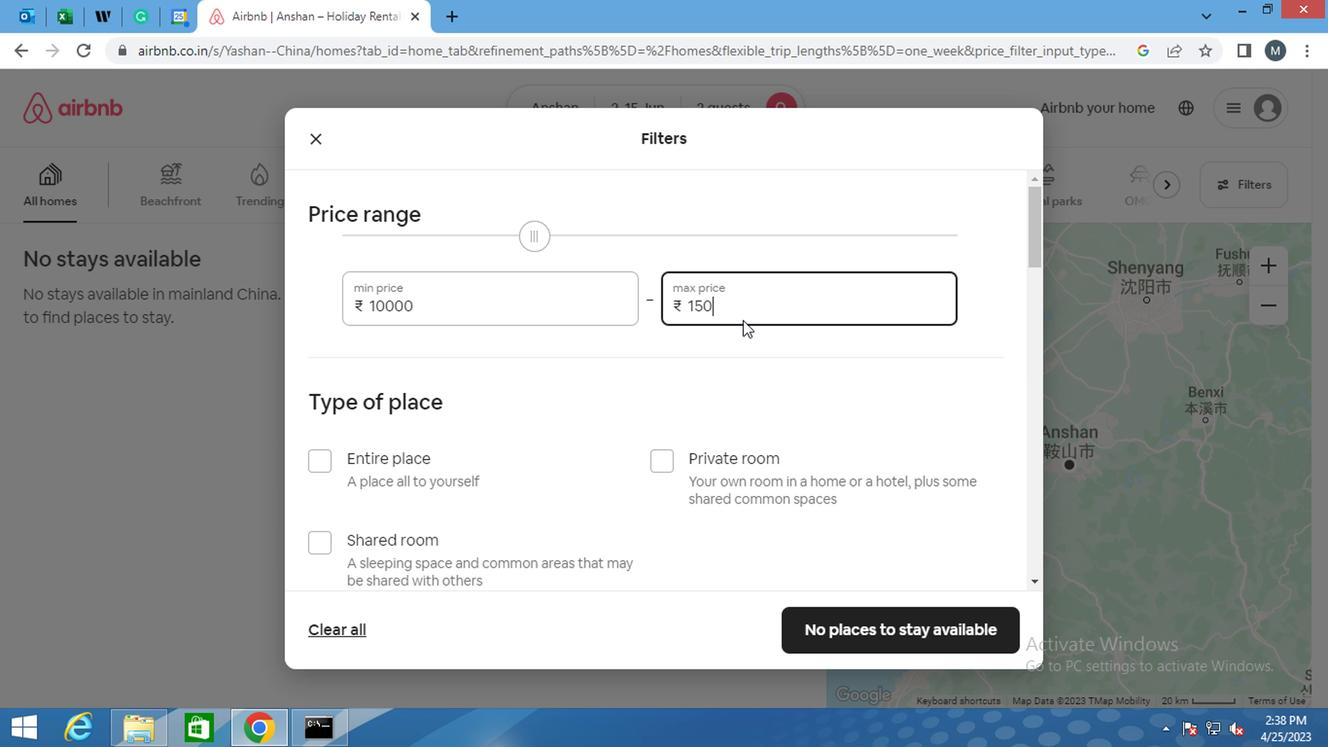 
Action: Key pressed 00
Screenshot: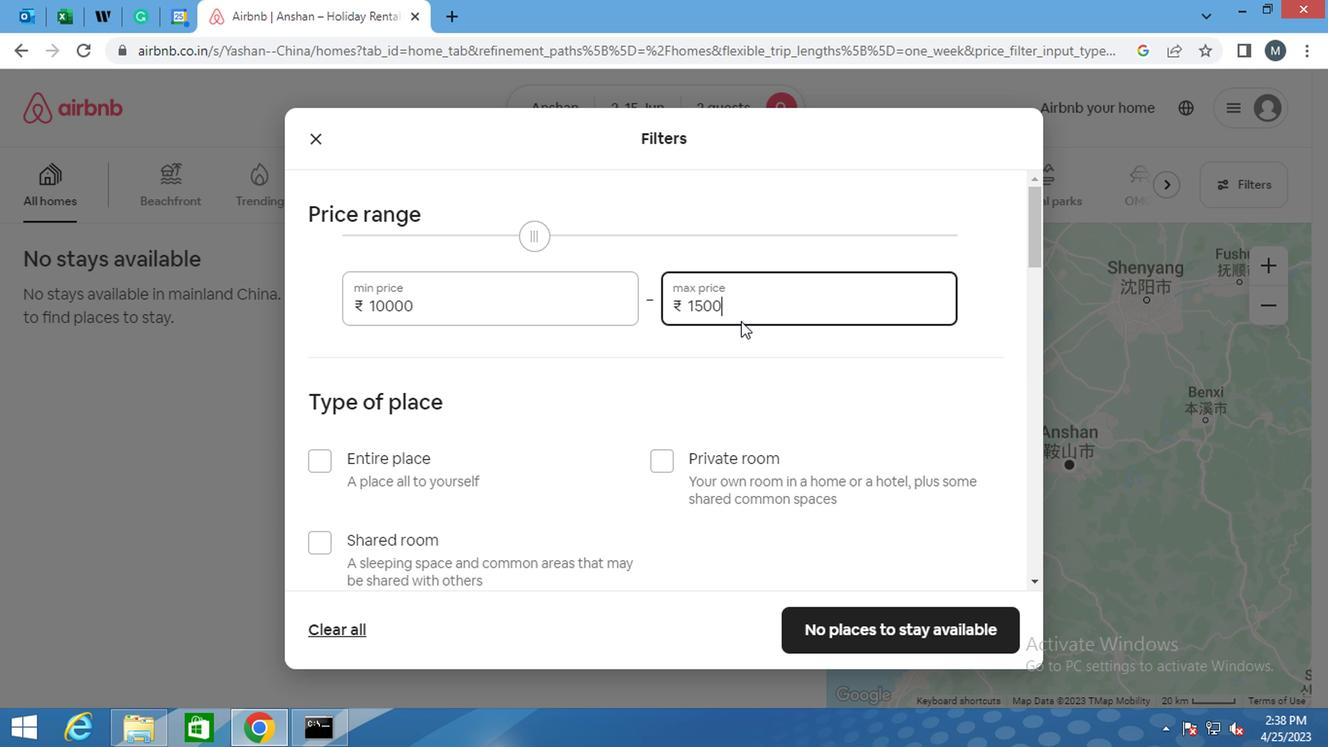 
Action: Mouse moved to (590, 336)
Screenshot: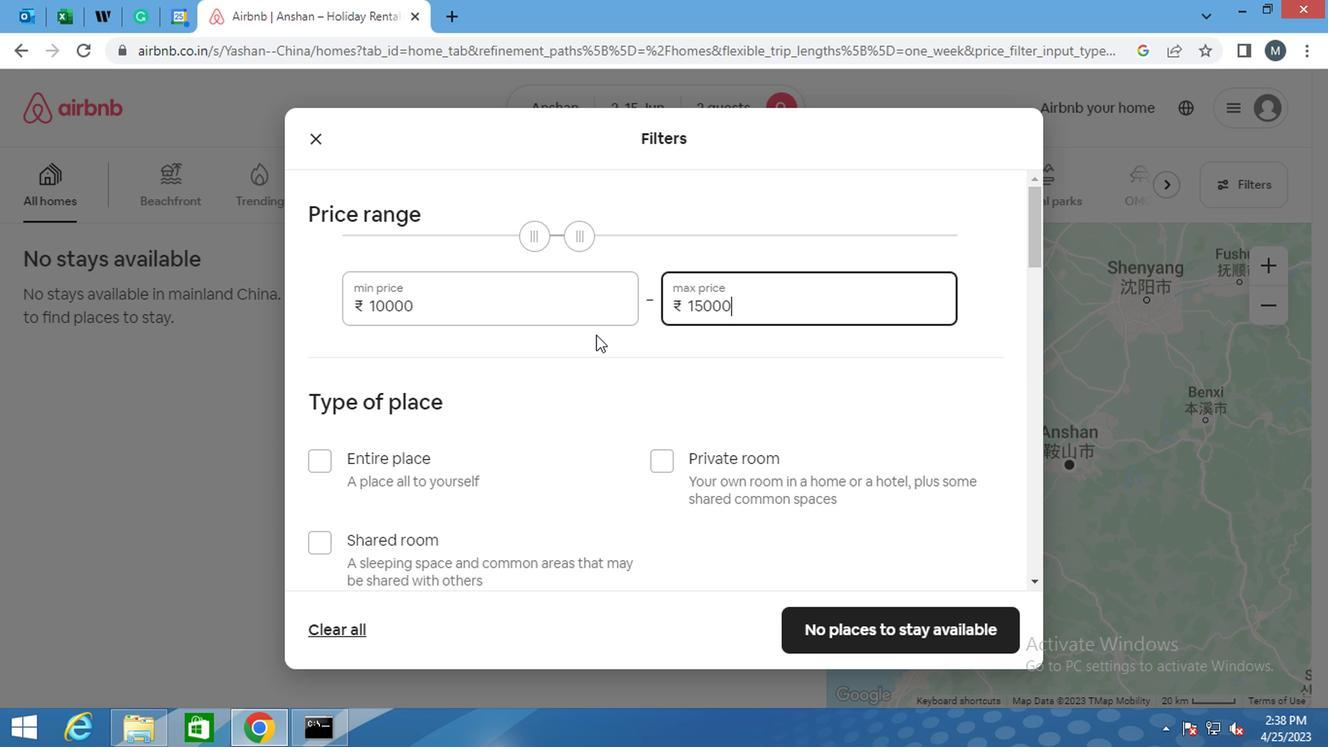 
Action: Mouse scrolled (590, 335) with delta (0, 0)
Screenshot: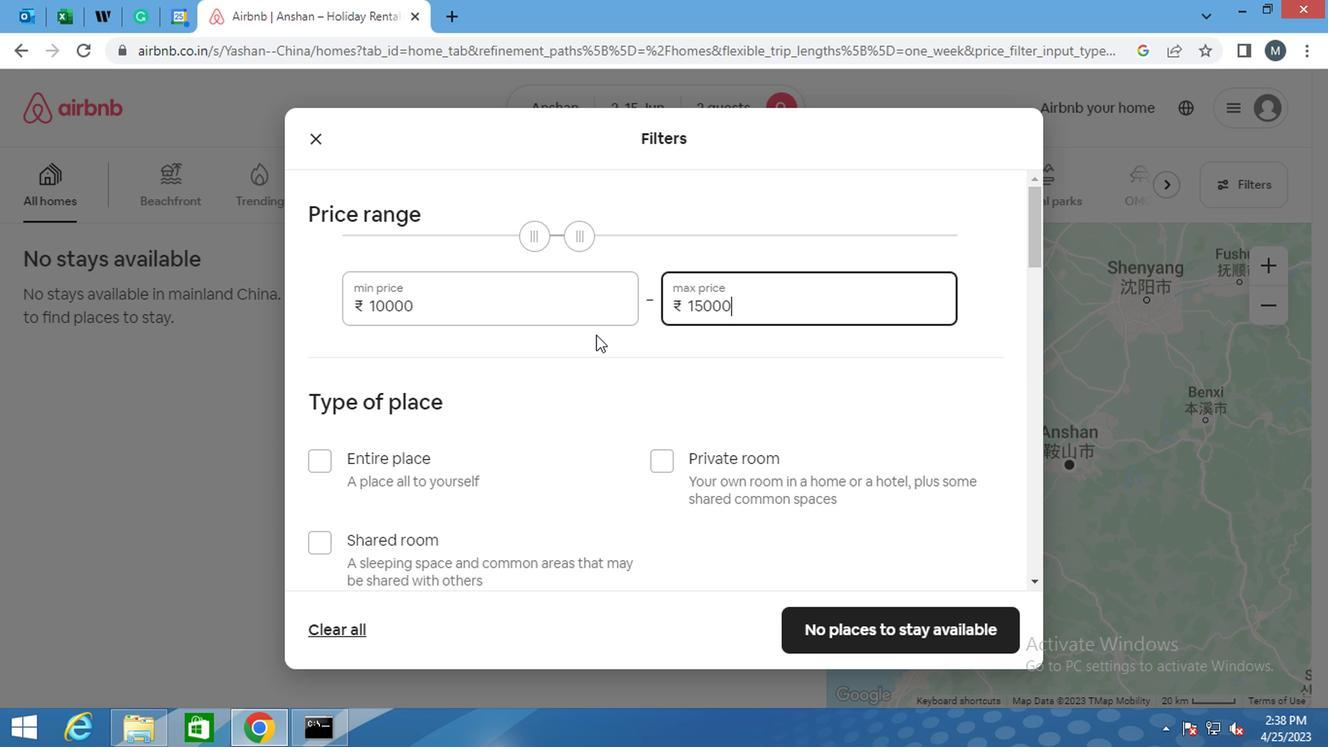 
Action: Mouse moved to (320, 370)
Screenshot: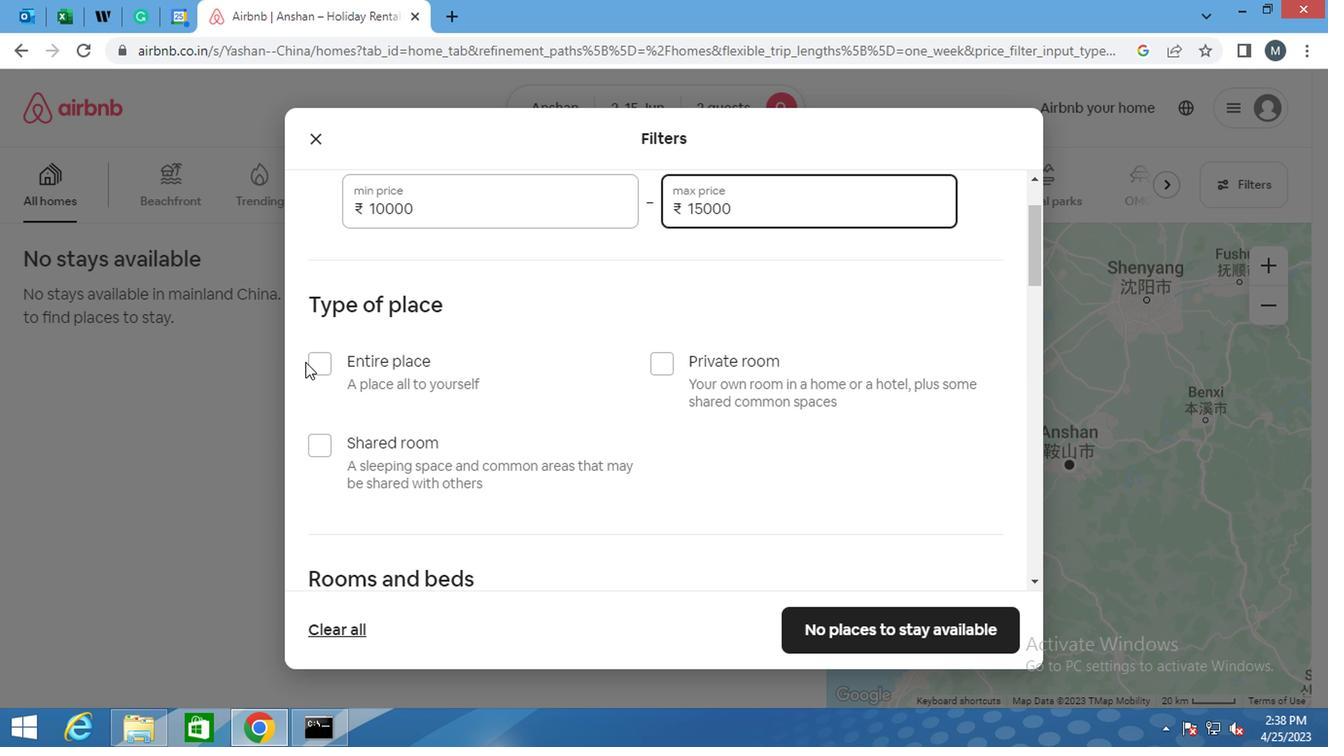 
Action: Mouse pressed left at (320, 370)
Screenshot: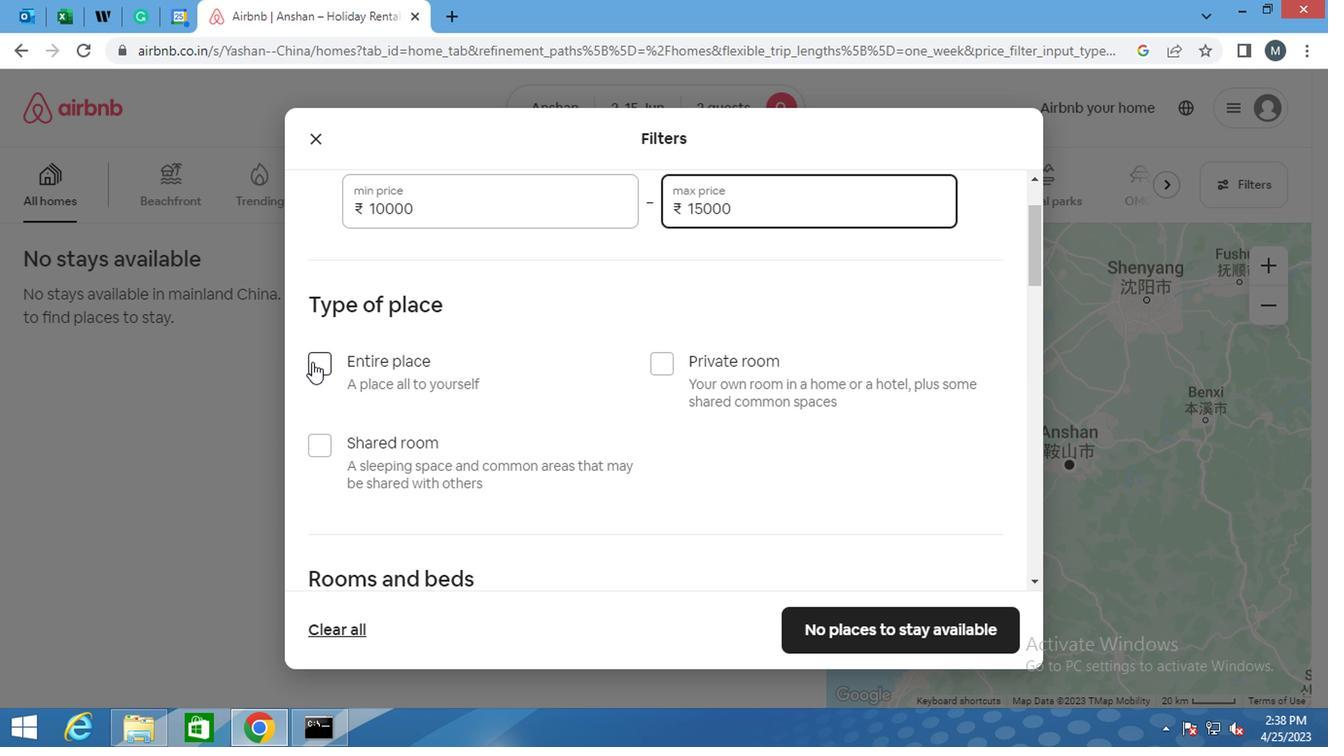 
Action: Mouse moved to (430, 350)
Screenshot: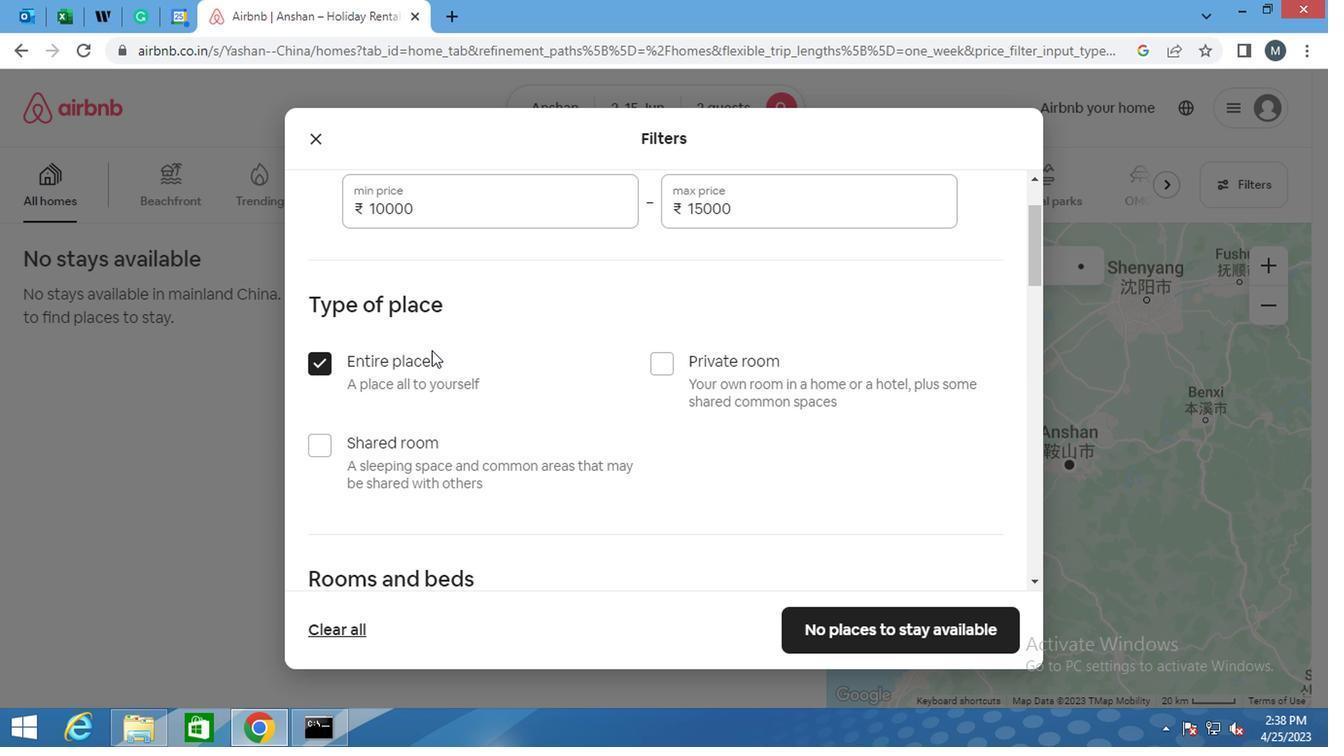 
Action: Mouse scrolled (430, 350) with delta (0, 0)
Screenshot: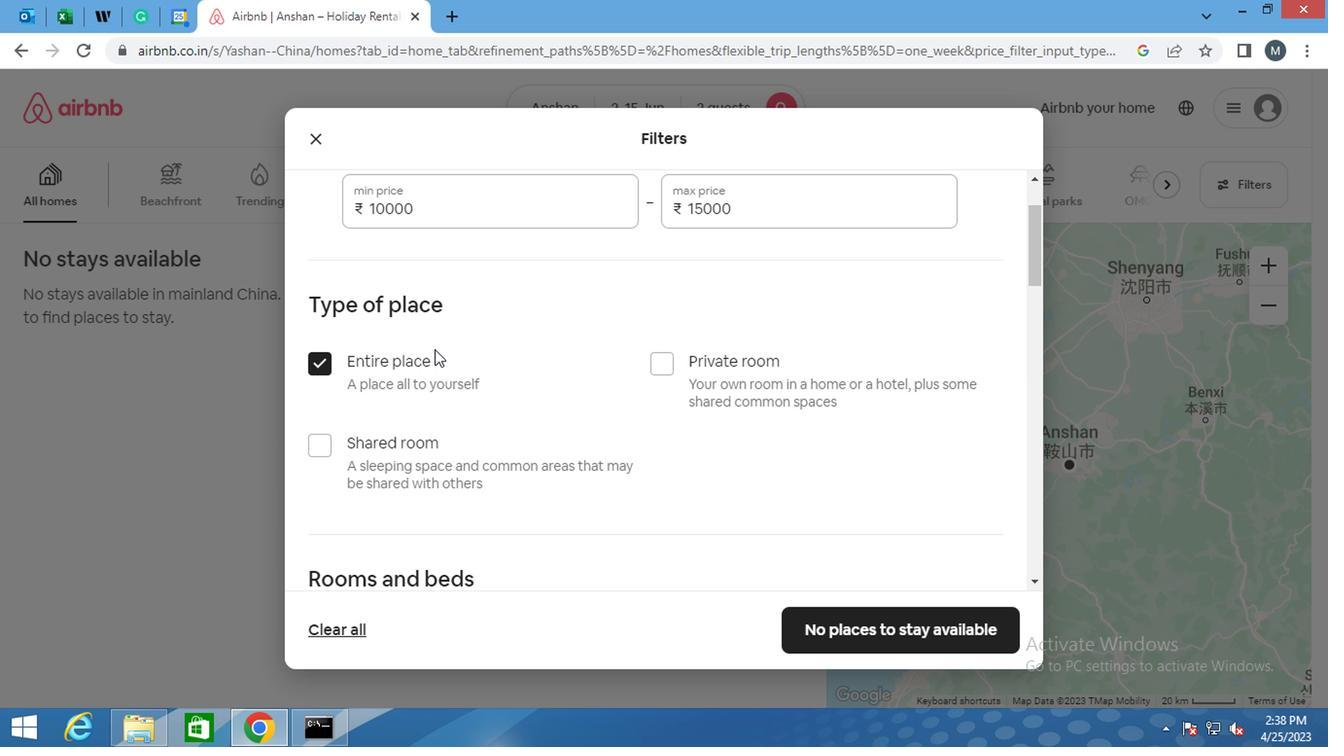 
Action: Mouse moved to (430, 350)
Screenshot: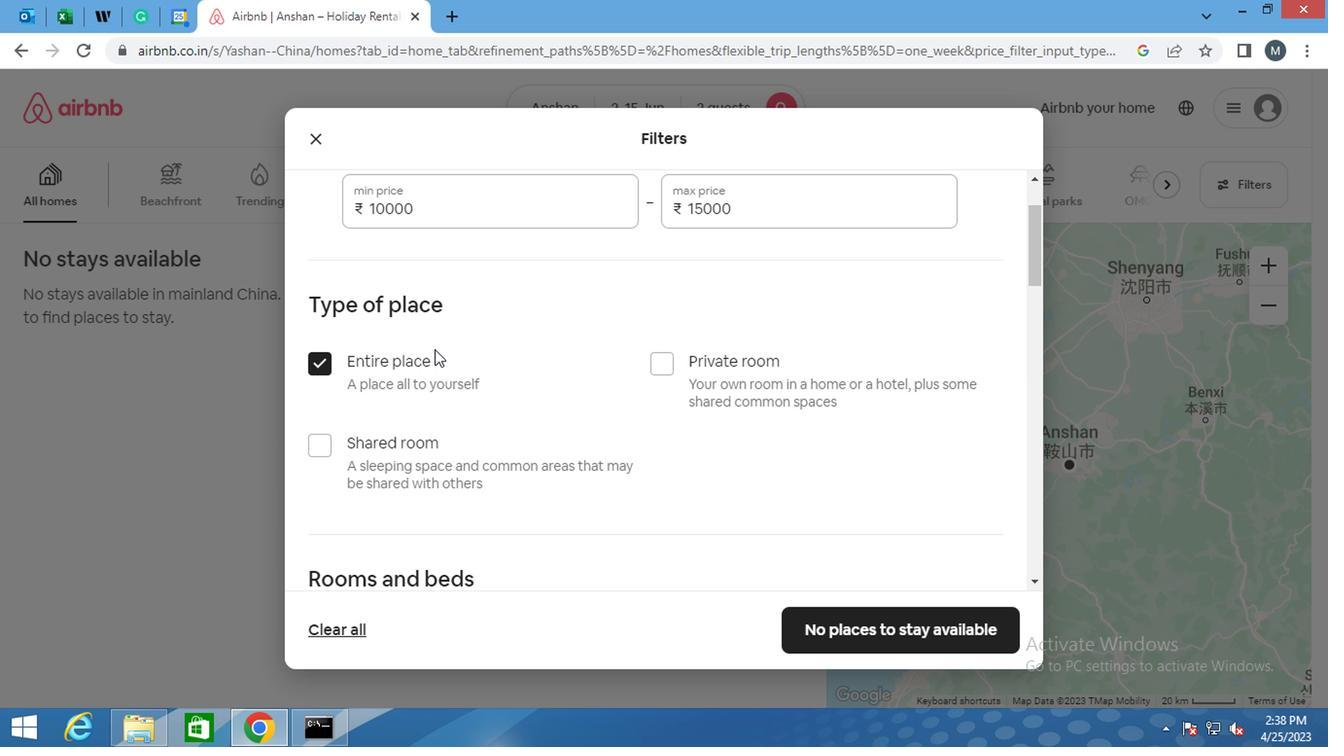 
Action: Mouse scrolled (430, 350) with delta (0, 0)
Screenshot: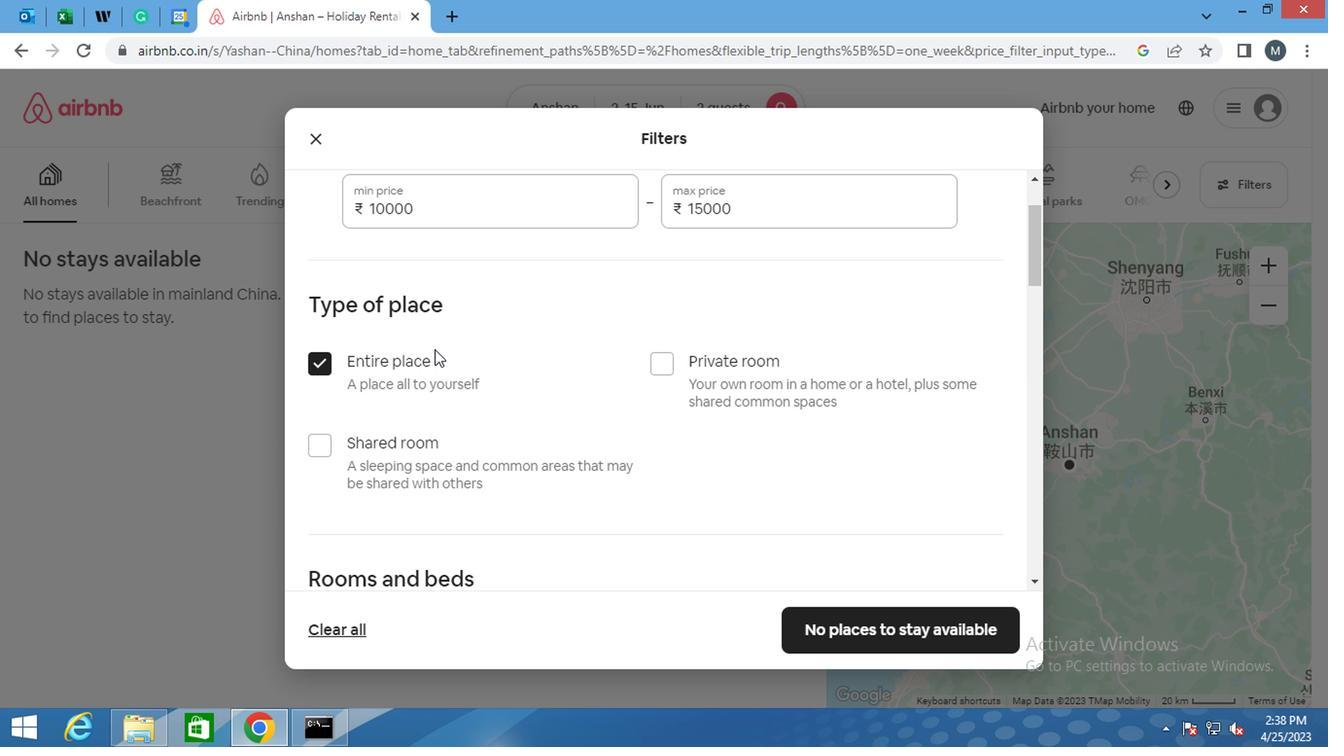 
Action: Mouse moved to (424, 426)
Screenshot: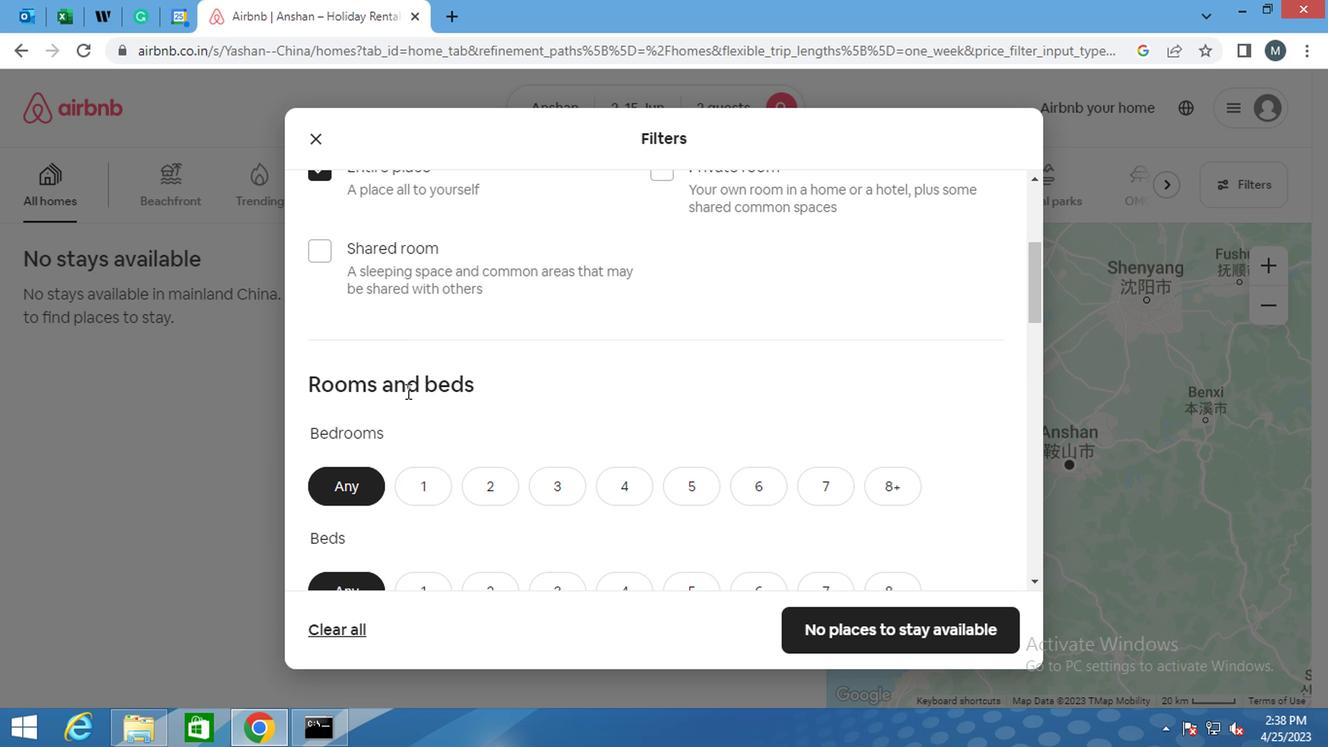 
Action: Mouse scrolled (424, 425) with delta (0, -1)
Screenshot: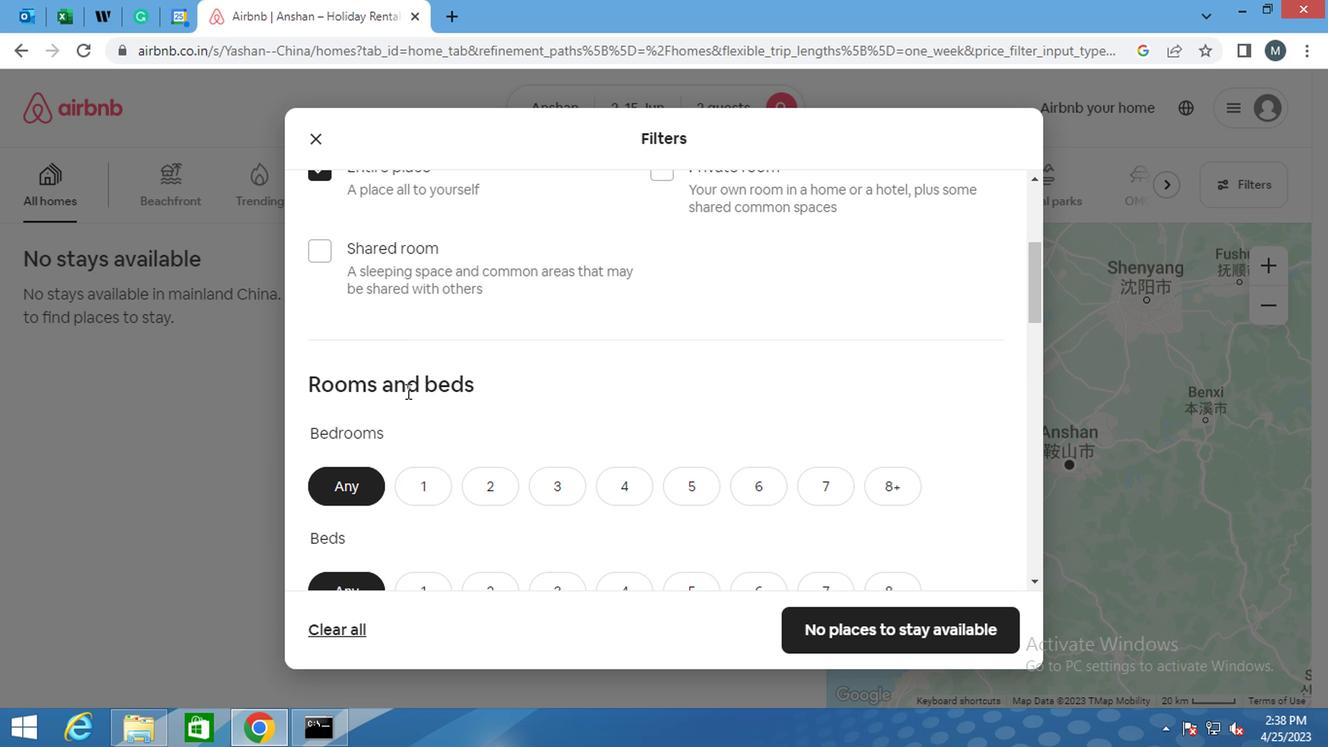 
Action: Mouse moved to (425, 428)
Screenshot: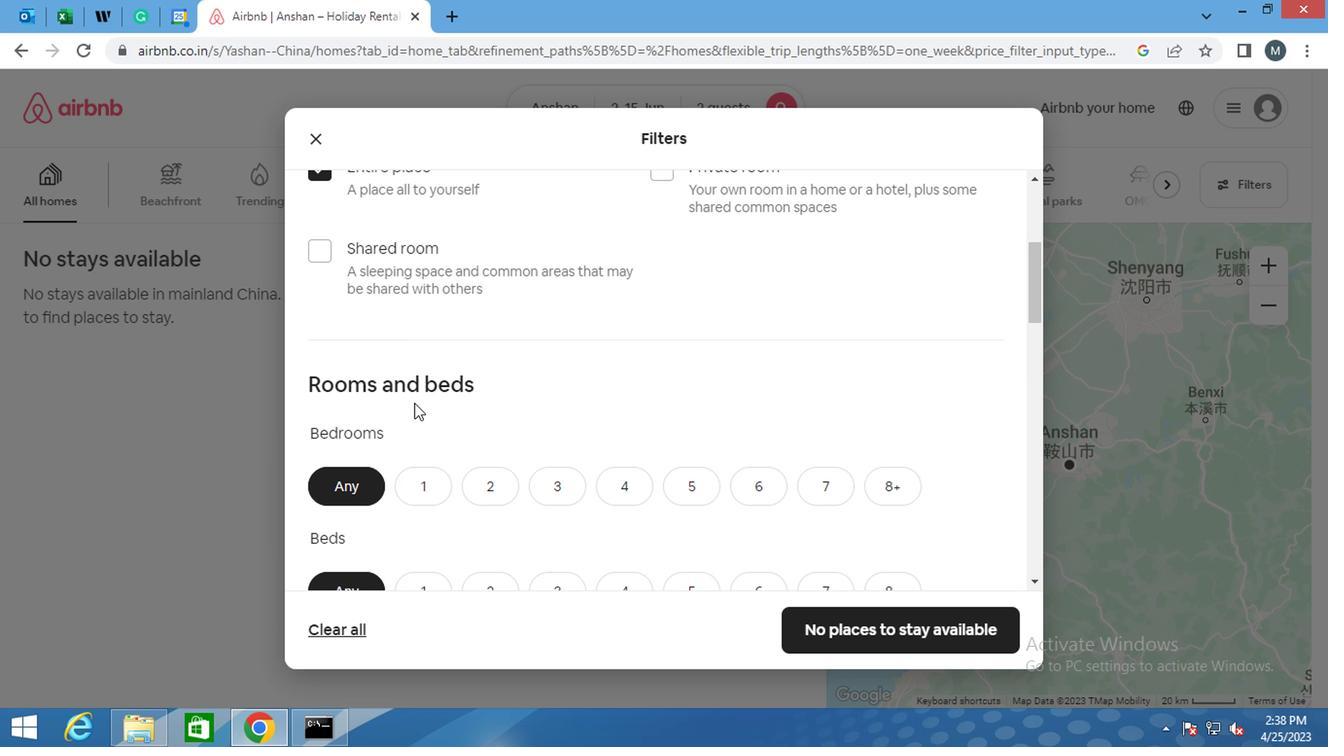 
Action: Mouse scrolled (425, 427) with delta (0, 0)
Screenshot: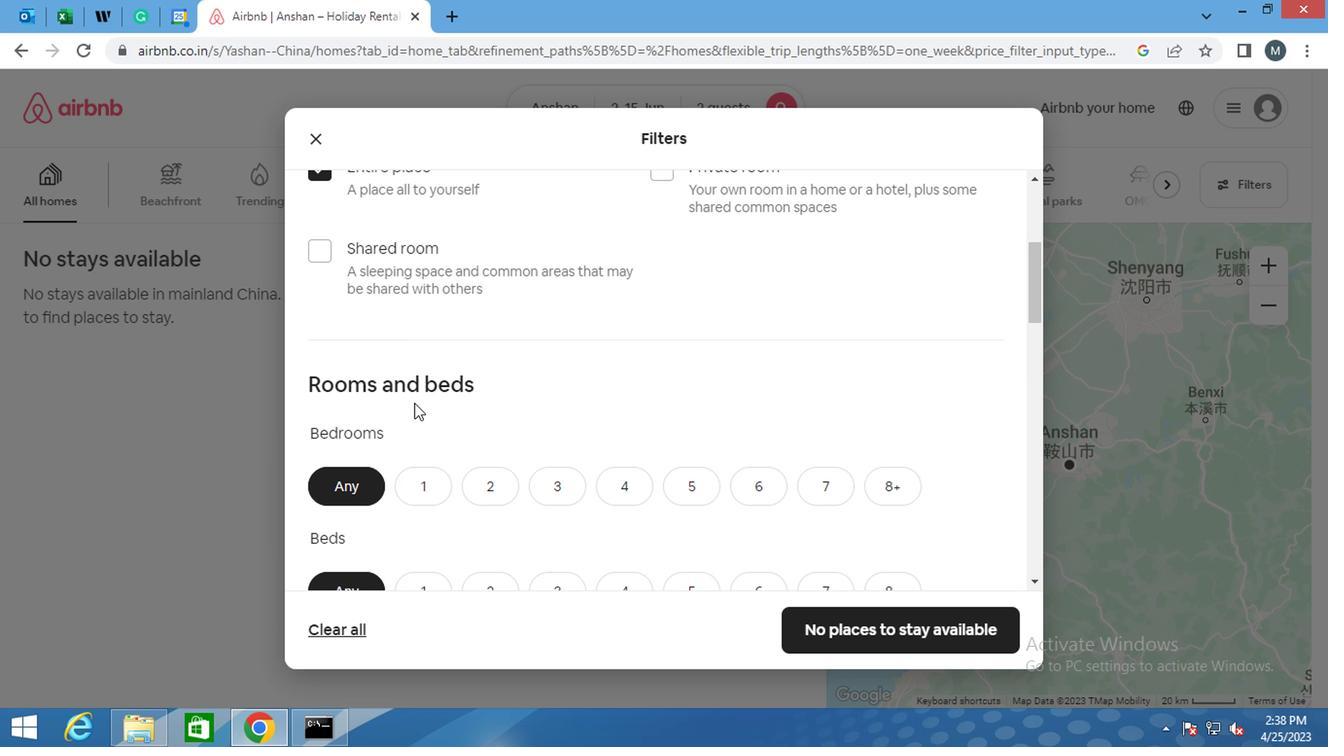 
Action: Mouse moved to (421, 301)
Screenshot: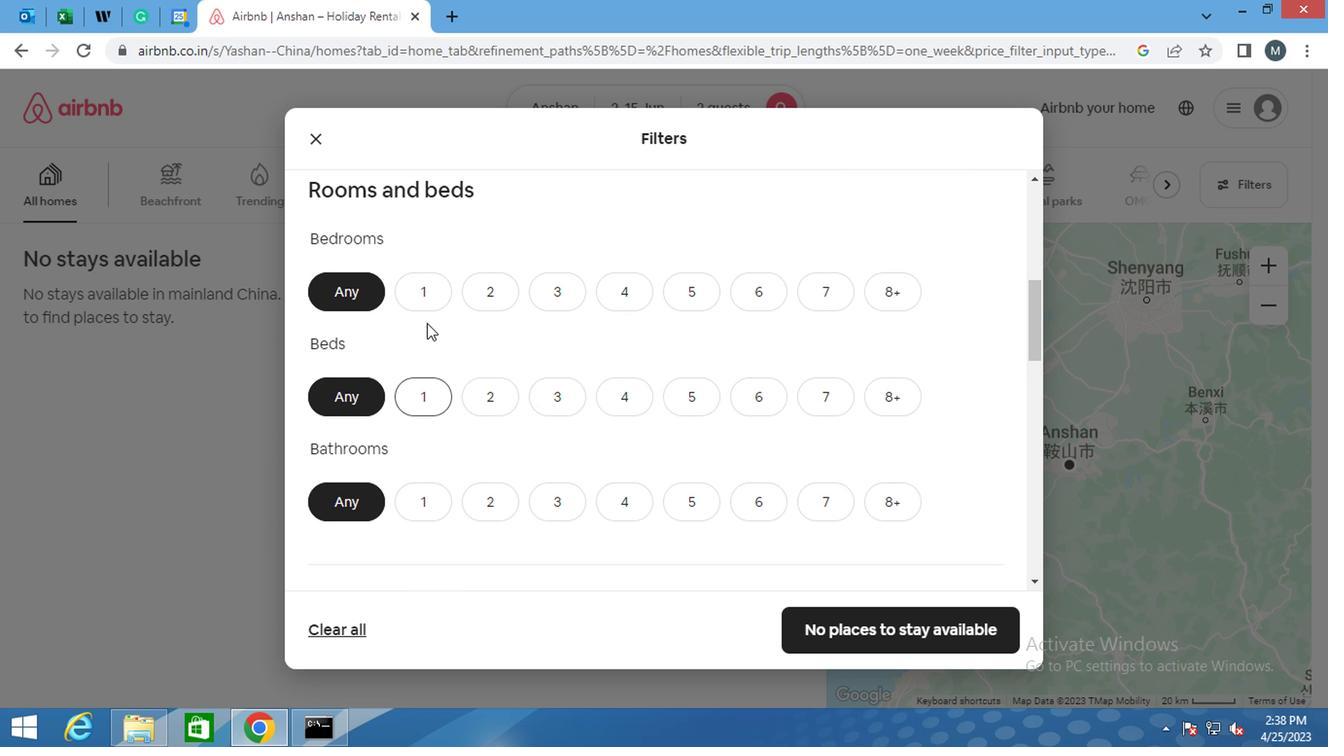 
Action: Mouse pressed left at (421, 301)
Screenshot: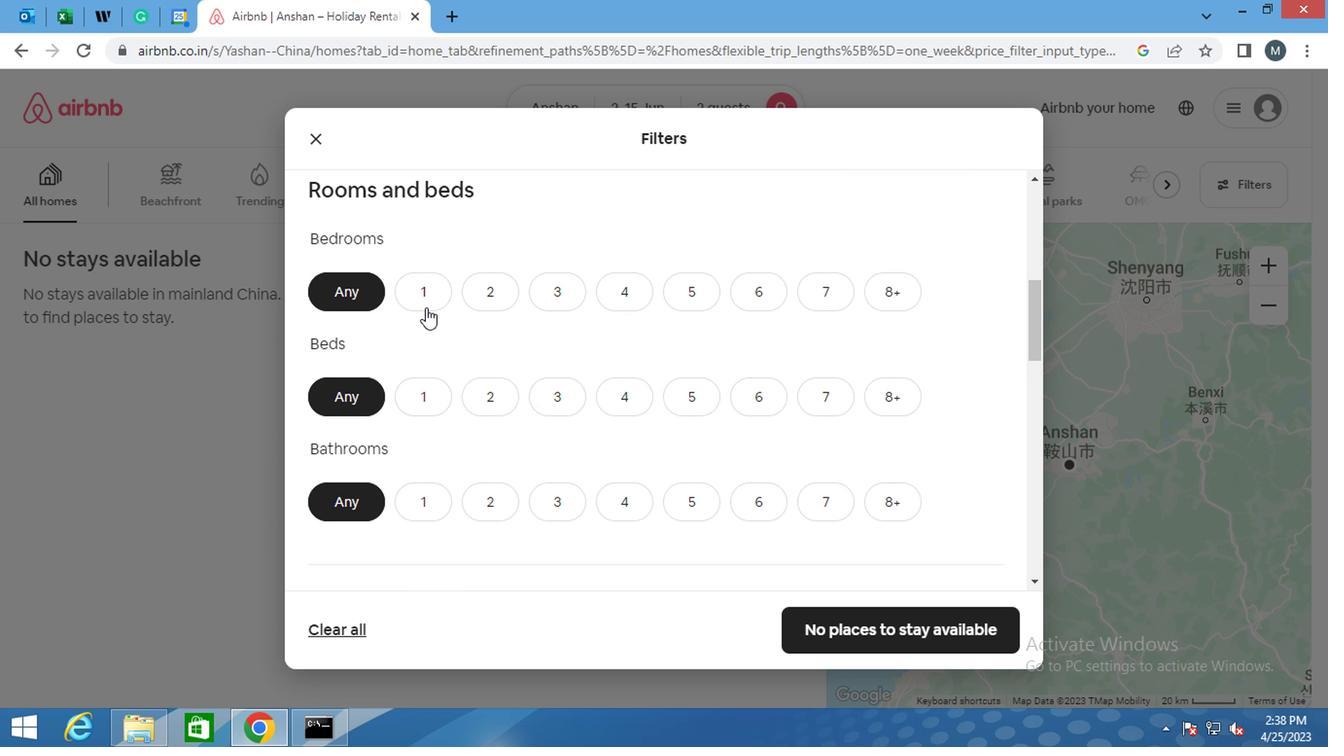 
Action: Mouse moved to (407, 407)
Screenshot: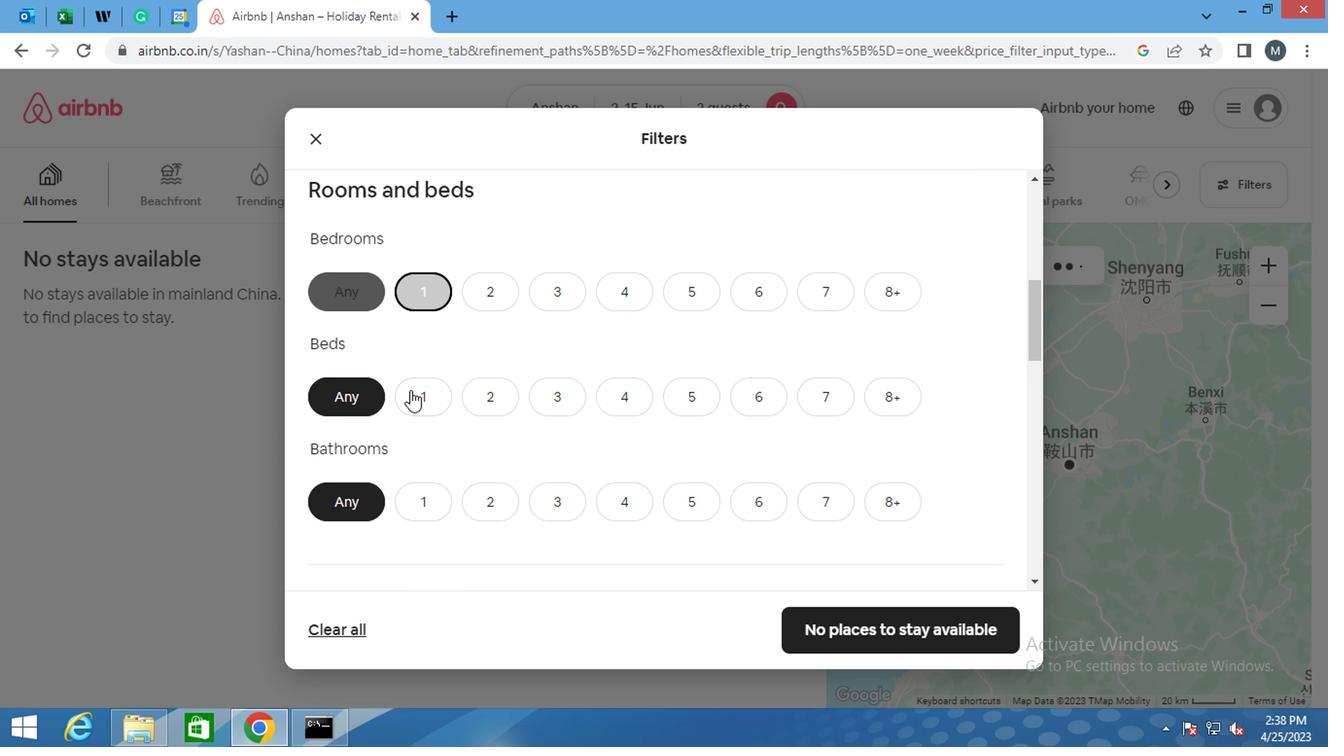 
Action: Mouse pressed left at (407, 407)
Screenshot: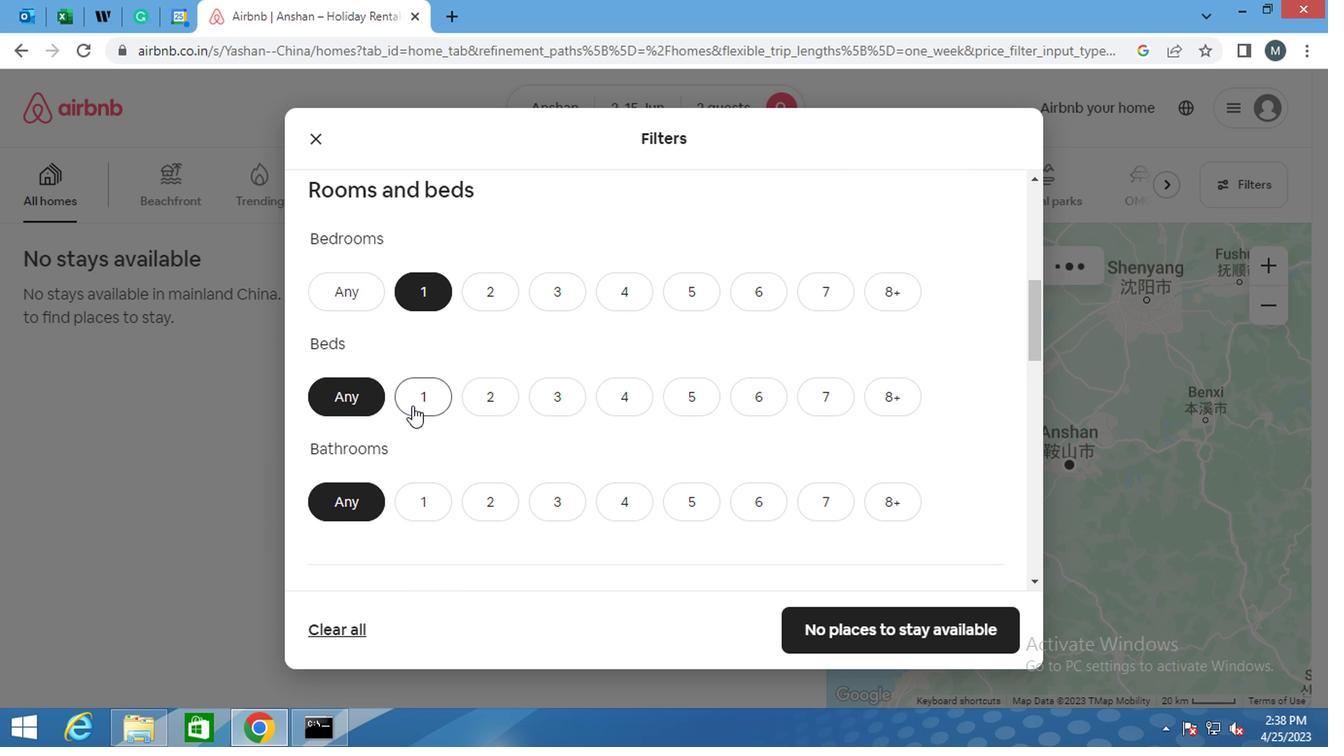 
Action: Mouse moved to (415, 494)
Screenshot: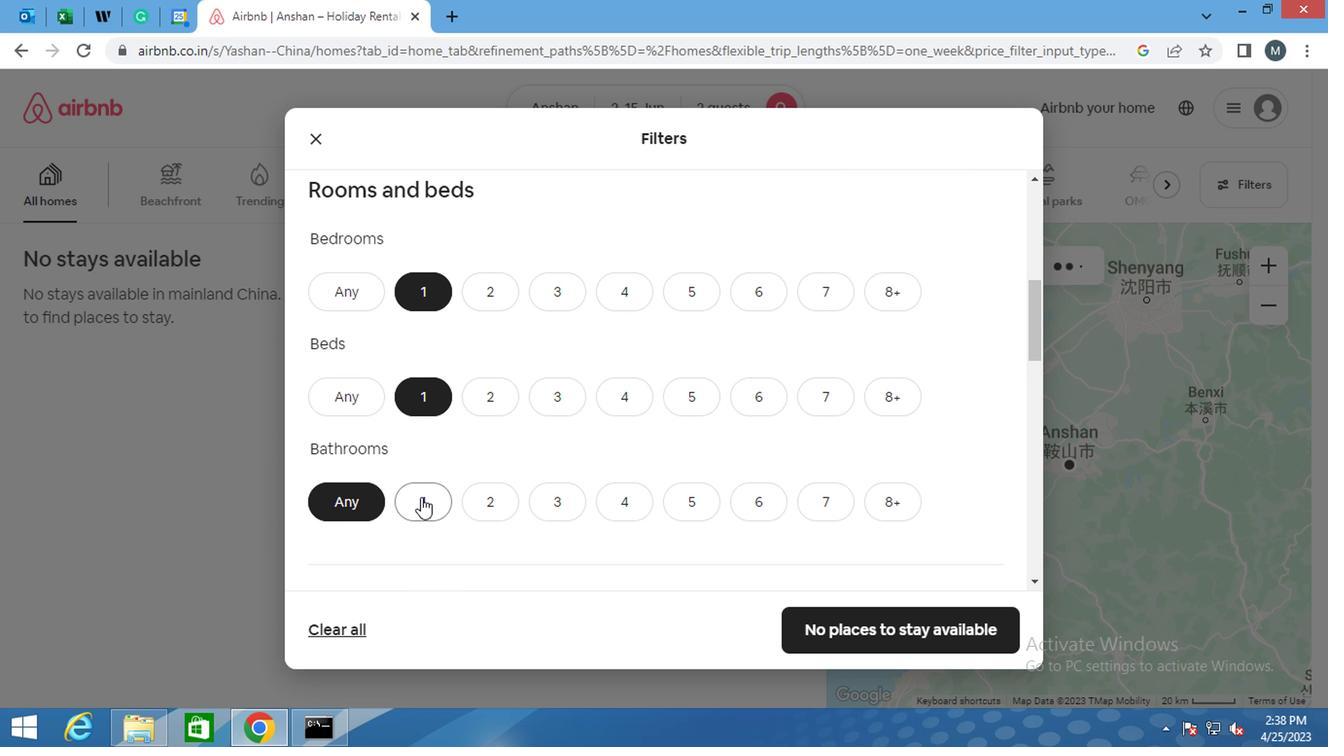 
Action: Mouse pressed left at (415, 494)
Screenshot: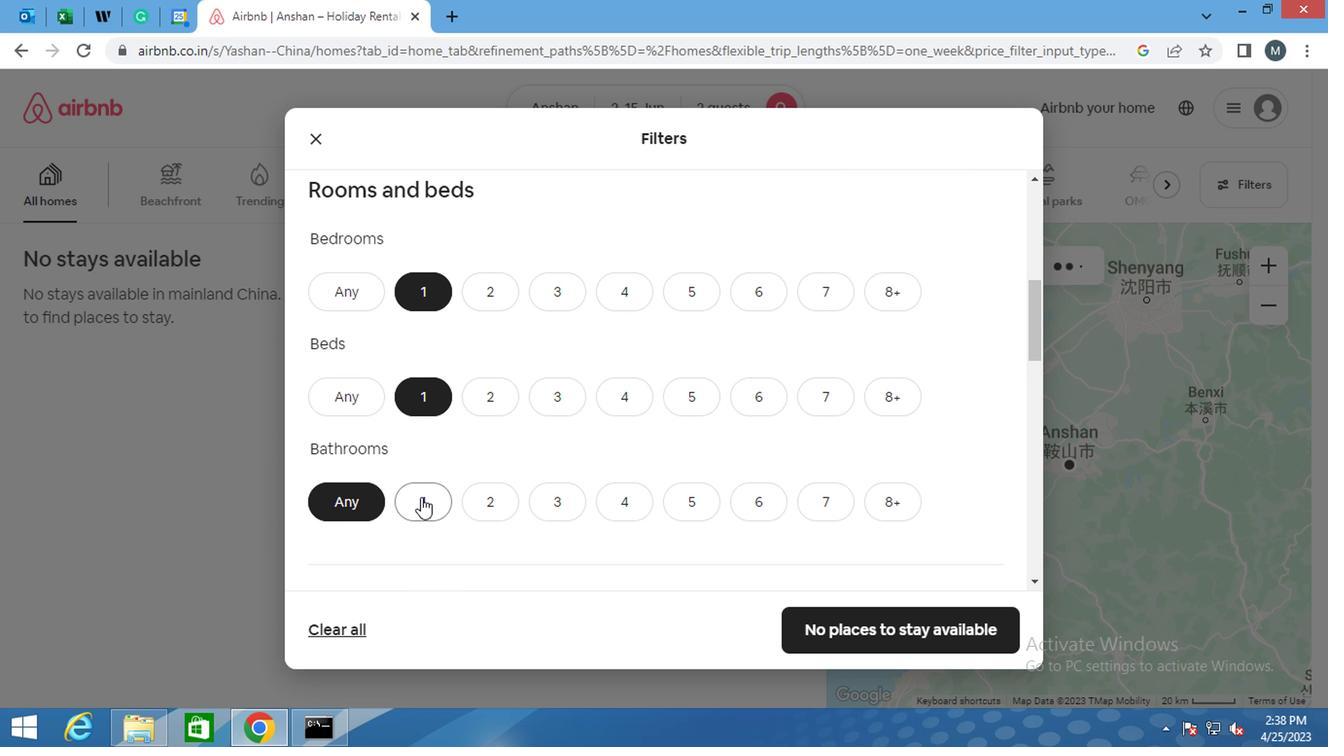 
Action: Mouse moved to (316, 434)
Screenshot: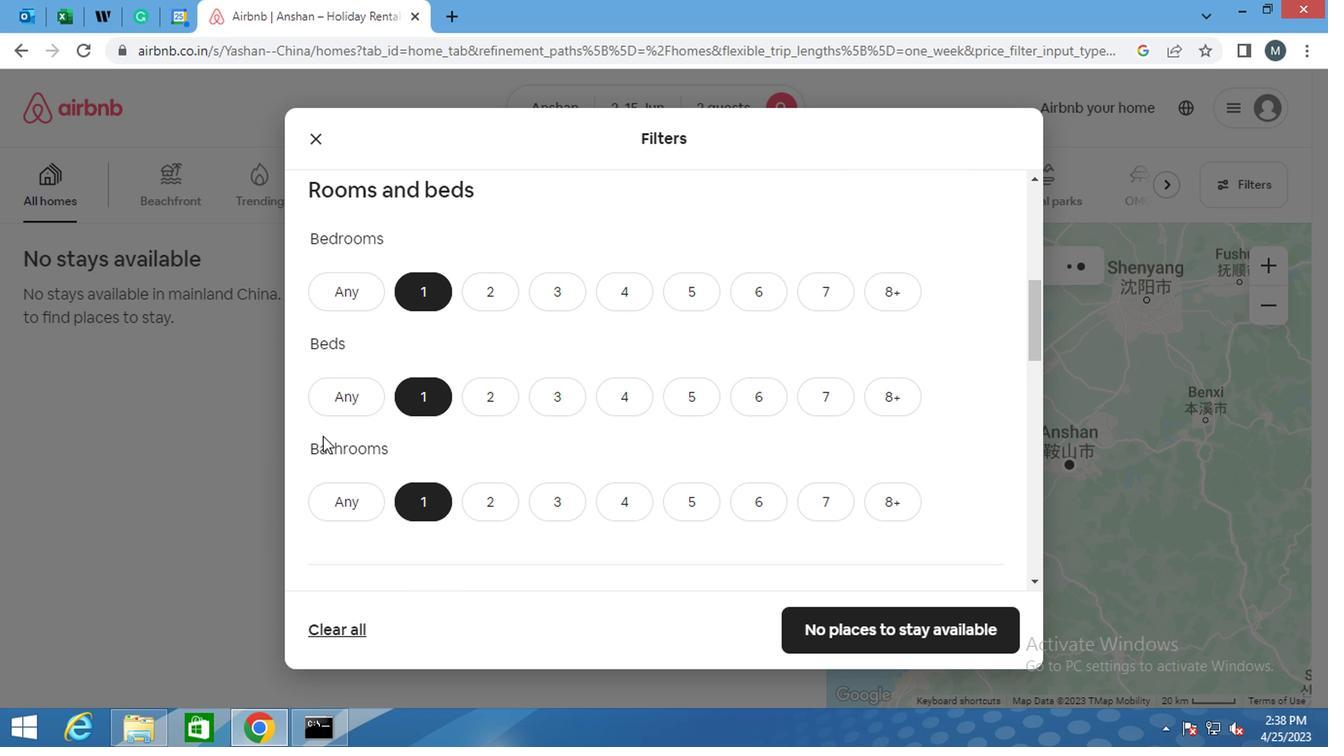 
Action: Mouse scrolled (316, 433) with delta (0, -1)
Screenshot: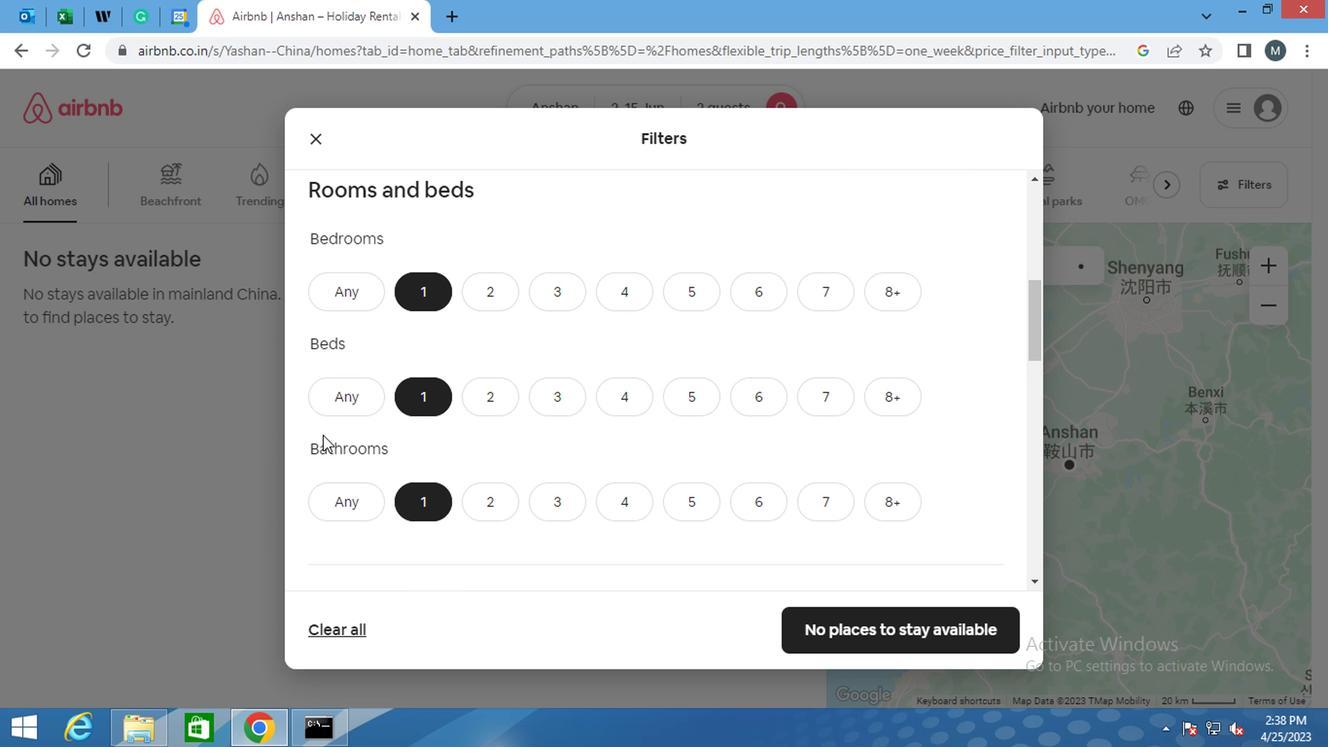 
Action: Mouse scrolled (316, 433) with delta (0, -1)
Screenshot: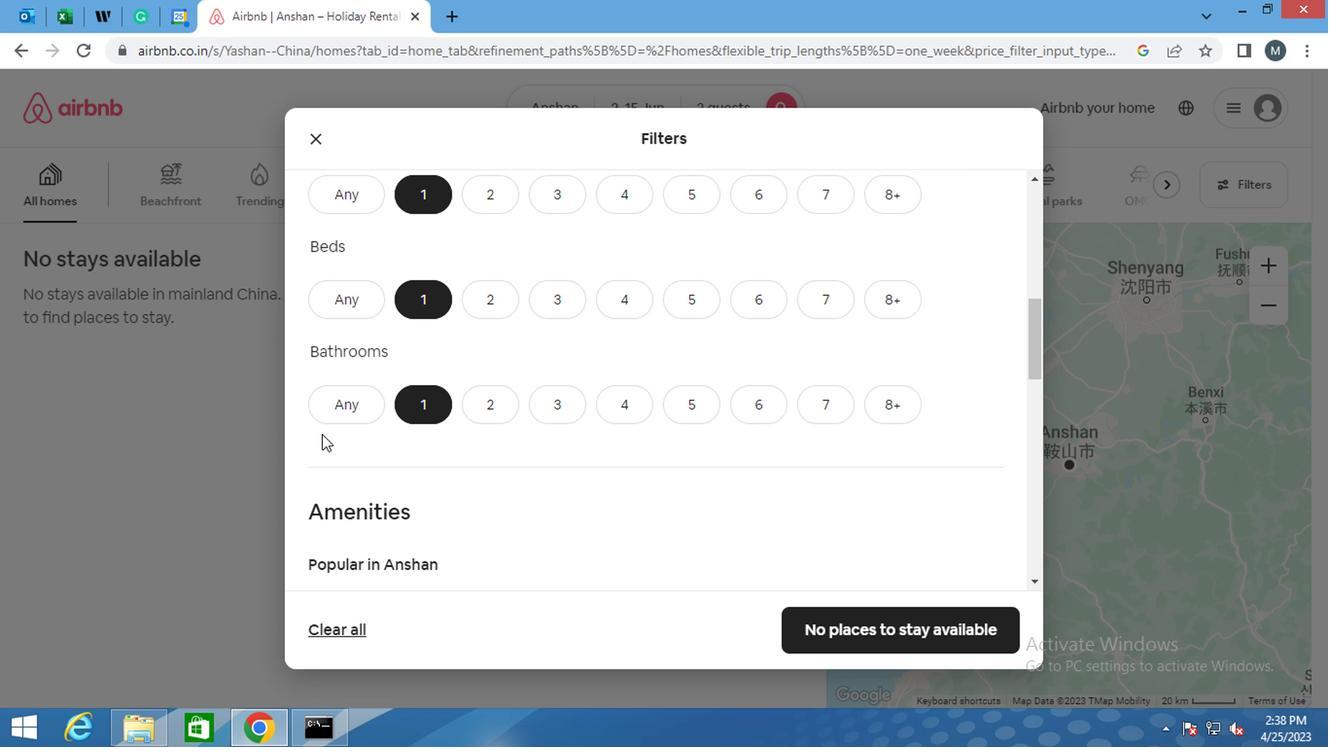 
Action: Mouse moved to (437, 428)
Screenshot: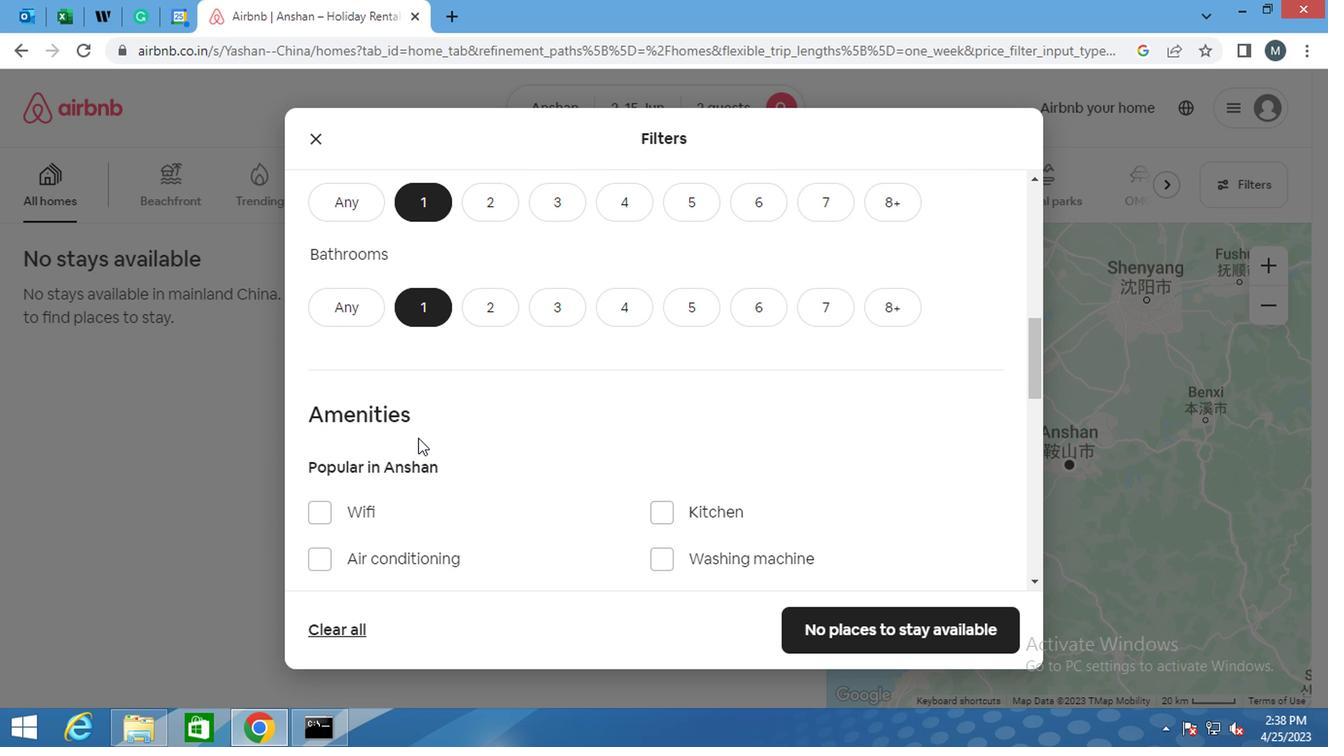 
Action: Mouse scrolled (437, 427) with delta (0, 0)
Screenshot: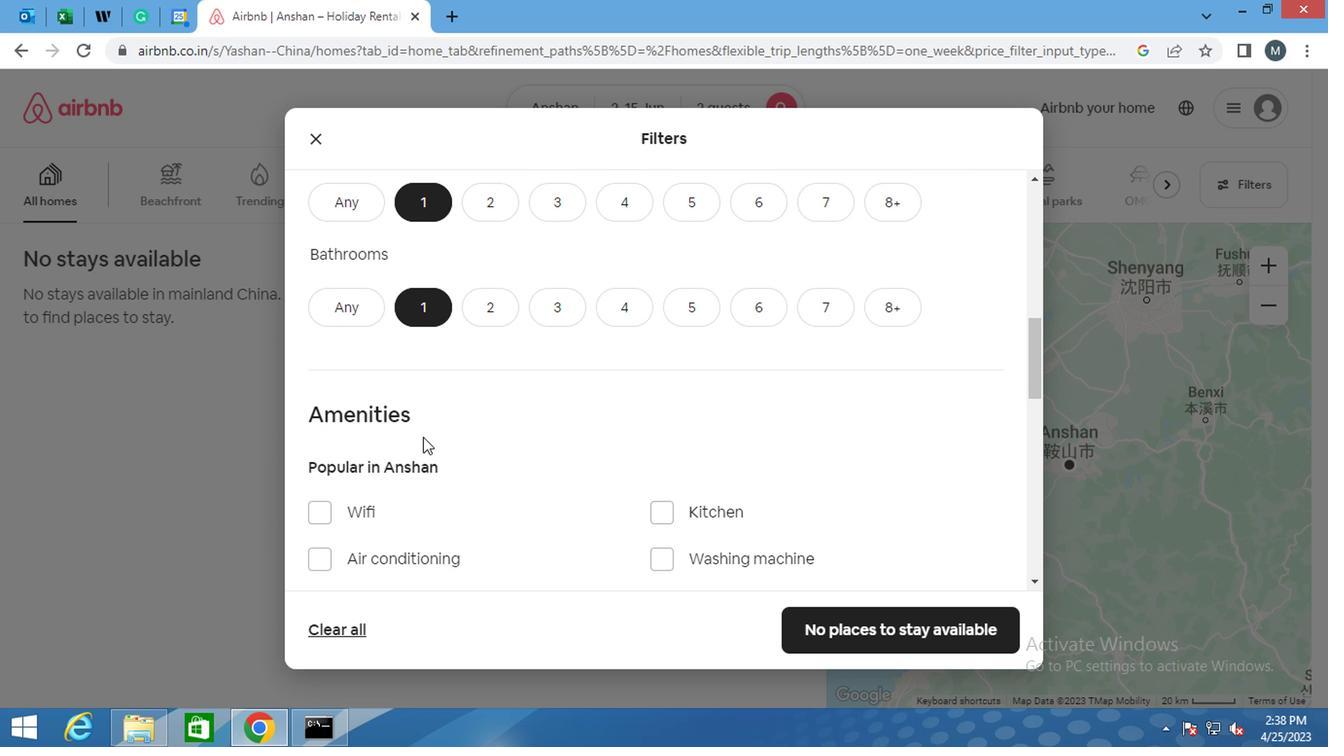 
Action: Mouse moved to (438, 429)
Screenshot: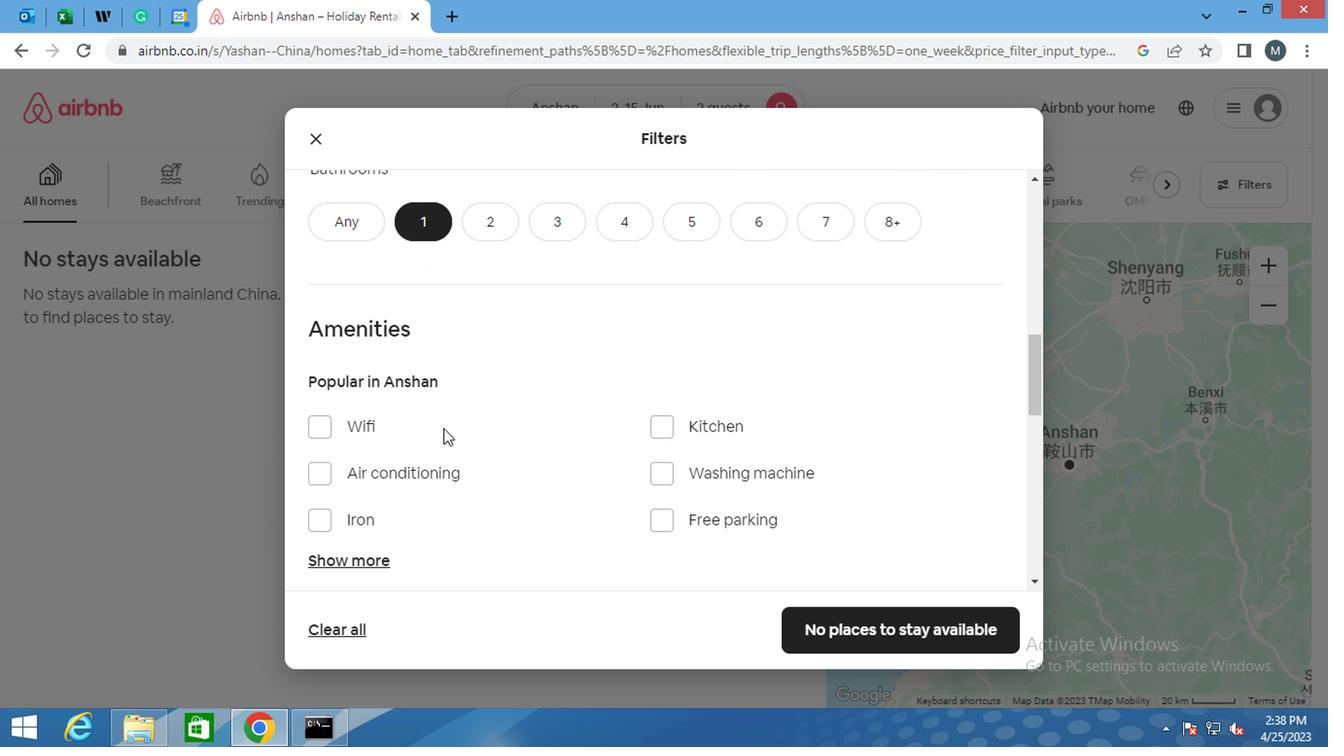 
Action: Mouse scrolled (438, 428) with delta (0, -1)
Screenshot: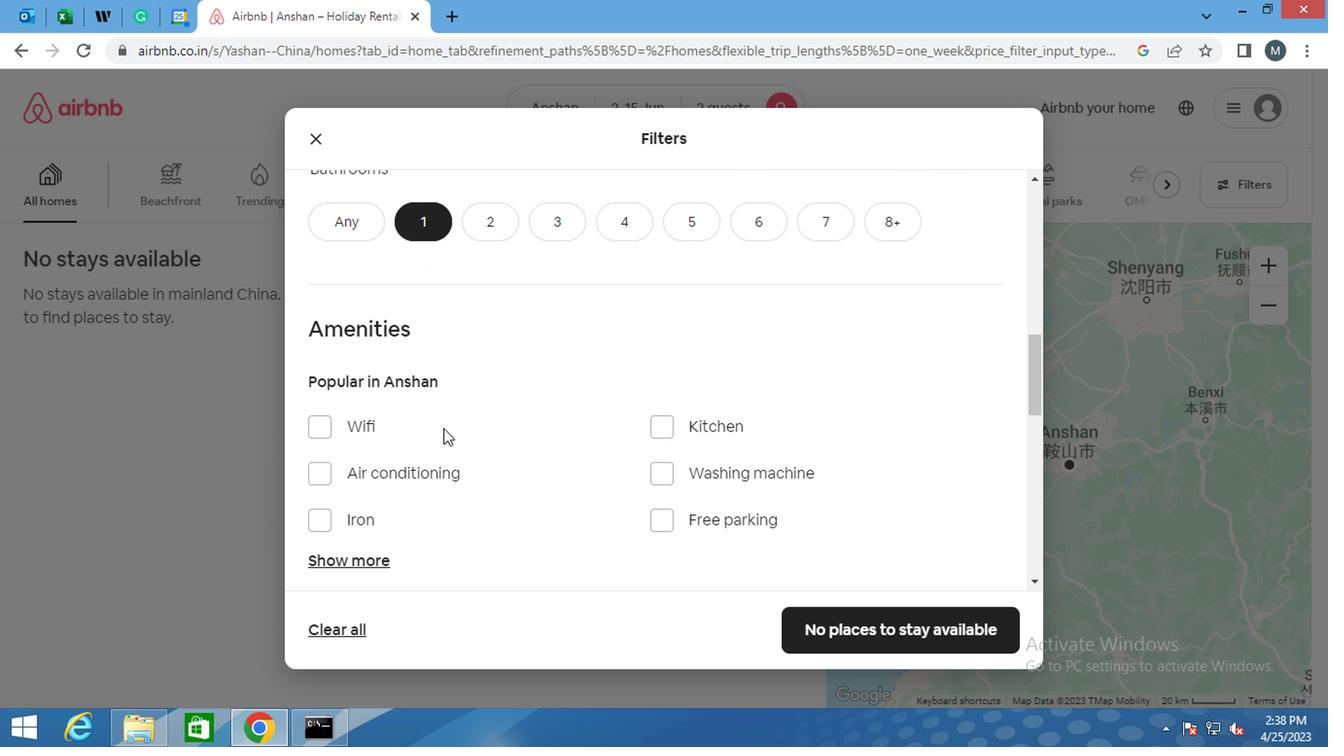 
Action: Mouse moved to (665, 368)
Screenshot: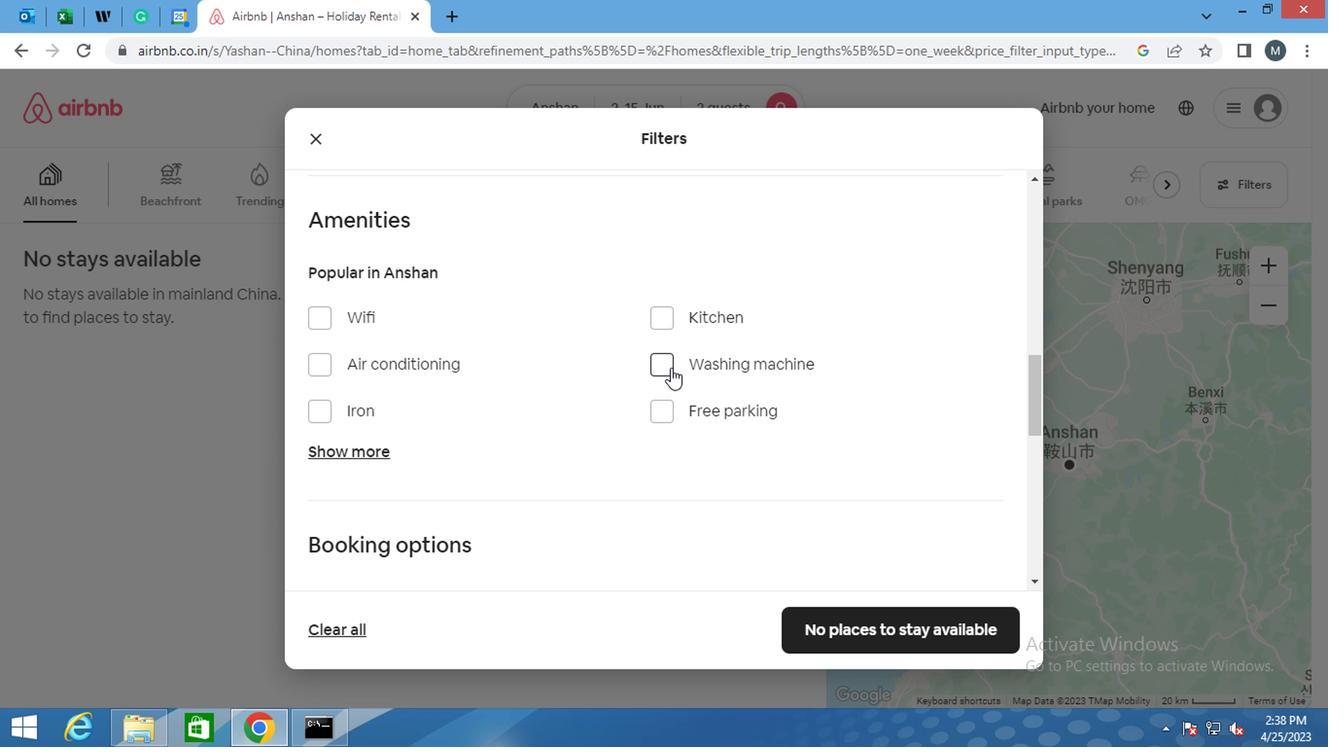 
Action: Mouse pressed left at (665, 368)
Screenshot: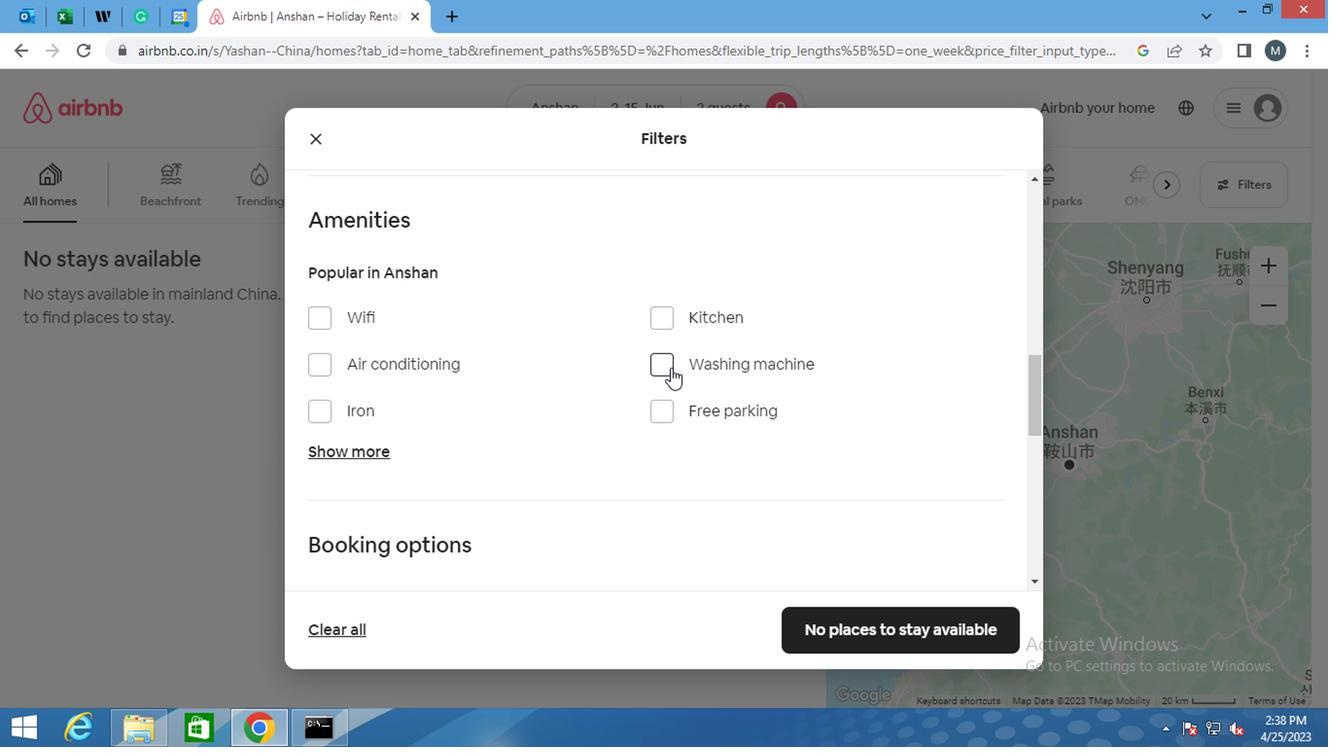 
Action: Mouse moved to (657, 384)
Screenshot: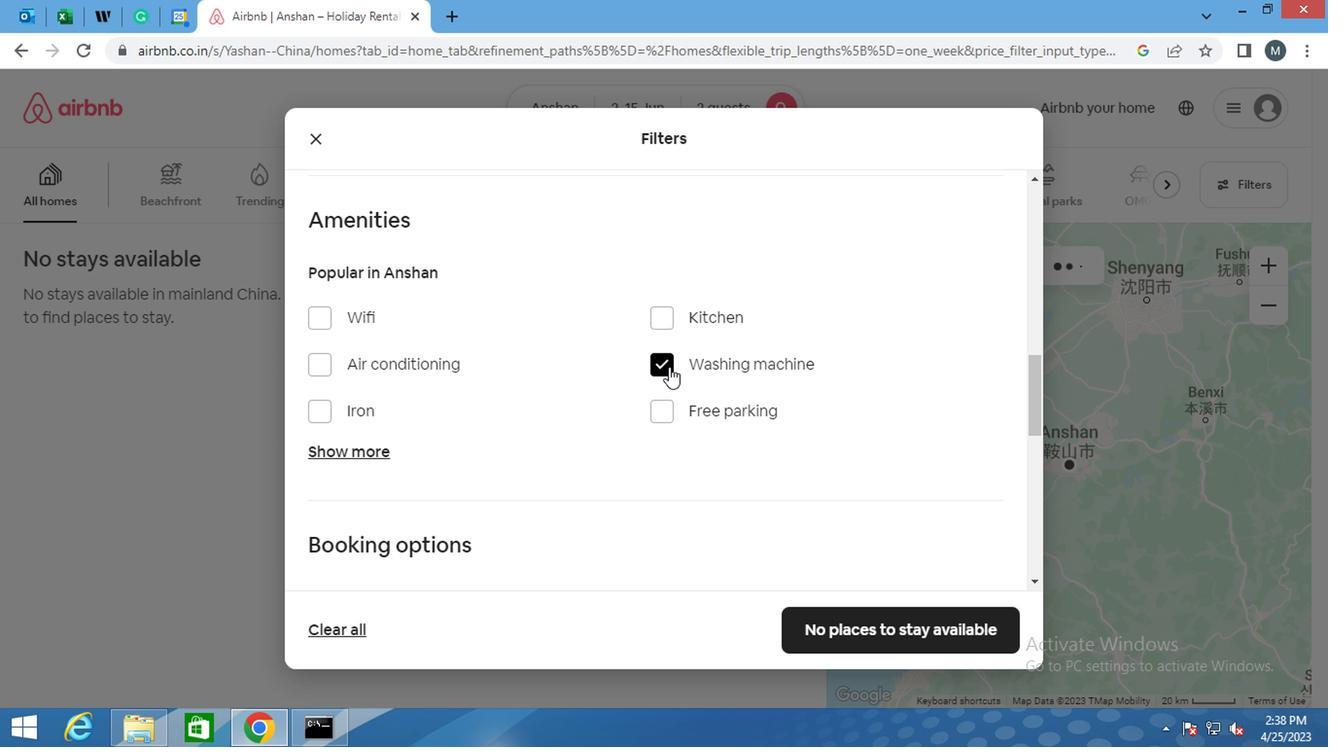 
Action: Mouse scrolled (657, 383) with delta (0, -1)
Screenshot: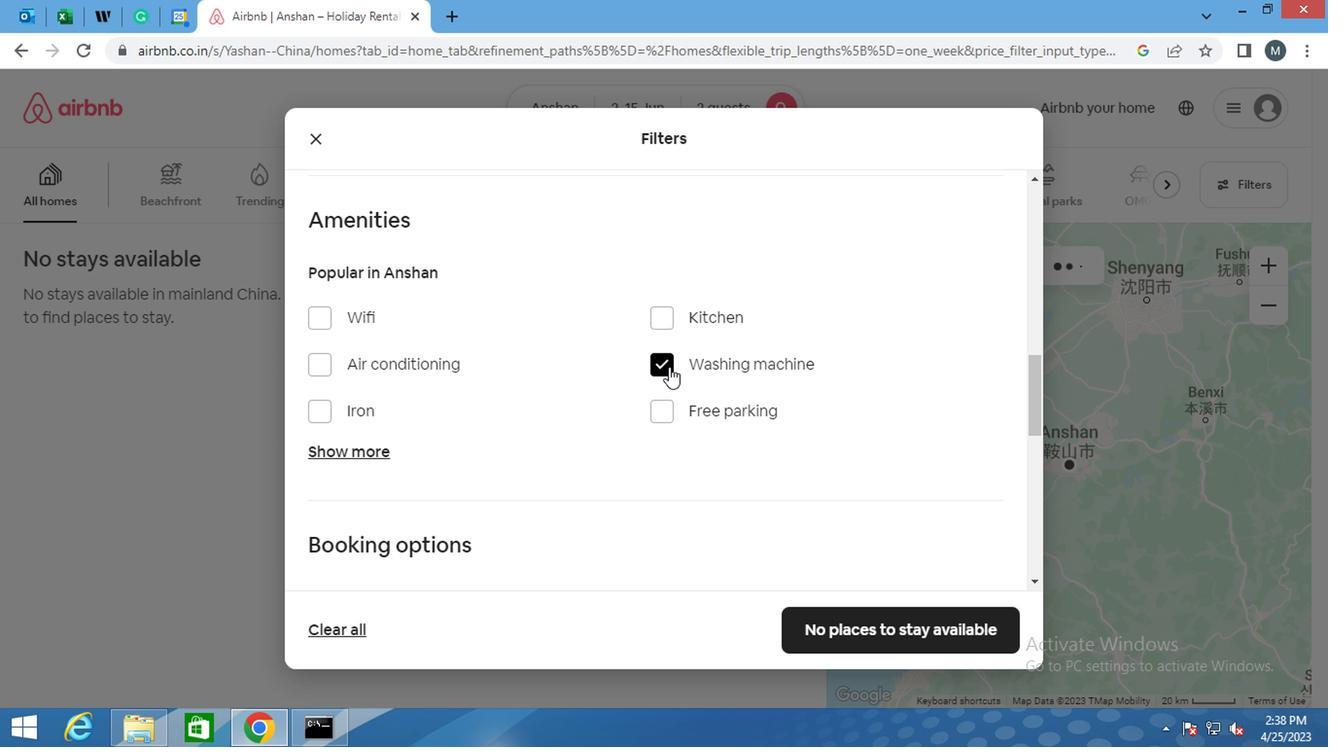 
Action: Mouse moved to (657, 395)
Screenshot: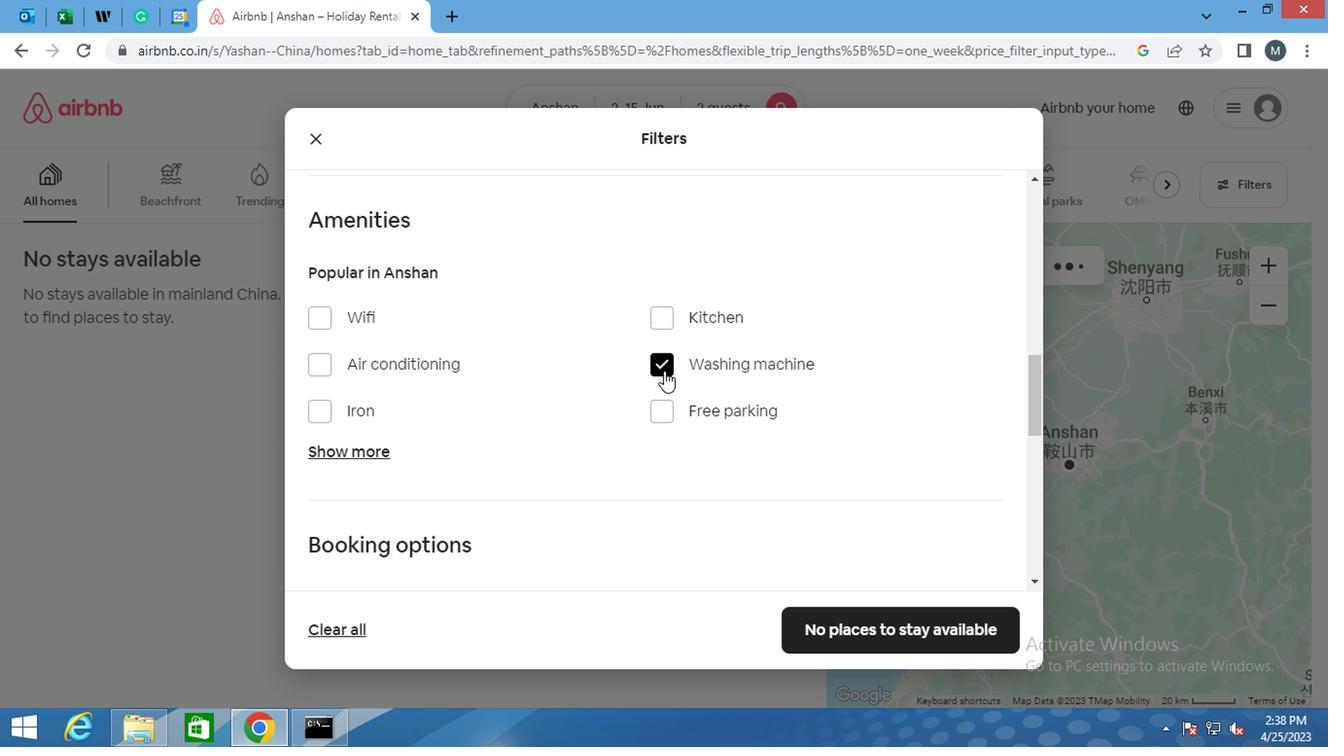 
Action: Mouse scrolled (657, 395) with delta (0, 0)
Screenshot: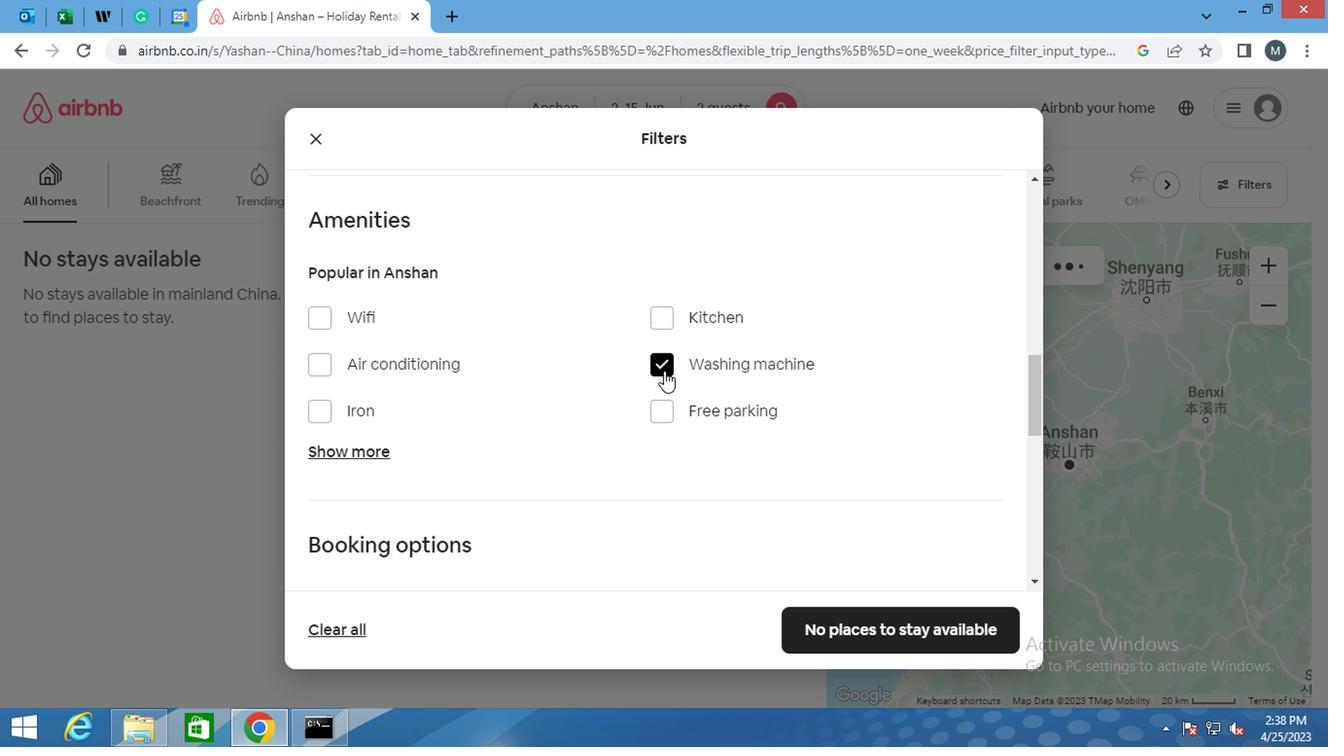 
Action: Mouse moved to (815, 516)
Screenshot: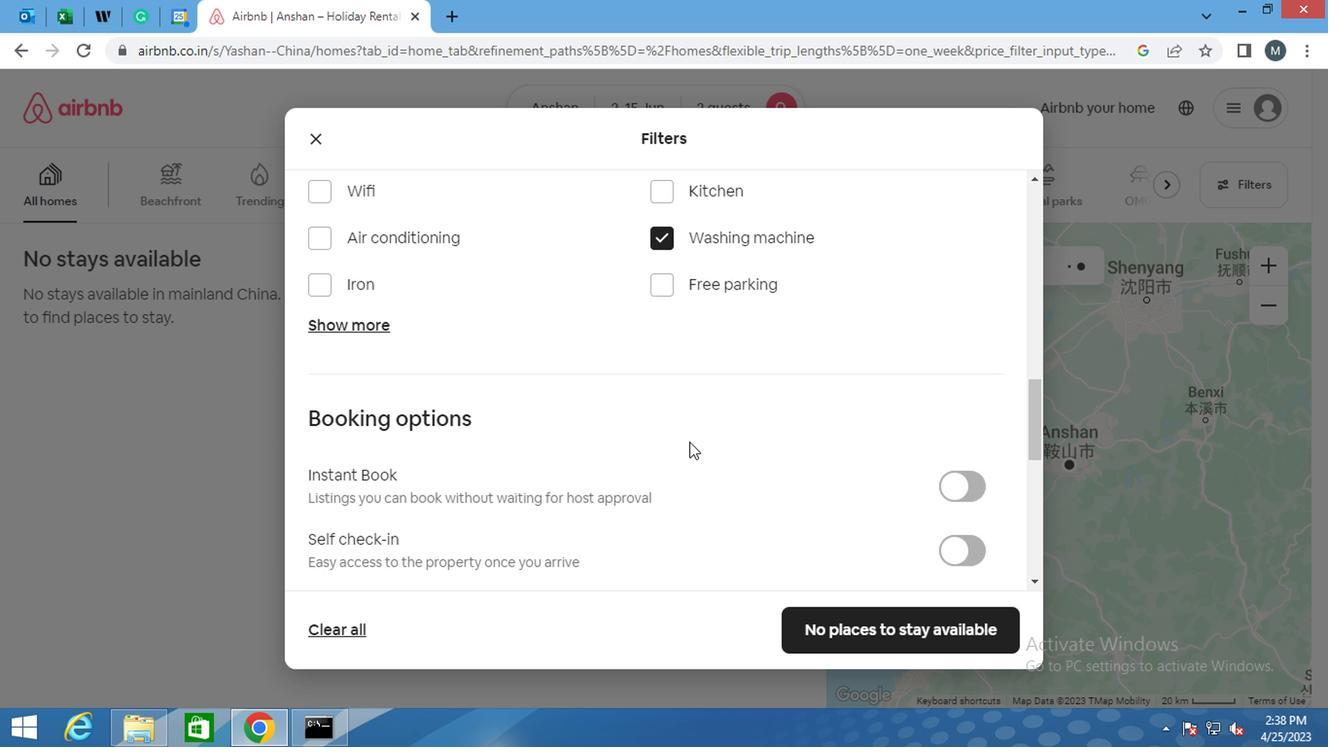 
Action: Mouse scrolled (815, 514) with delta (0, -1)
Screenshot: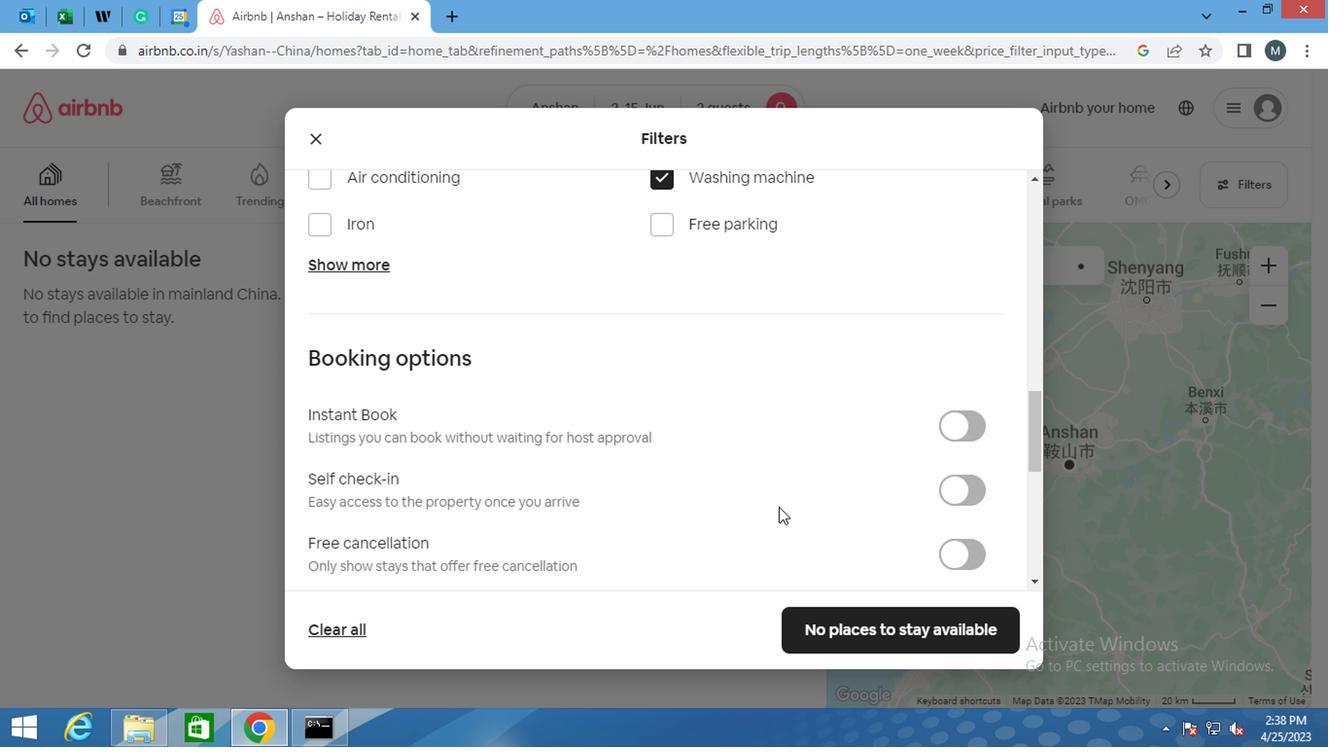 
Action: Mouse scrolled (815, 514) with delta (0, -1)
Screenshot: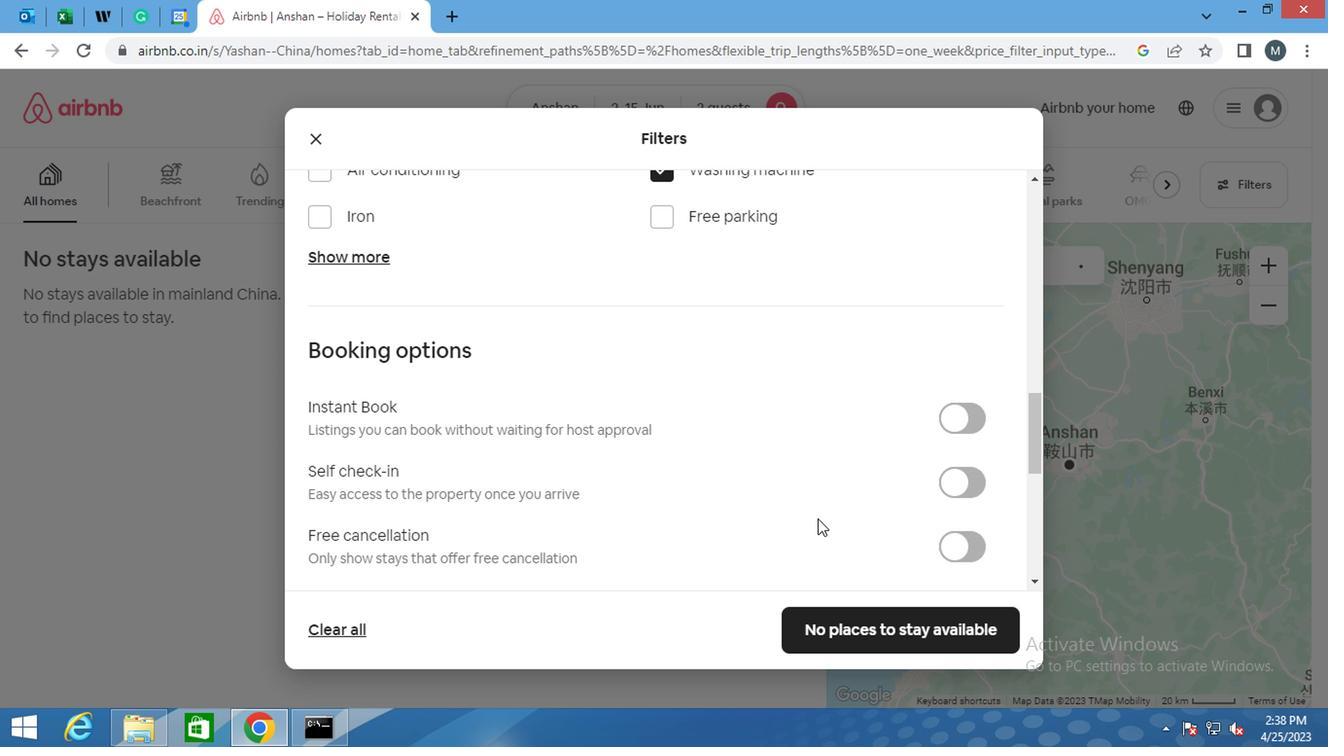 
Action: Mouse moved to (956, 298)
Screenshot: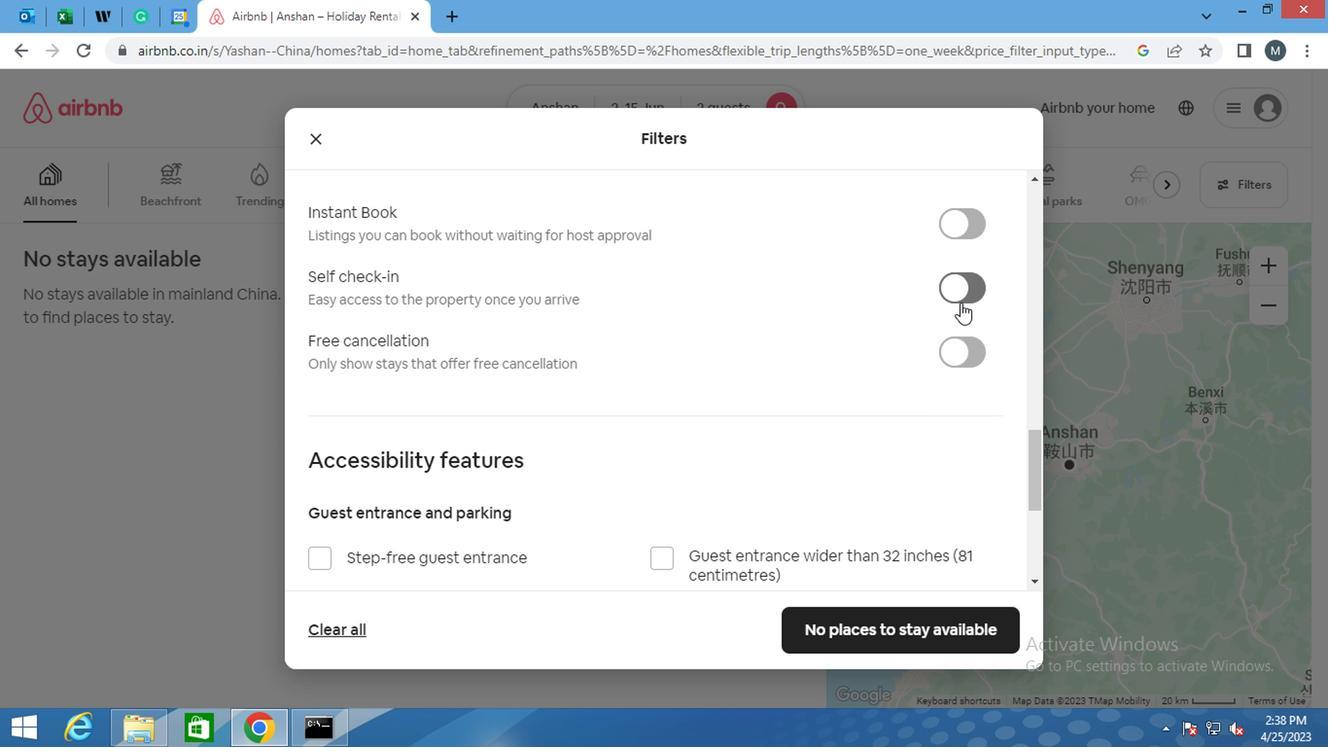 
Action: Mouse pressed left at (956, 298)
Screenshot: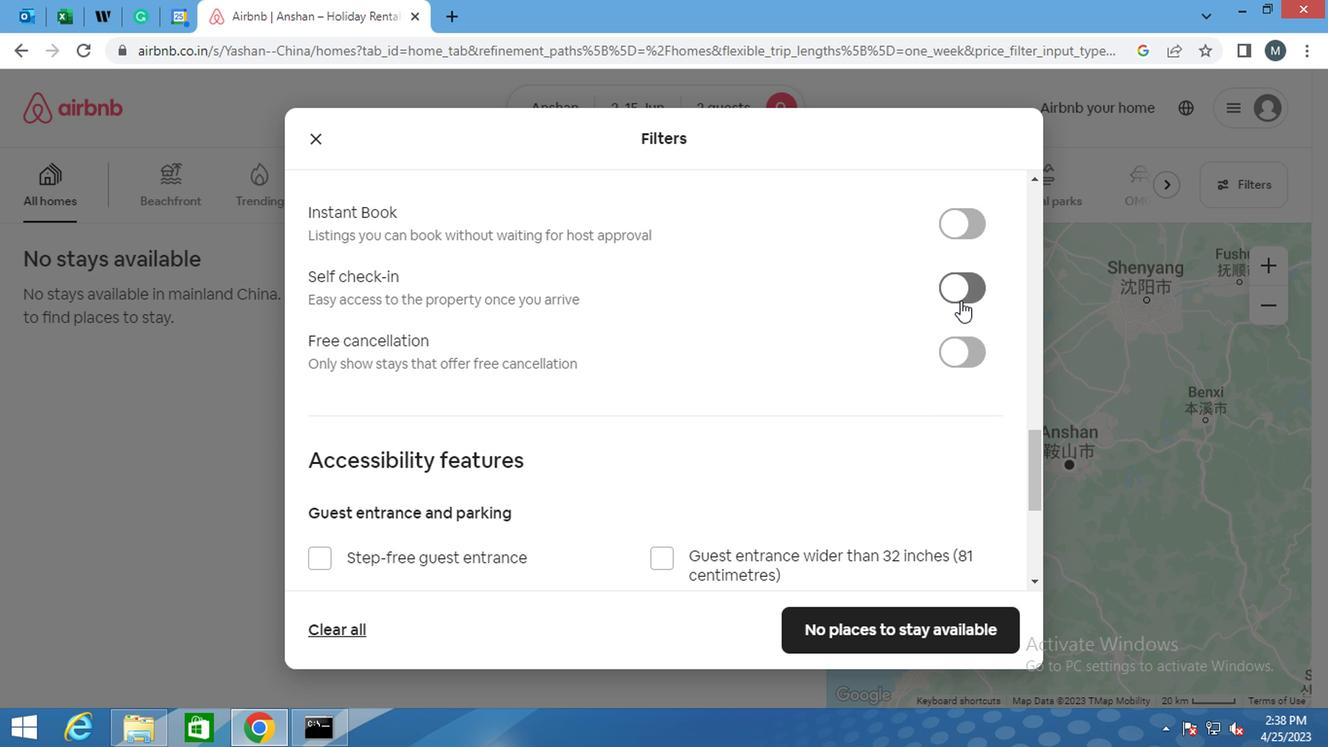 
Action: Mouse moved to (542, 372)
Screenshot: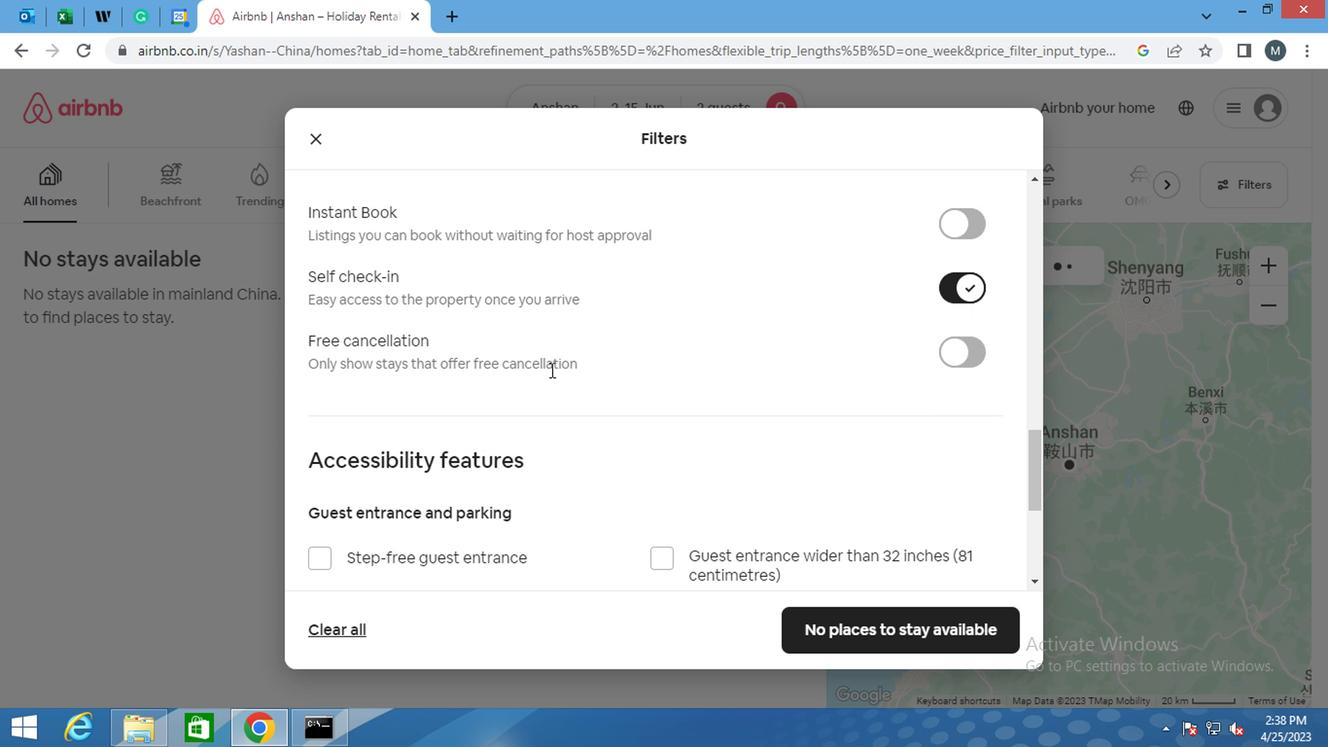 
Action: Mouse scrolled (542, 370) with delta (0, -1)
Screenshot: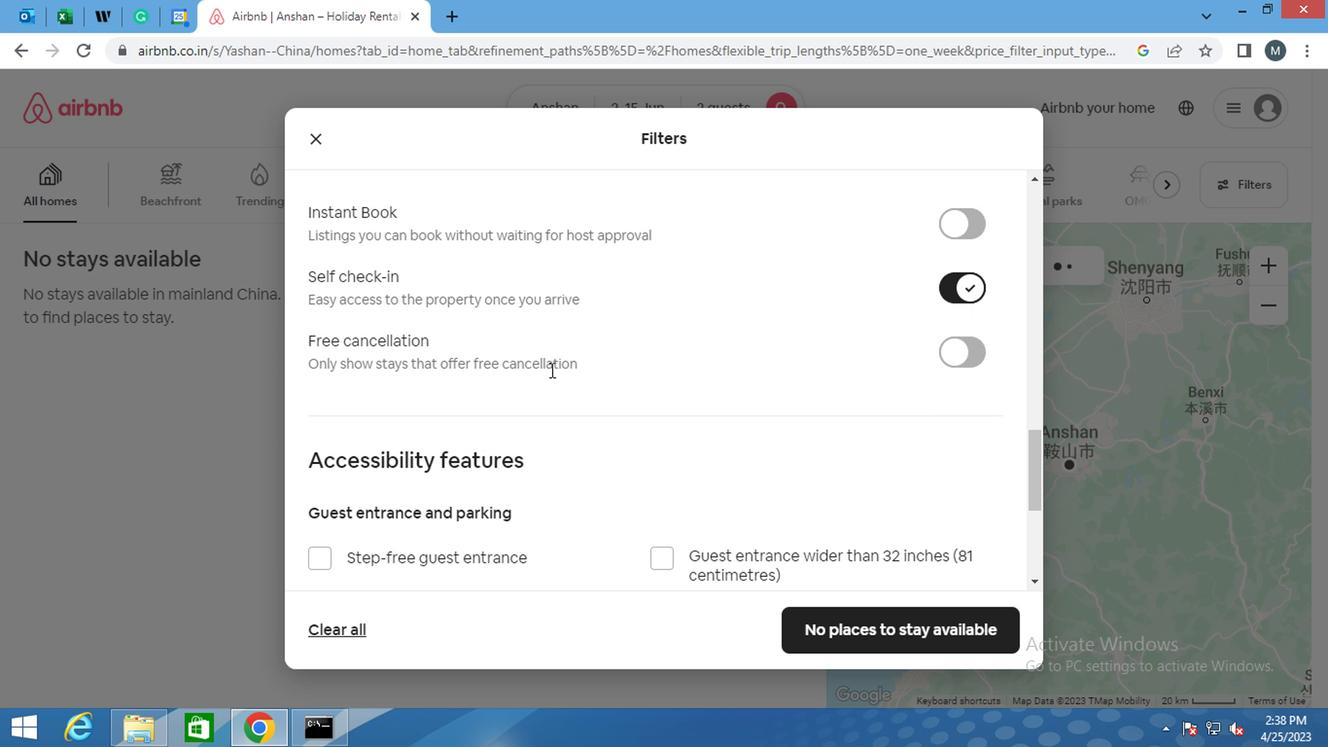 
Action: Mouse moved to (502, 388)
Screenshot: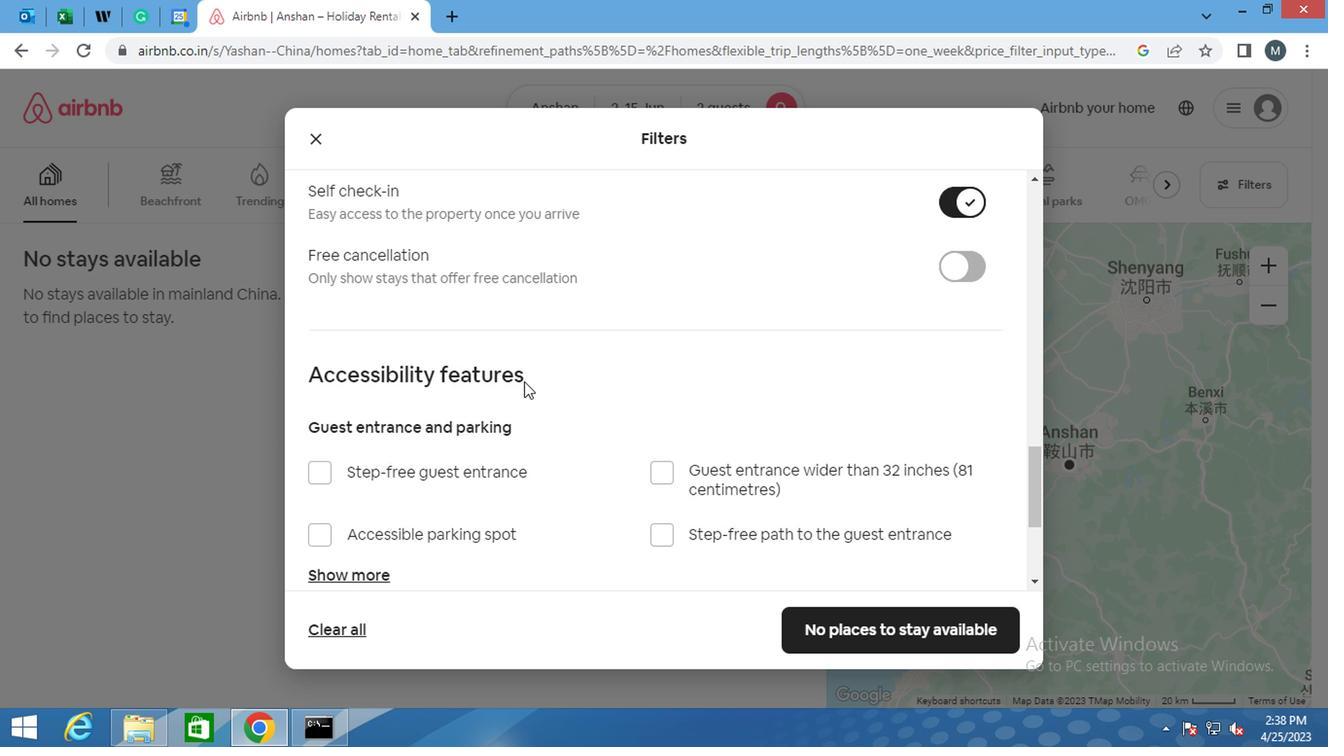 
Action: Mouse scrolled (502, 387) with delta (0, 0)
Screenshot: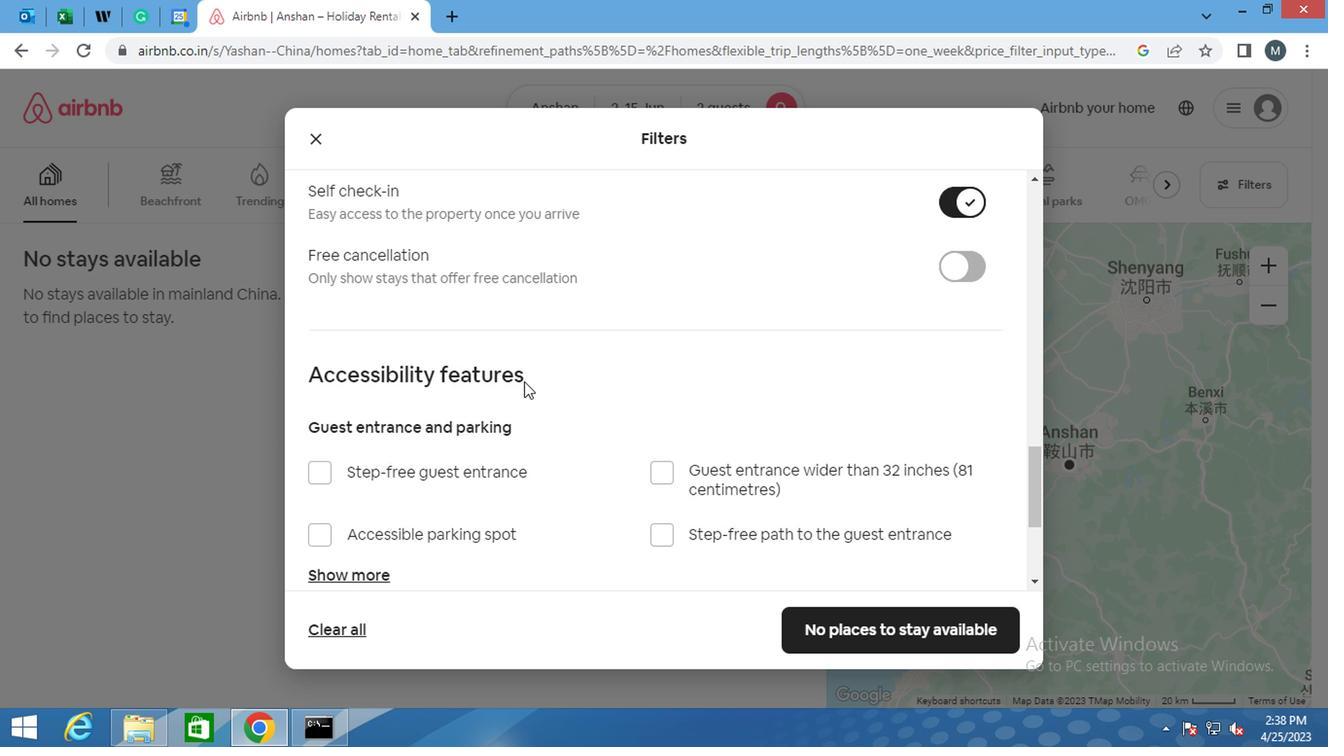 
Action: Mouse moved to (474, 417)
Screenshot: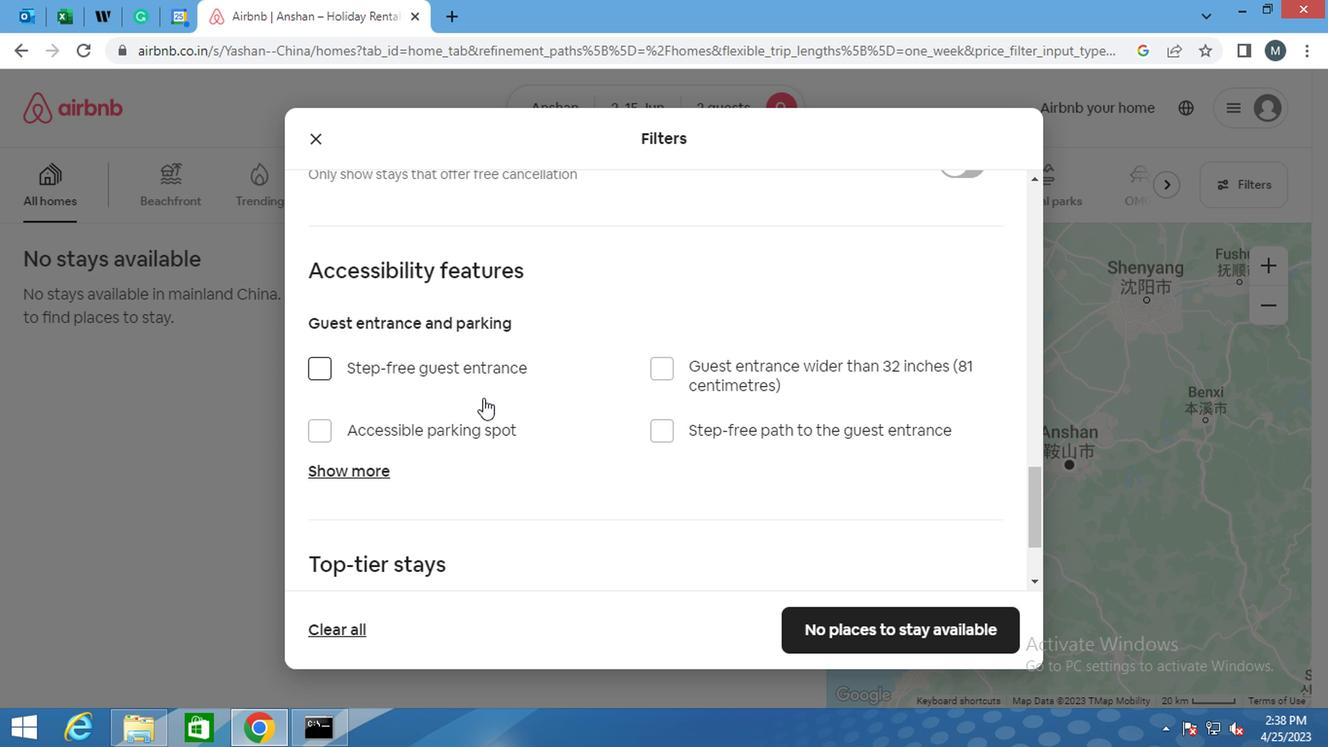 
Action: Mouse scrolled (474, 415) with delta (0, -1)
Screenshot: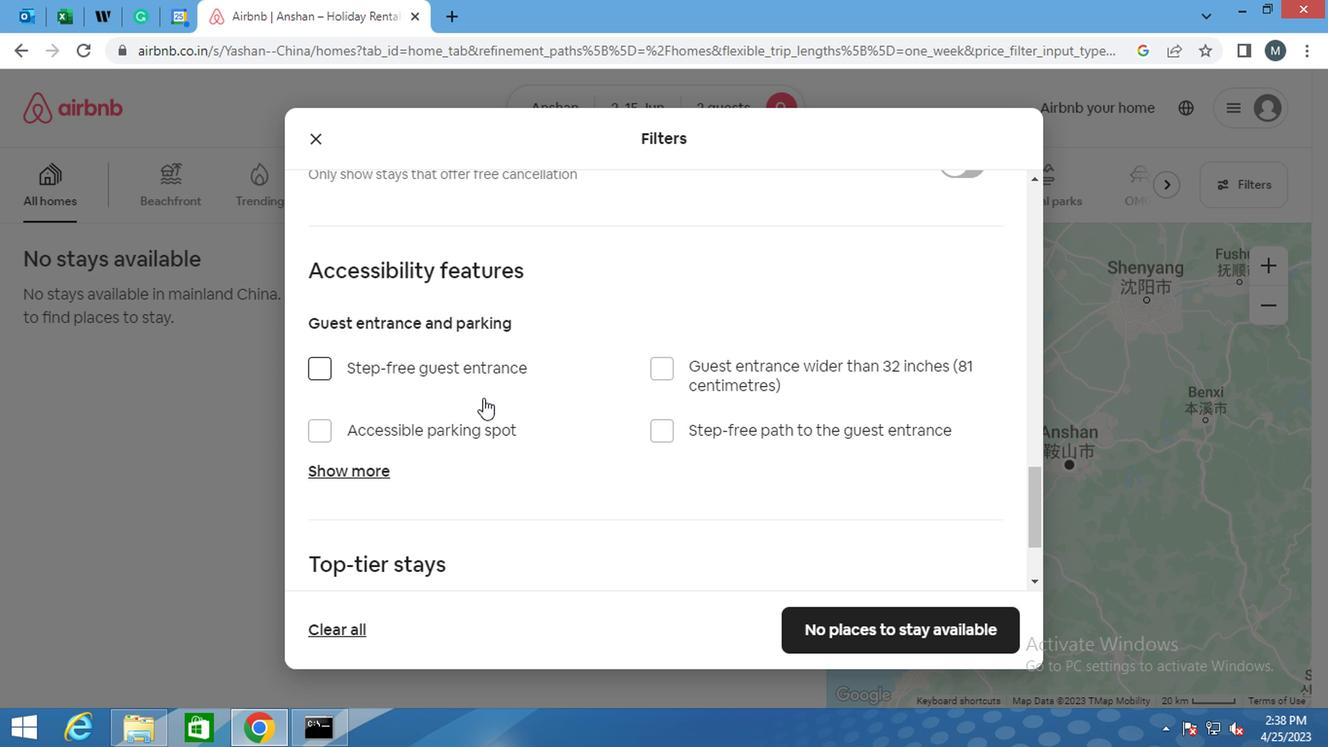 
Action: Mouse moved to (473, 433)
Screenshot: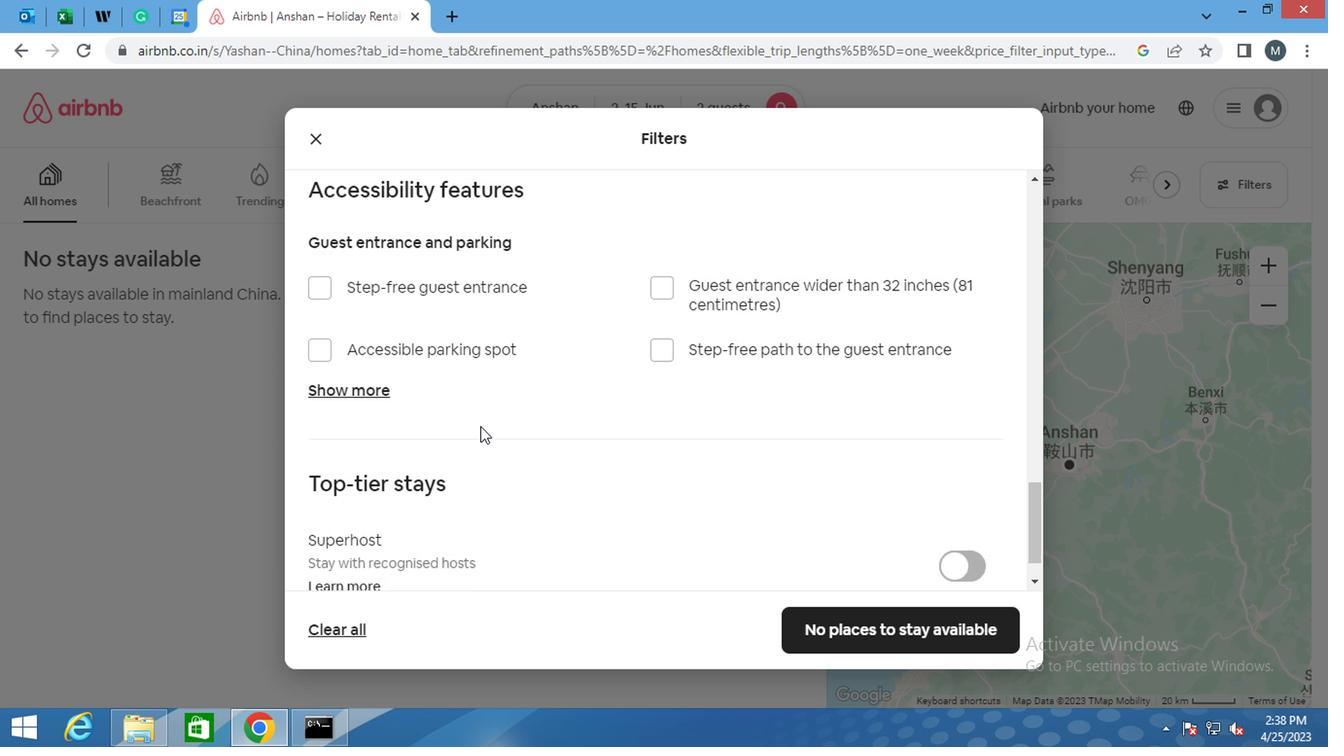 
Action: Mouse scrolled (473, 432) with delta (0, 0)
Screenshot: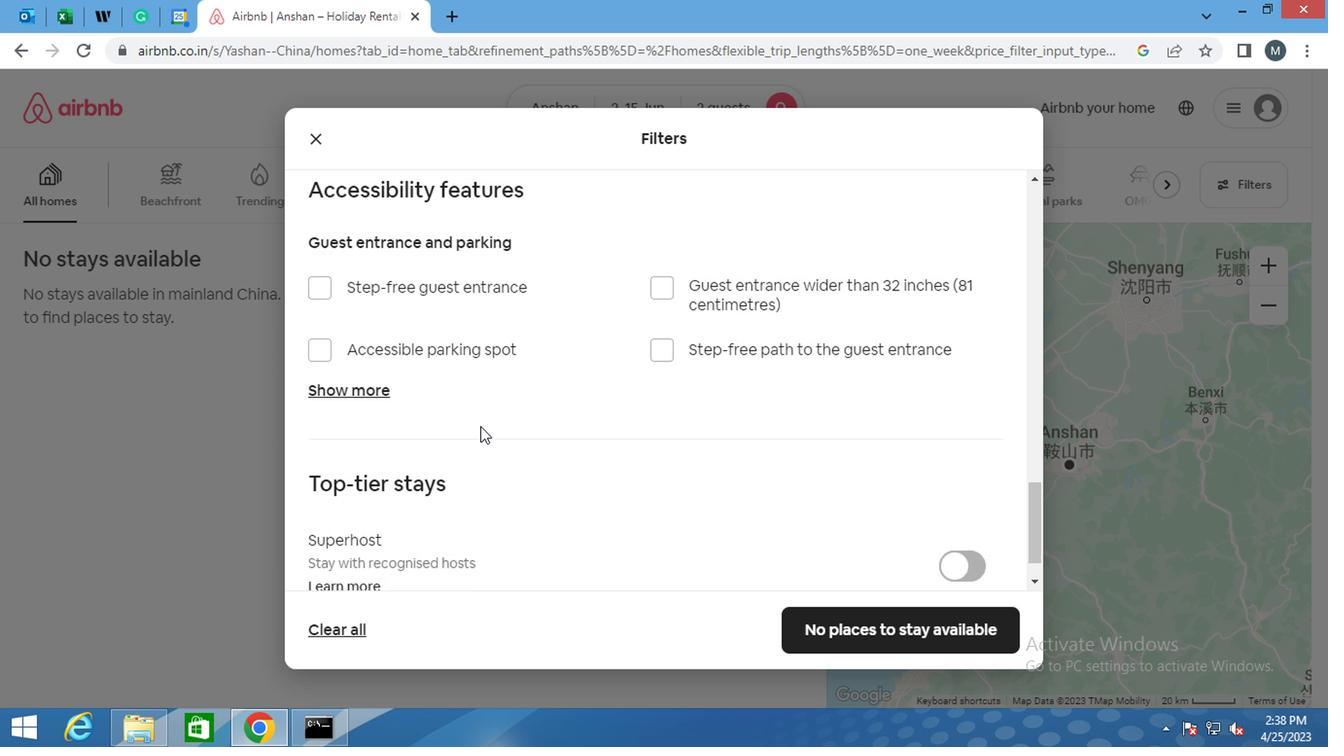 
Action: Mouse moved to (473, 437)
Screenshot: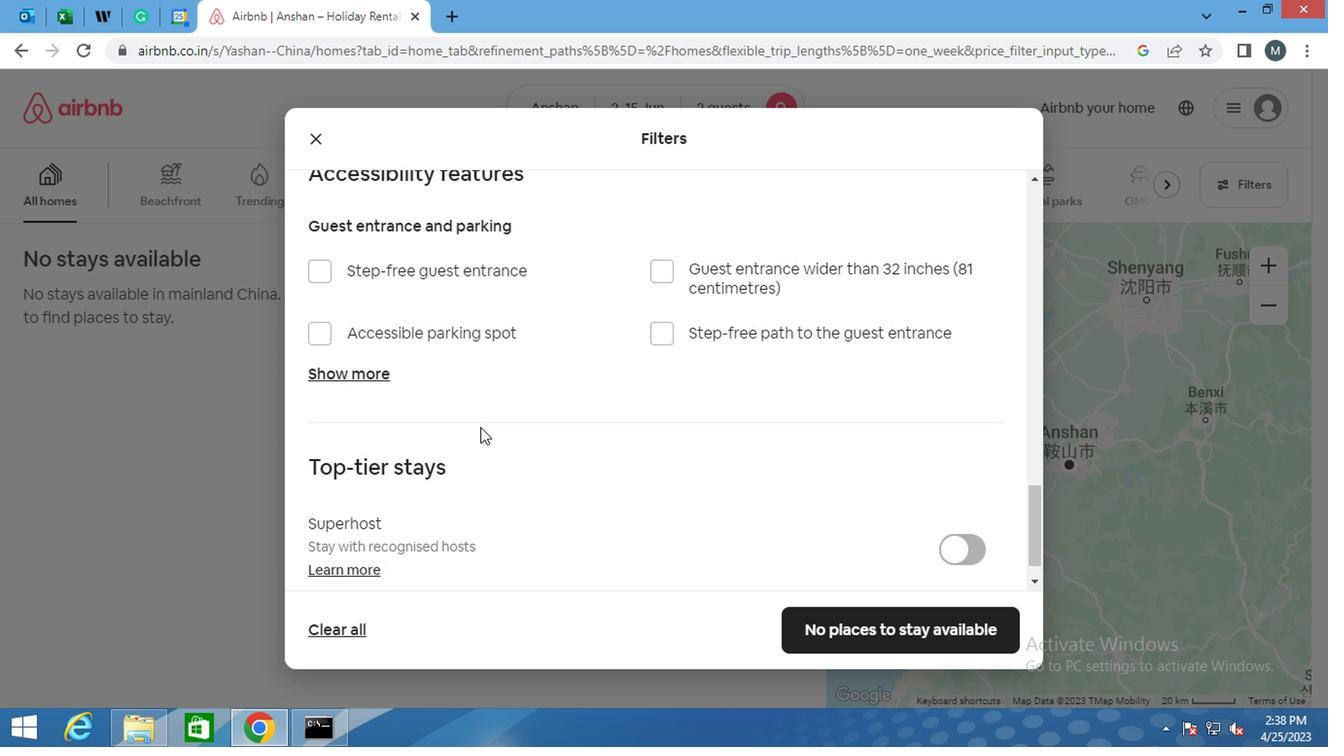 
Action: Mouse scrolled (473, 436) with delta (0, 0)
Screenshot: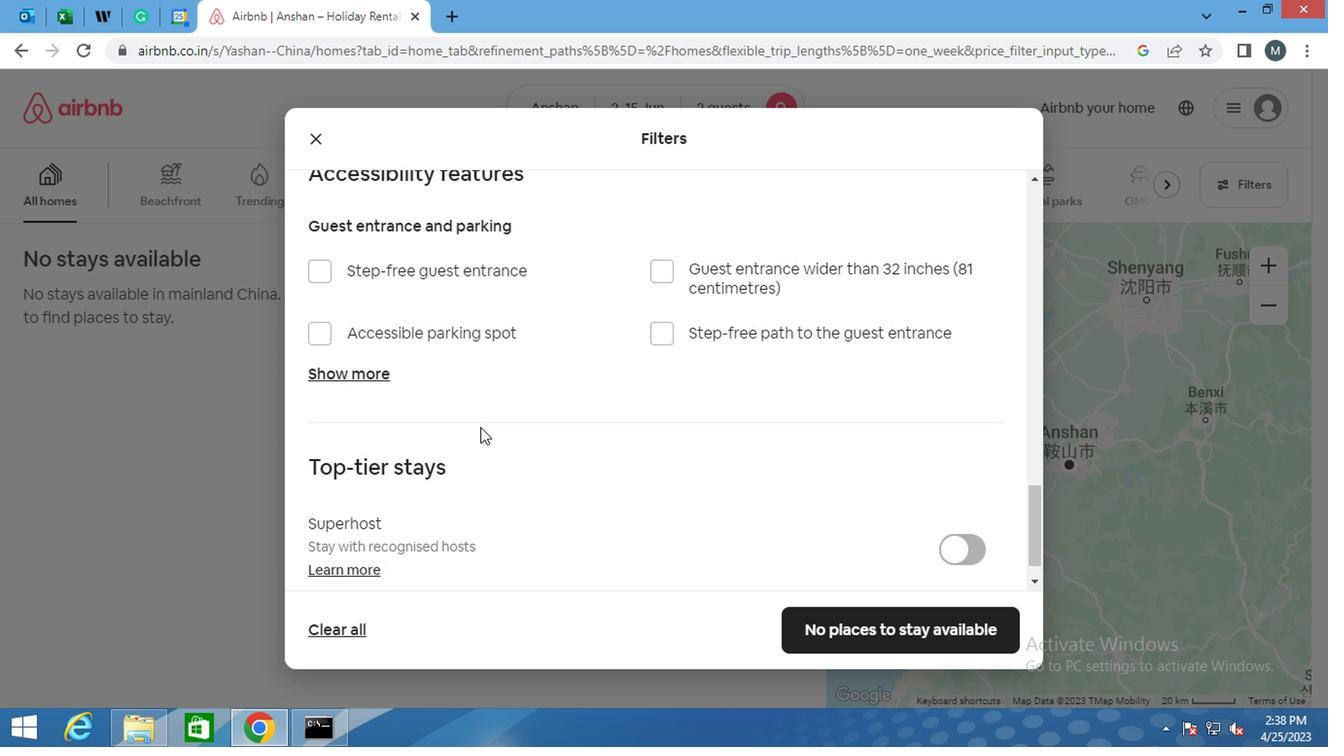 
Action: Mouse moved to (464, 450)
Screenshot: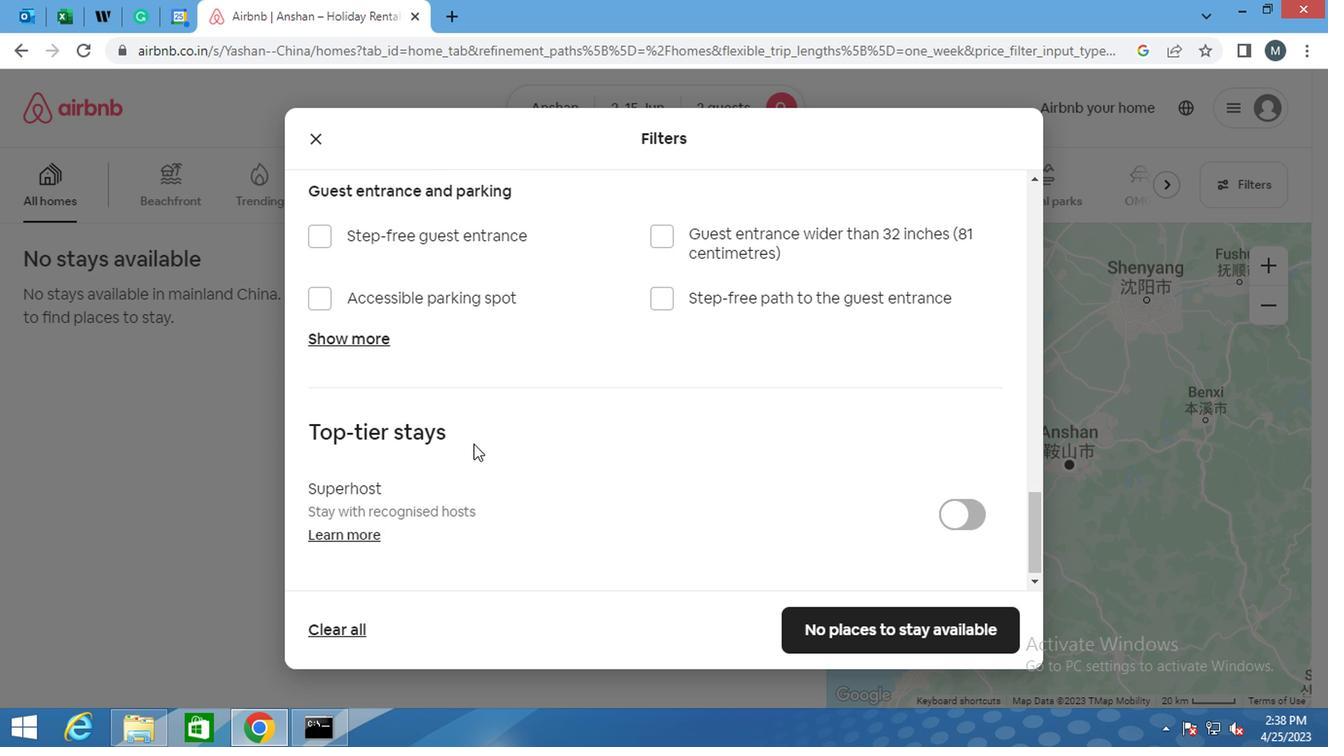 
Action: Mouse scrolled (464, 449) with delta (0, 0)
Screenshot: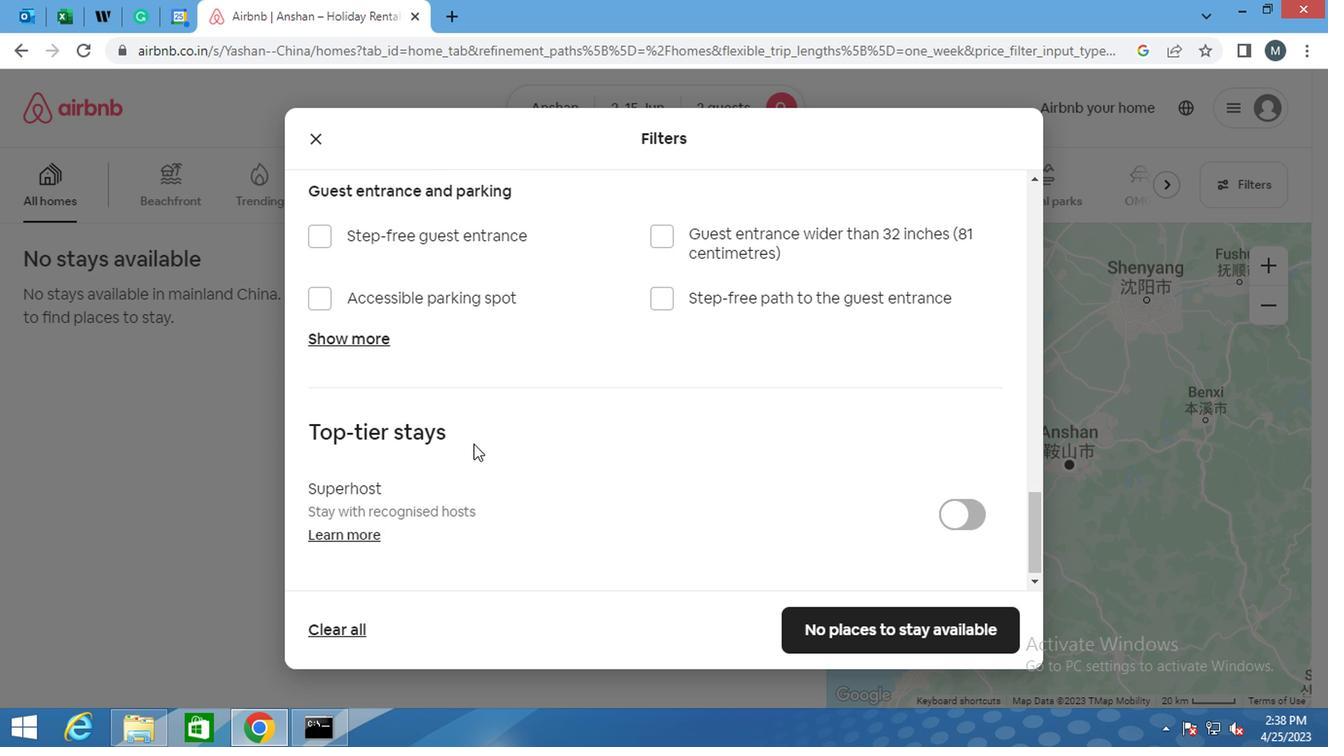 
Action: Mouse moved to (464, 452)
Screenshot: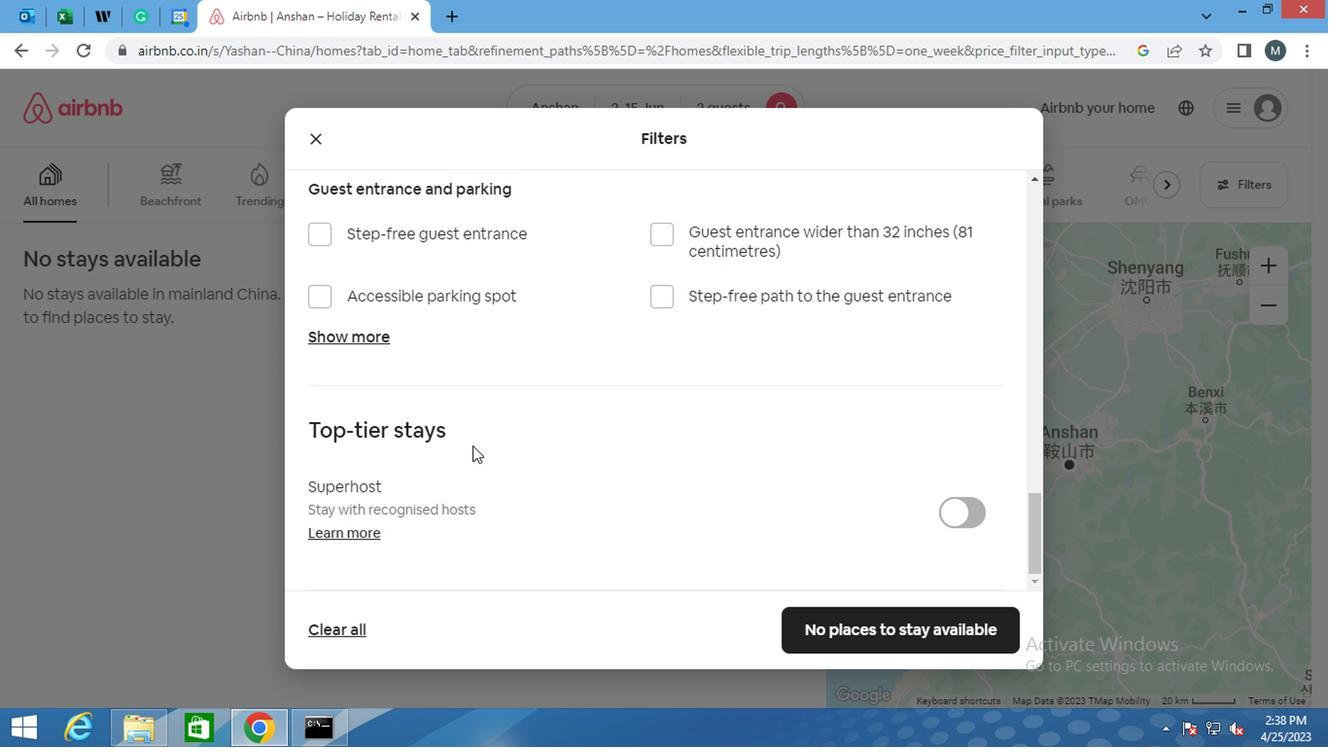 
Action: Mouse scrolled (464, 451) with delta (0, 0)
Screenshot: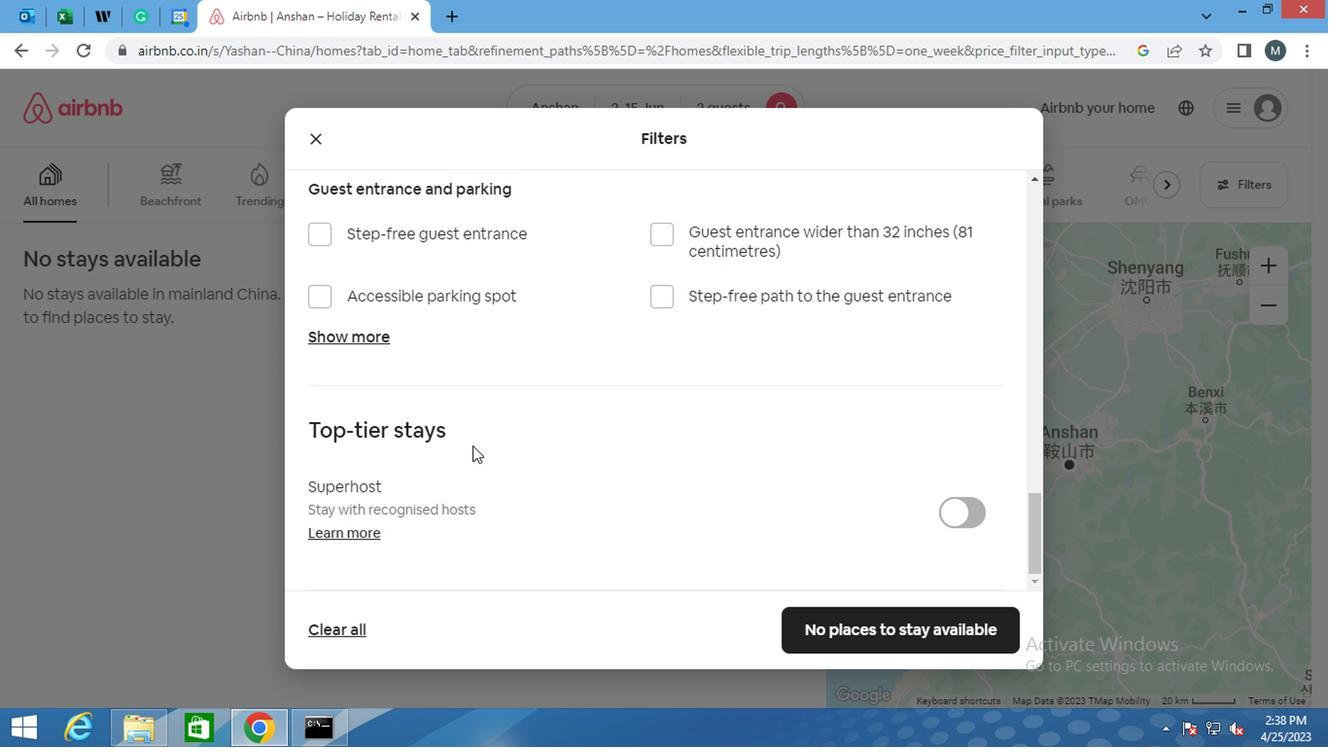
Action: Mouse moved to (937, 623)
Screenshot: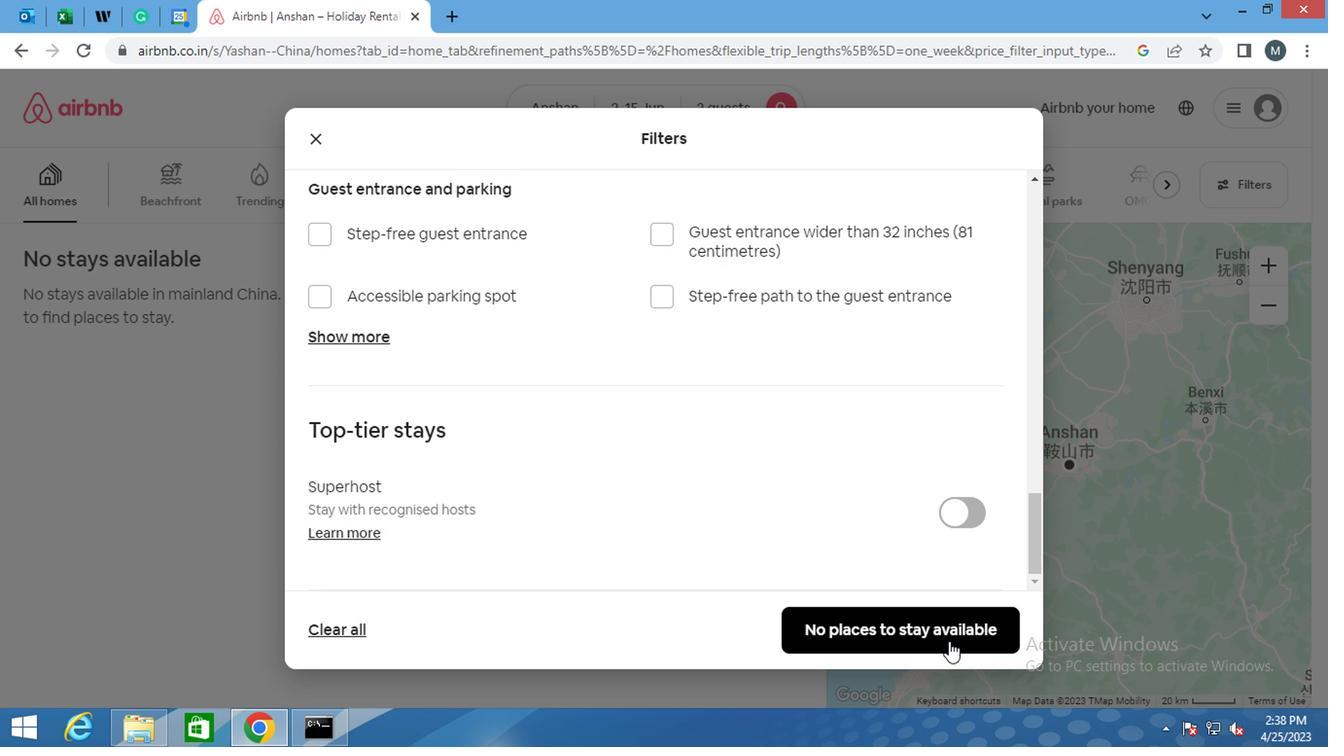 
Action: Mouse pressed left at (937, 623)
Screenshot: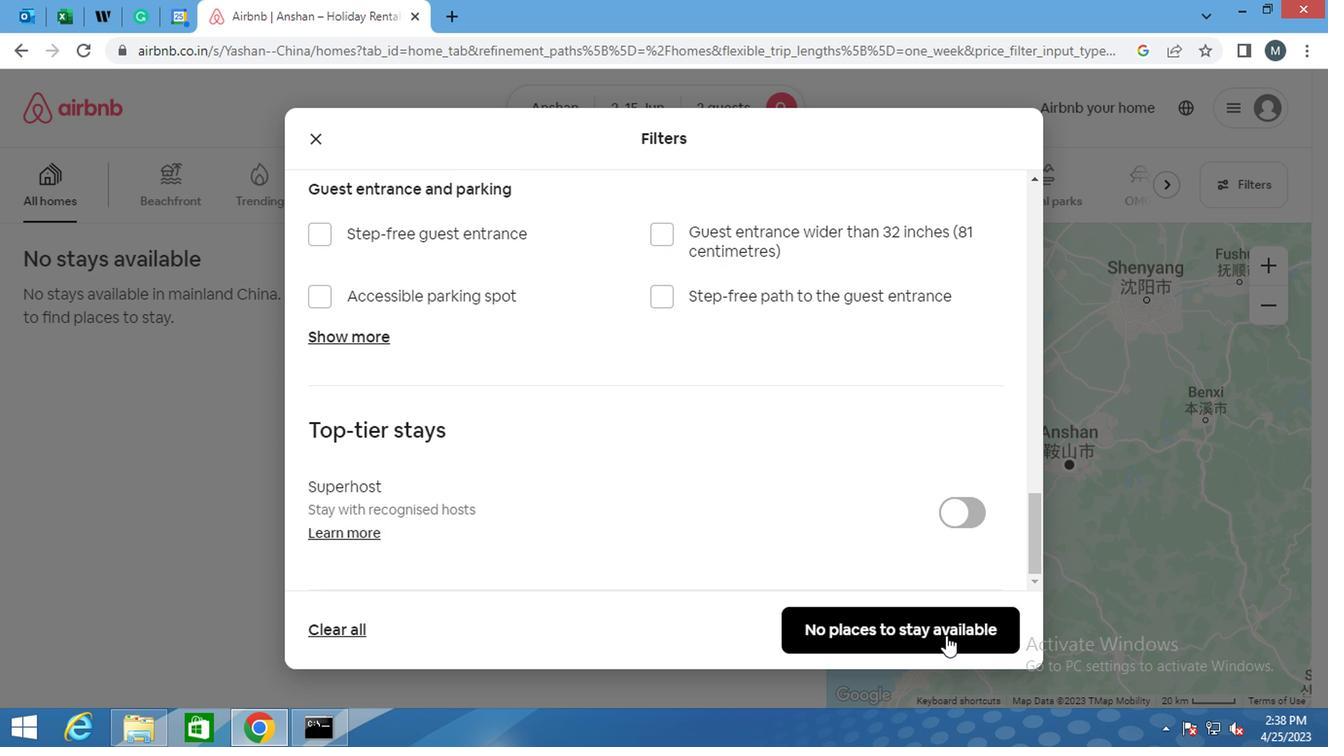 
Action: Mouse moved to (936, 623)
Screenshot: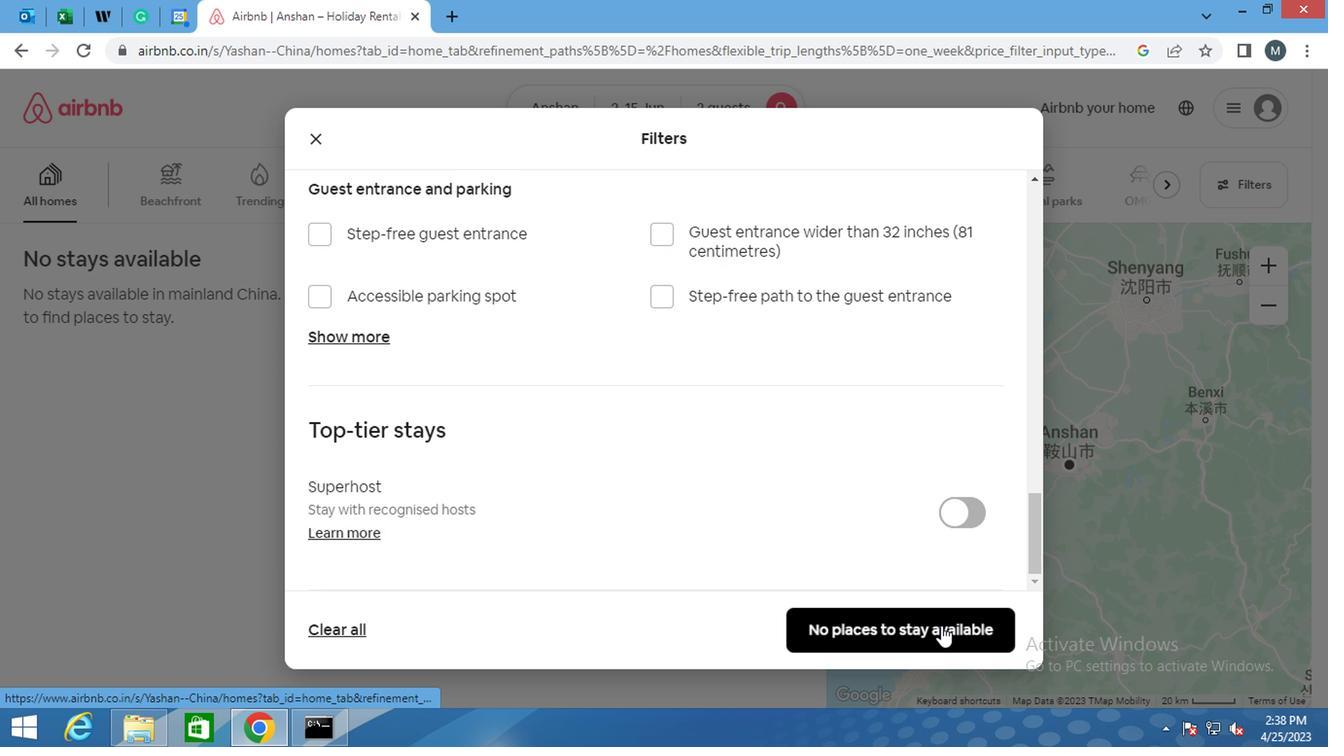 
